 Task: Change the Trello board background to various New York images using Unsplash.
Action: Mouse moved to (7, 35)
Screenshot: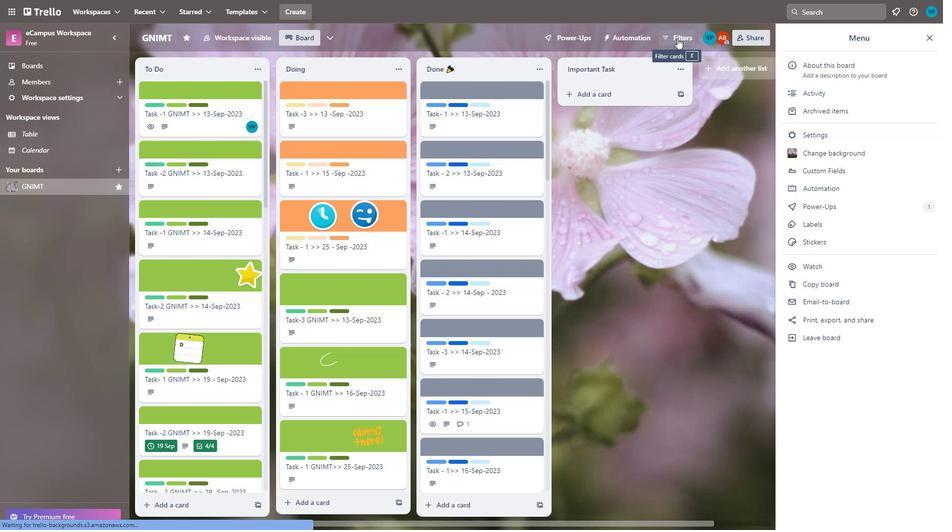 
Action: Mouse pressed left at (7, 35)
Screenshot: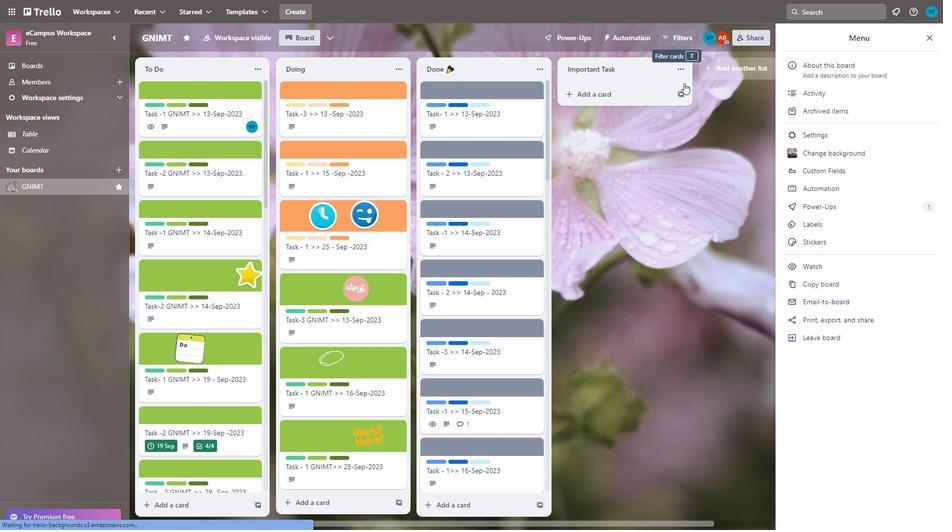 
Action: Mouse moved to (677, 38)
Screenshot: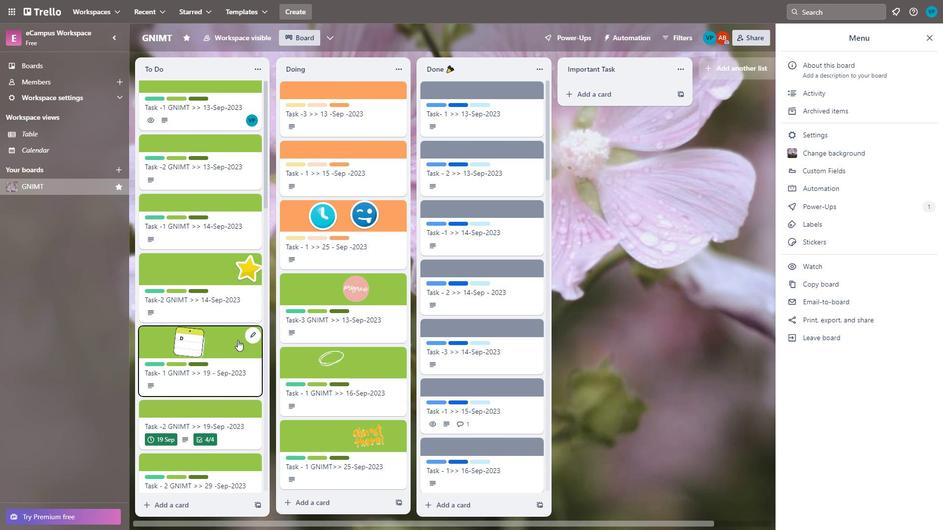 
Action: Mouse pressed left at (677, 38)
Screenshot: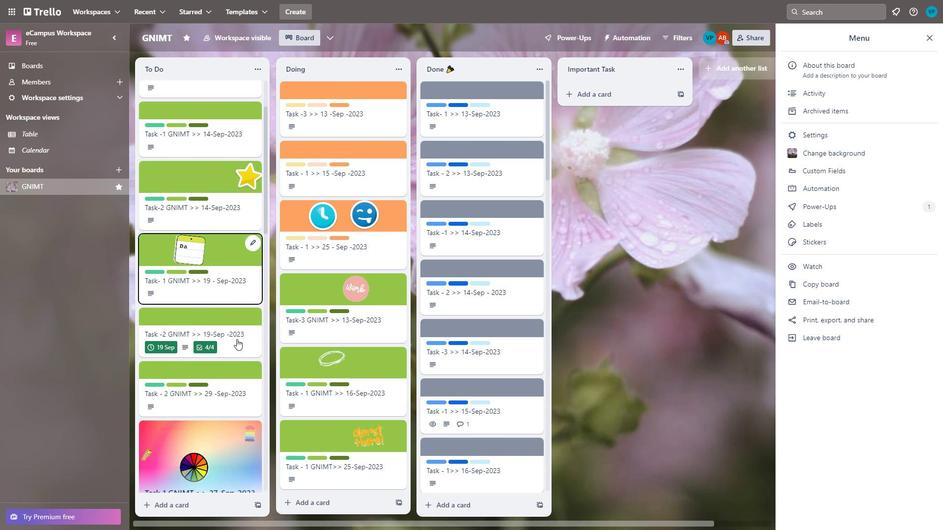 
Action: Mouse moved to (237, 340)
Screenshot: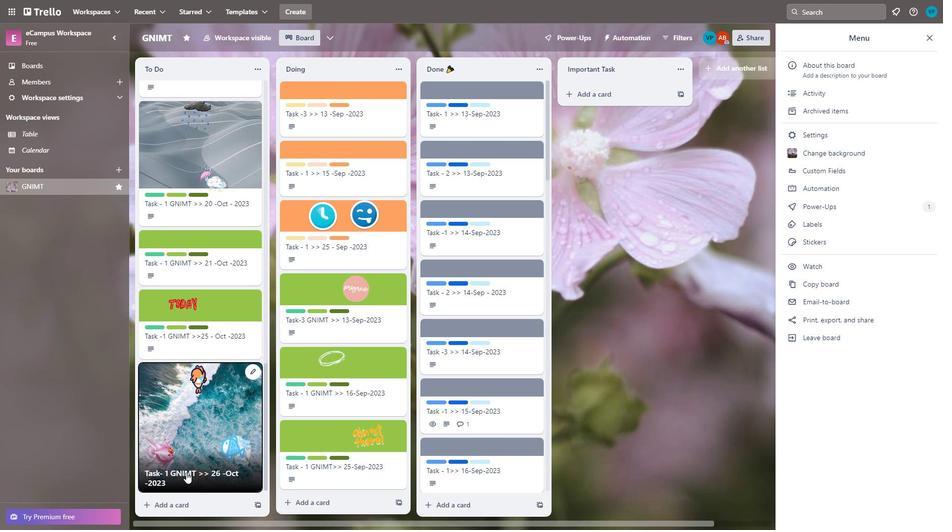 
Action: Mouse scrolled (237, 340) with delta (0, 0)
Screenshot: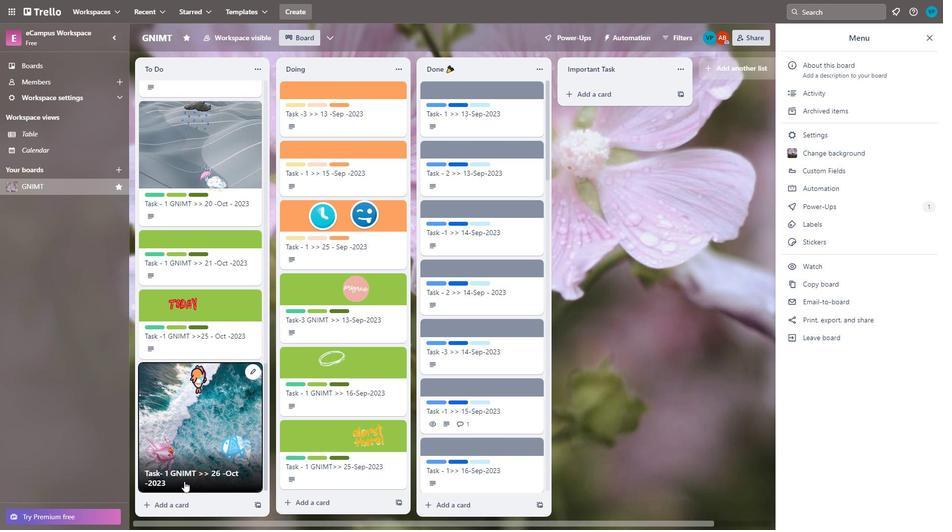 
Action: Mouse scrolled (237, 340) with delta (0, 0)
Screenshot: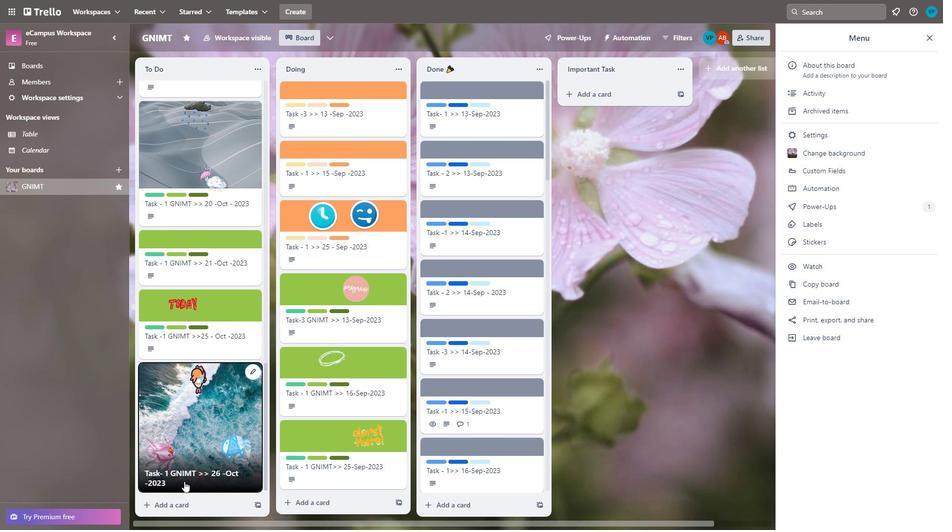 
Action: Mouse moved to (236, 339)
Screenshot: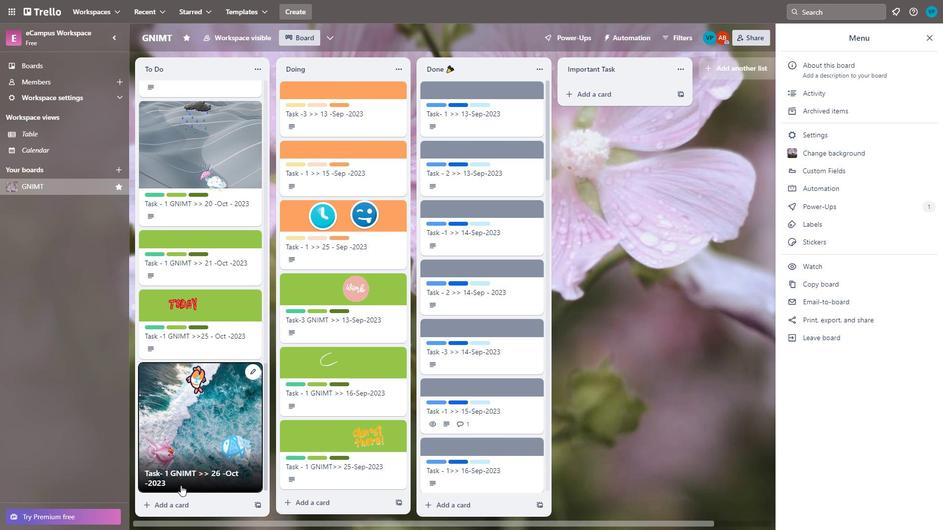 
Action: Mouse scrolled (236, 339) with delta (0, 0)
Screenshot: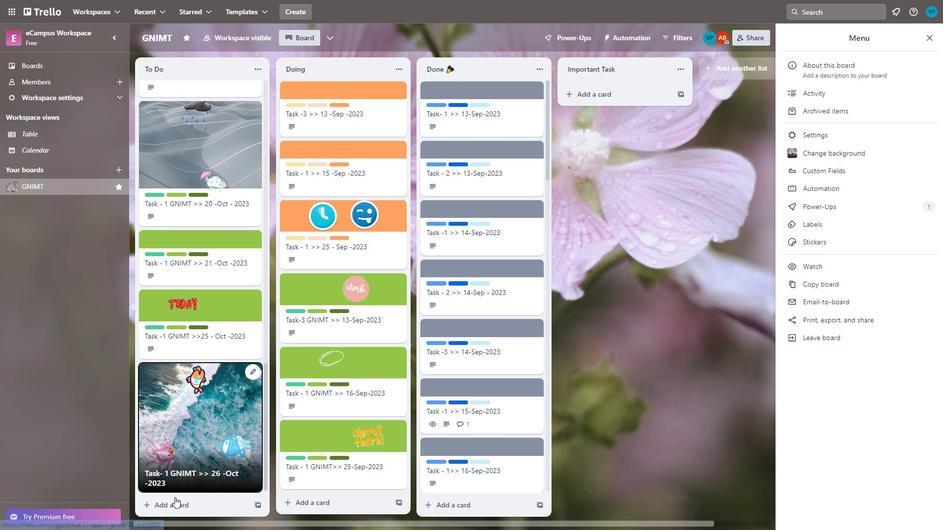 
Action: Mouse scrolled (236, 339) with delta (0, 0)
Screenshot: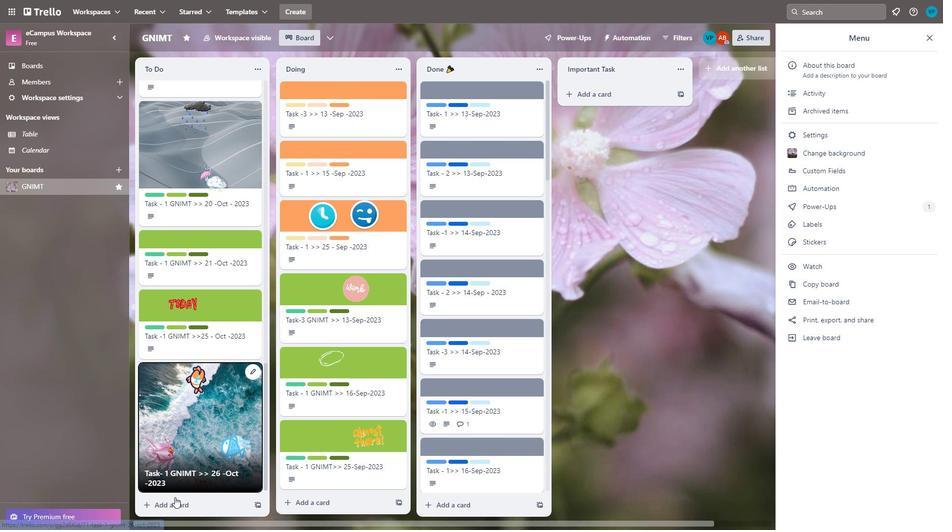 
Action: Mouse scrolled (236, 339) with delta (0, 0)
Screenshot: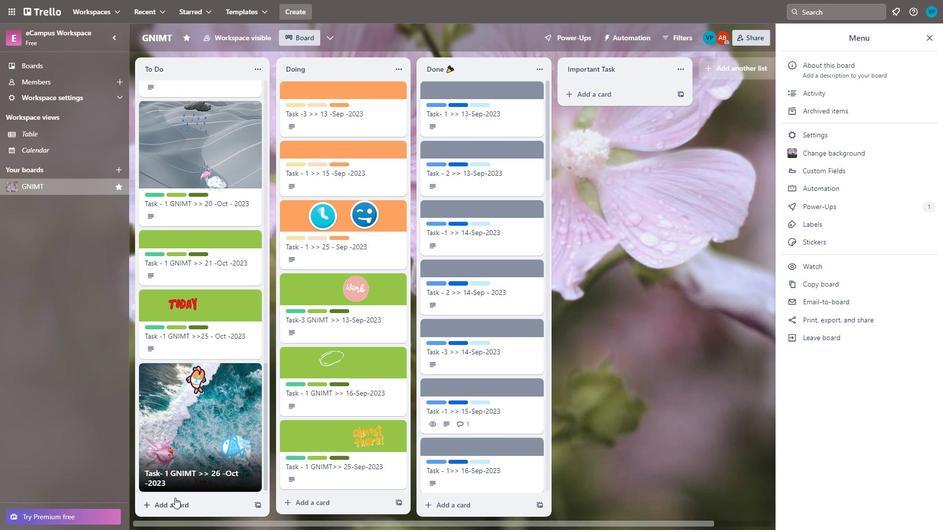 
Action: Mouse scrolled (236, 339) with delta (0, 0)
Screenshot: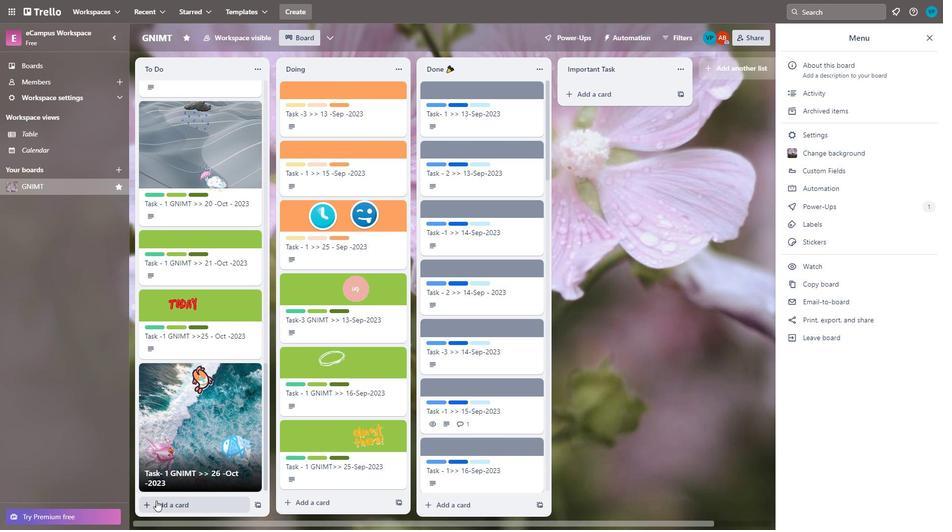 
Action: Mouse scrolled (236, 339) with delta (0, 0)
Screenshot: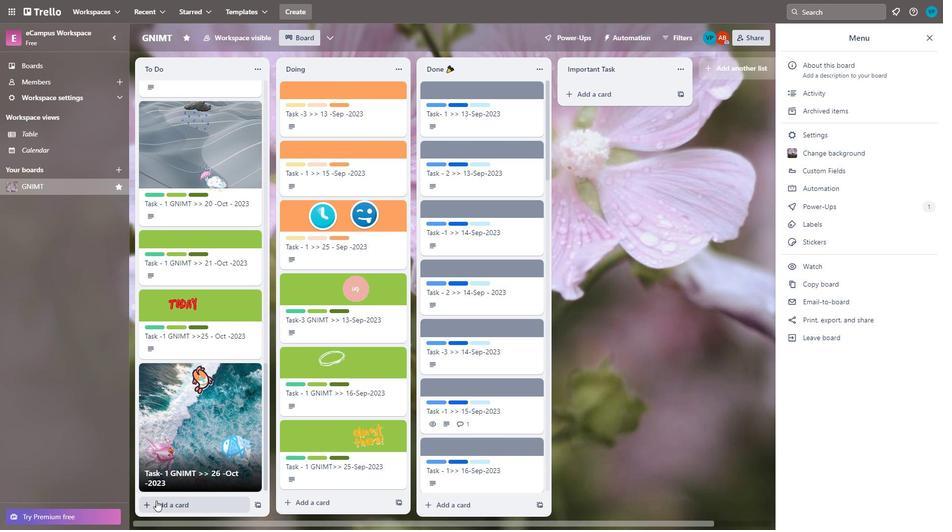 
Action: Mouse scrolled (236, 339) with delta (0, 0)
Screenshot: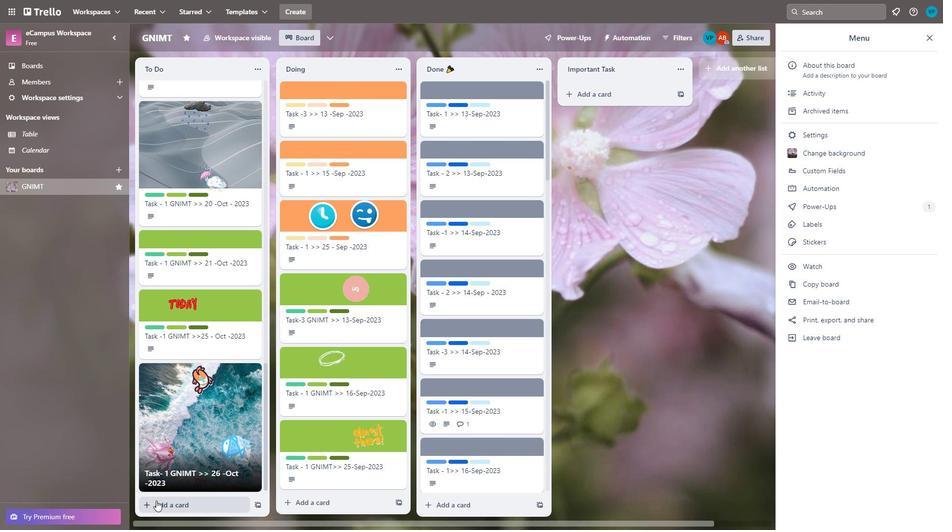 
Action: Mouse moved to (235, 339)
Screenshot: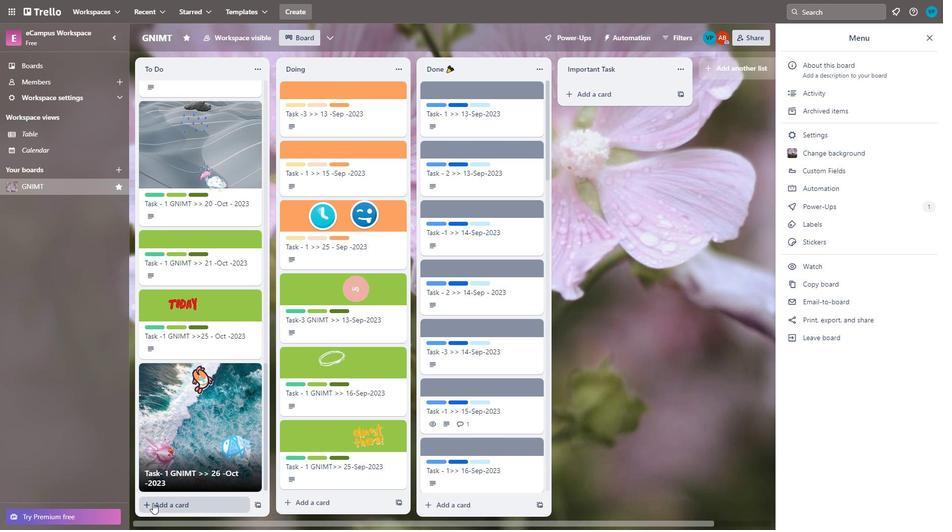 
Action: Mouse scrolled (235, 339) with delta (0, 0)
Screenshot: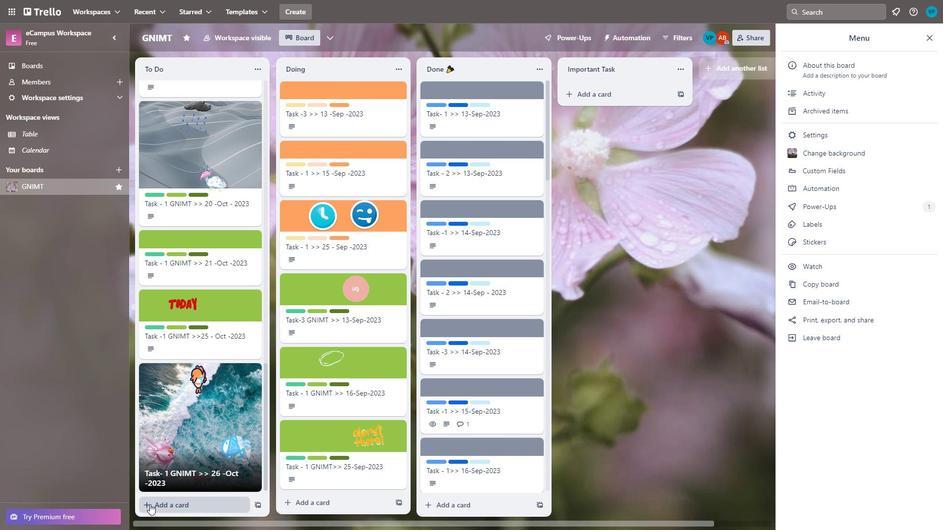 
Action: Mouse scrolled (235, 339) with delta (0, 0)
Screenshot: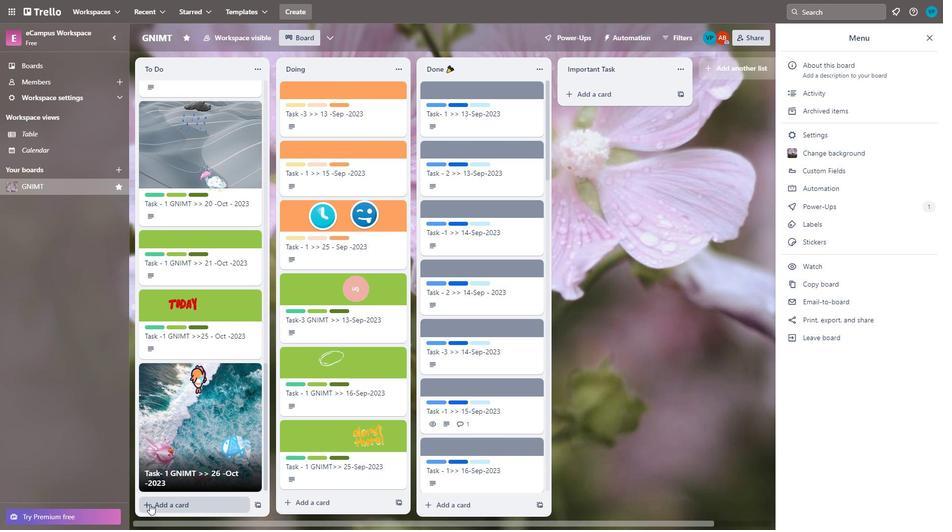 
Action: Mouse scrolled (235, 339) with delta (0, 0)
Screenshot: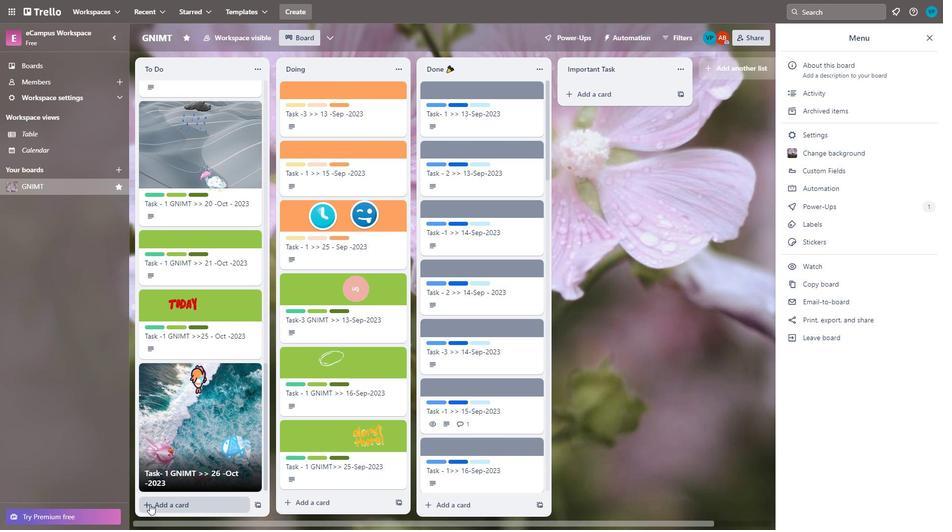 
Action: Mouse scrolled (235, 339) with delta (0, 0)
Screenshot: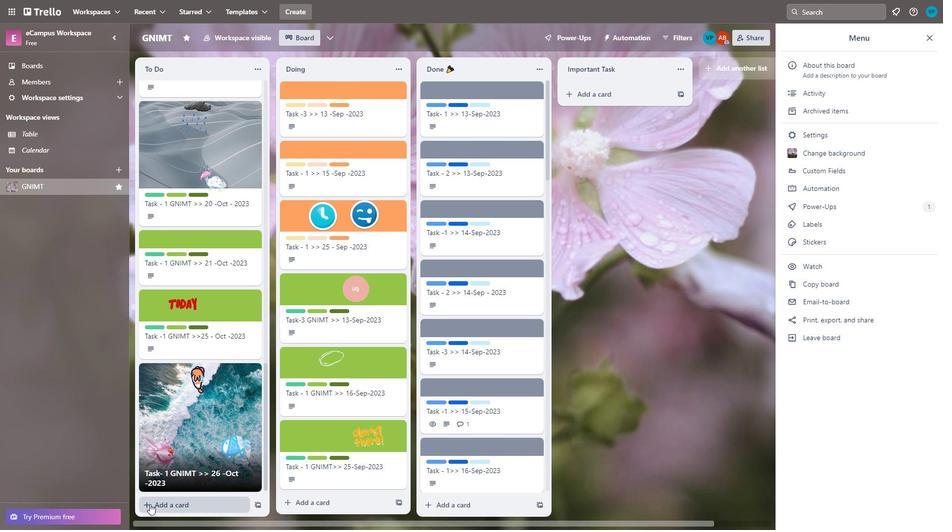 
Action: Mouse moved to (233, 340)
Screenshot: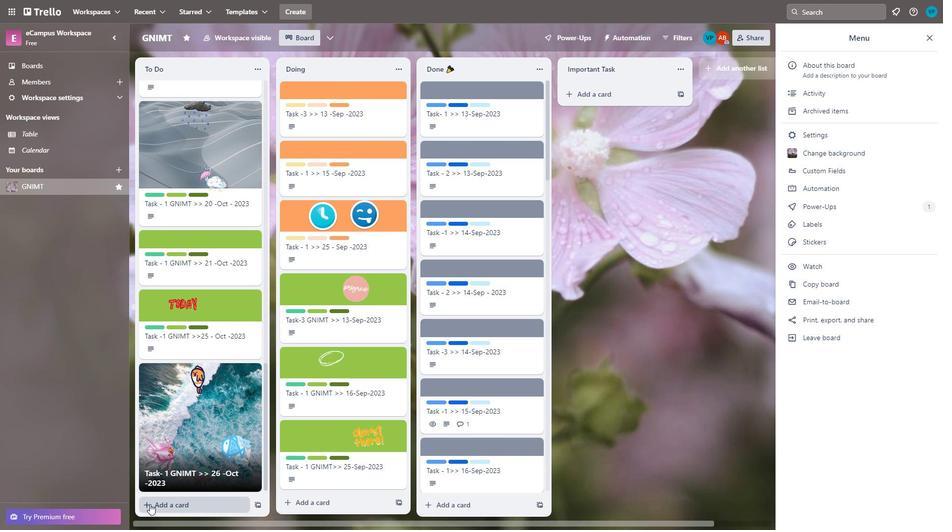 
Action: Mouse scrolled (233, 339) with delta (0, 0)
Screenshot: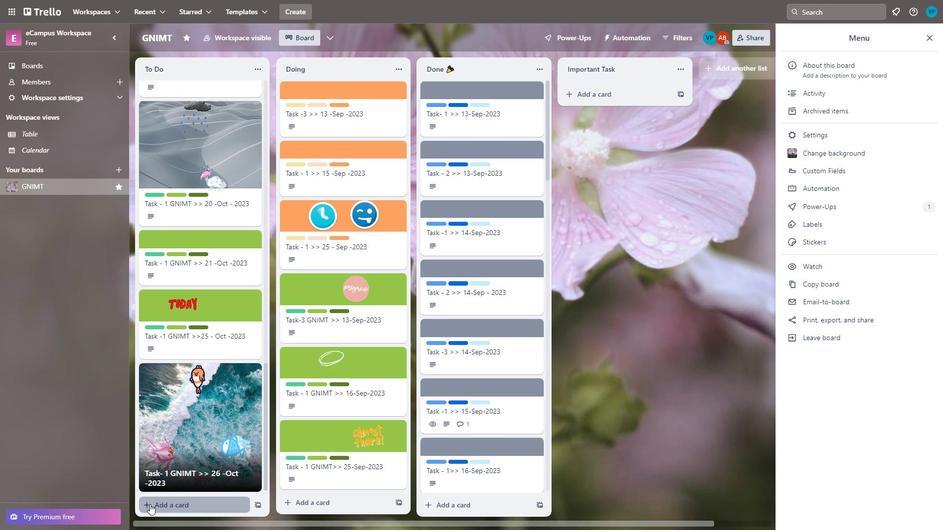 
Action: Mouse scrolled (233, 339) with delta (0, 0)
Screenshot: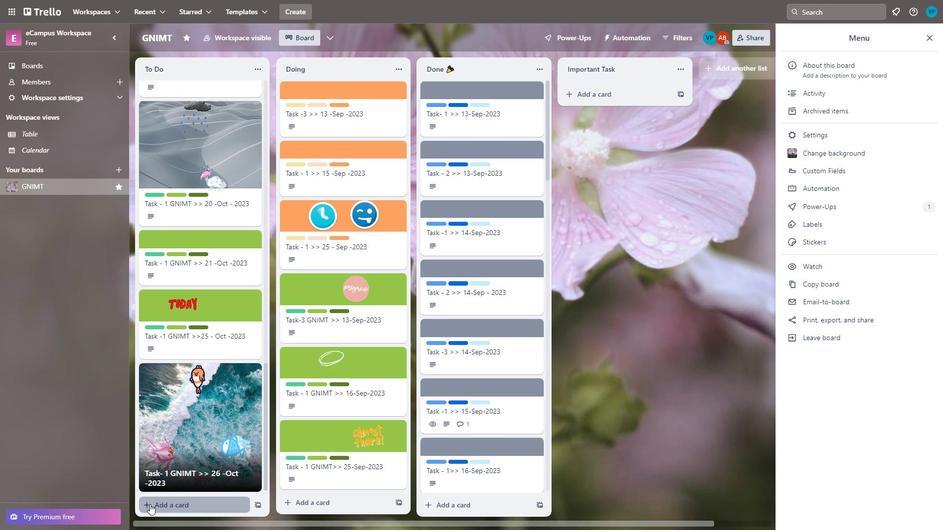
Action: Mouse scrolled (233, 339) with delta (0, 0)
Screenshot: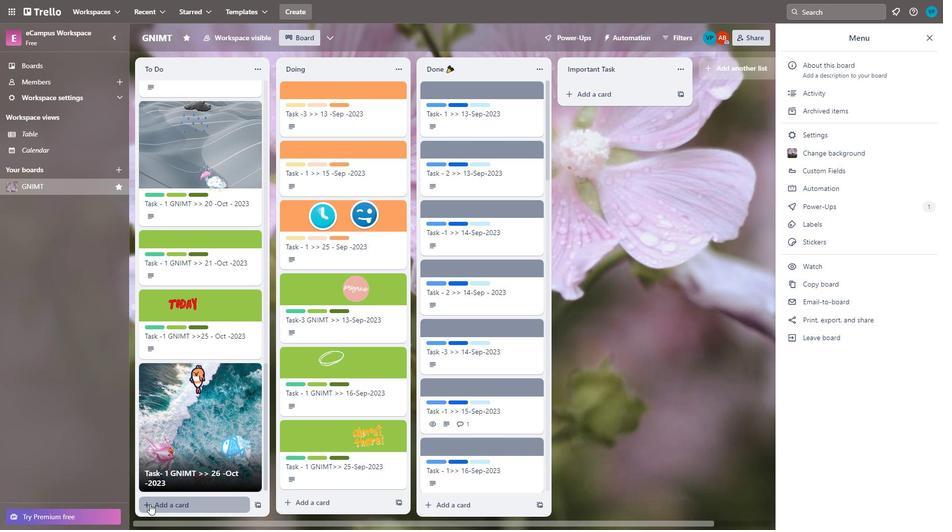 
Action: Mouse scrolled (233, 339) with delta (0, 0)
Screenshot: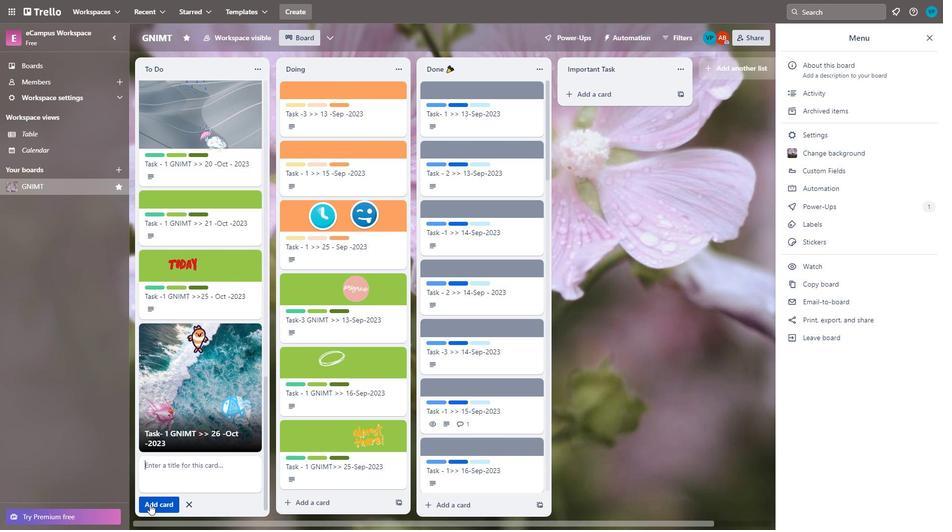 
Action: Mouse scrolled (233, 339) with delta (0, 0)
Screenshot: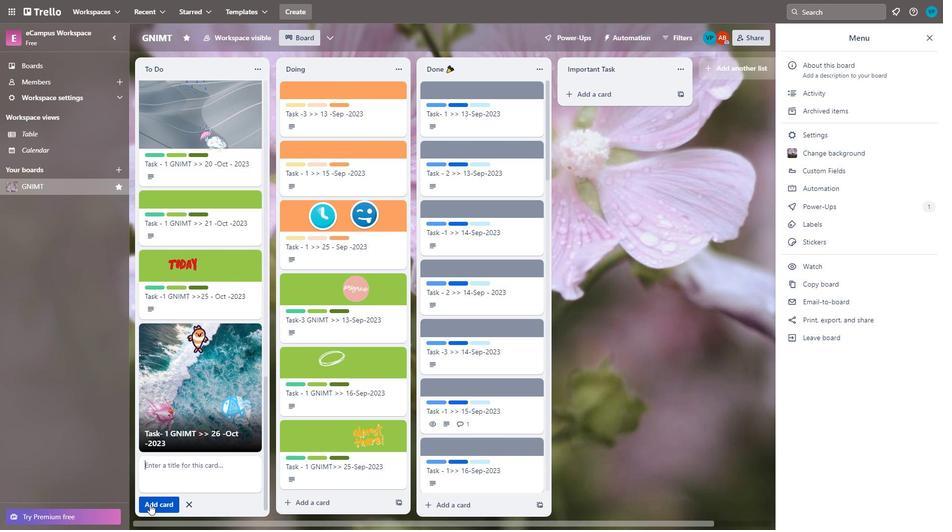 
Action: Mouse scrolled (233, 339) with delta (0, 0)
Screenshot: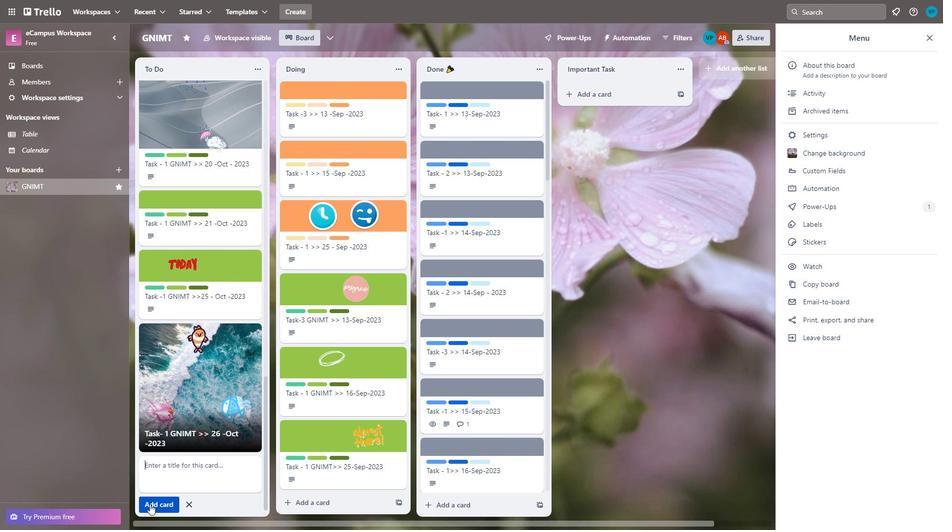 
Action: Mouse moved to (233, 340)
Screenshot: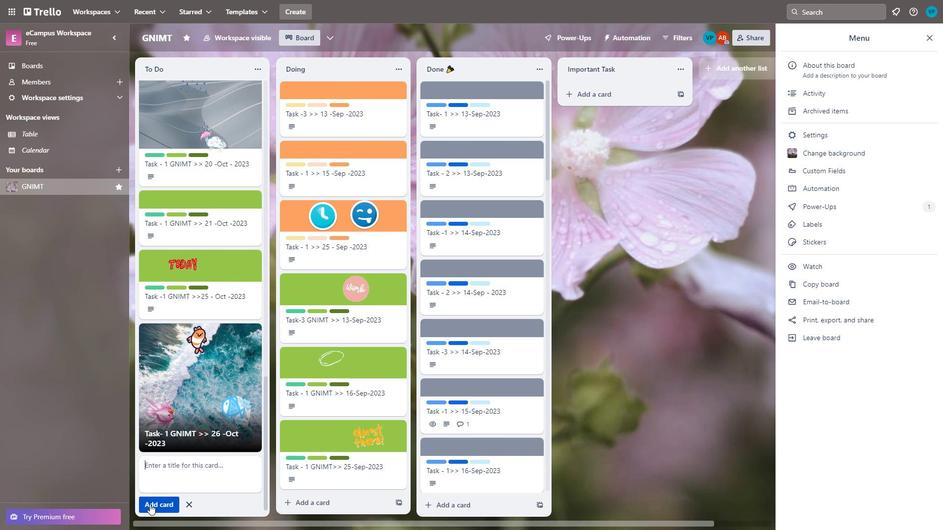
Action: Mouse scrolled (233, 339) with delta (0, 0)
Screenshot: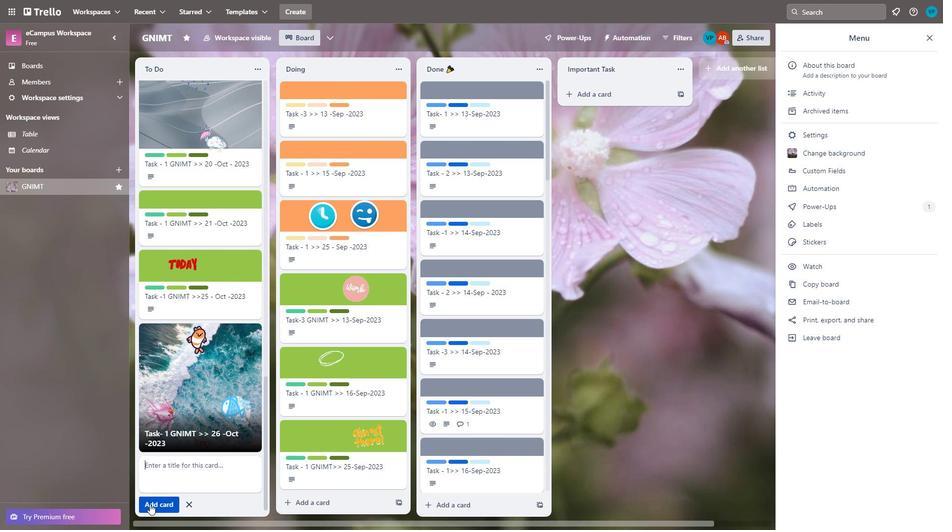 
Action: Mouse scrolled (233, 339) with delta (0, 0)
Screenshot: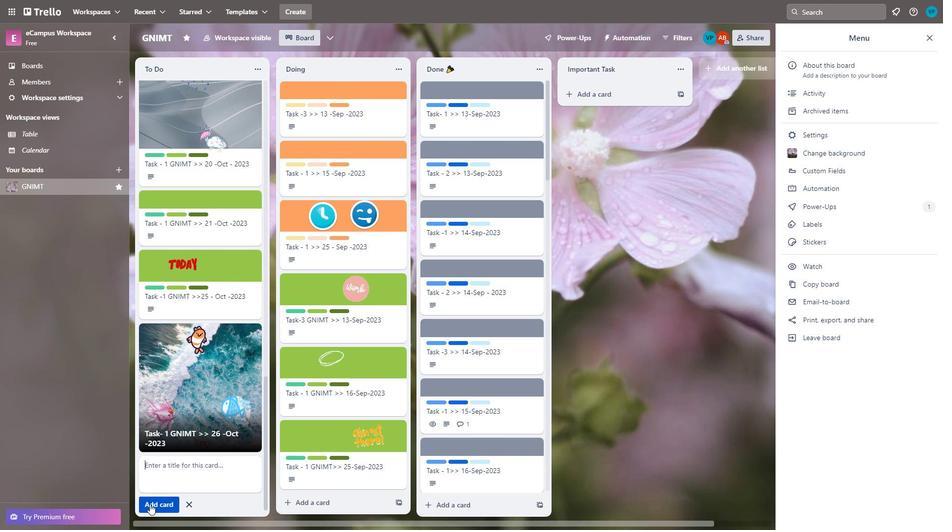 
Action: Mouse scrolled (233, 339) with delta (0, 0)
Screenshot: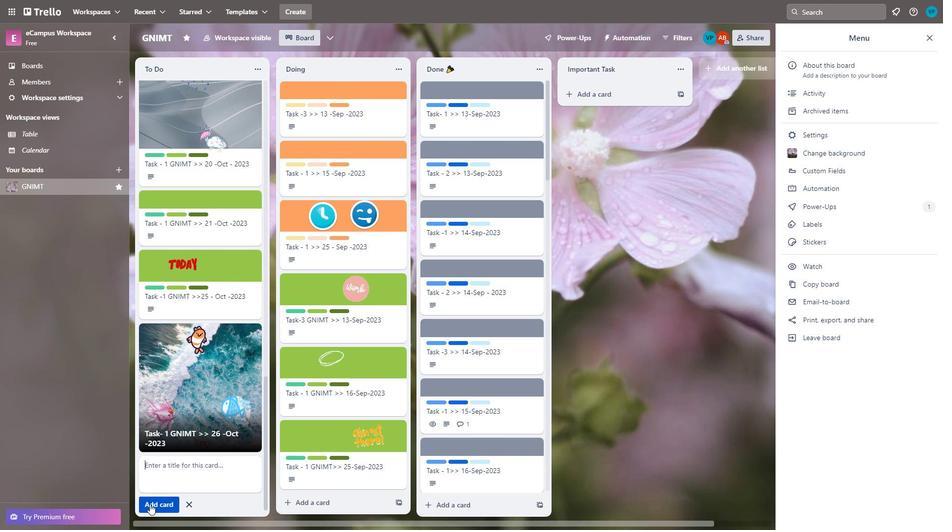 
Action: Mouse scrolled (233, 339) with delta (0, 0)
Screenshot: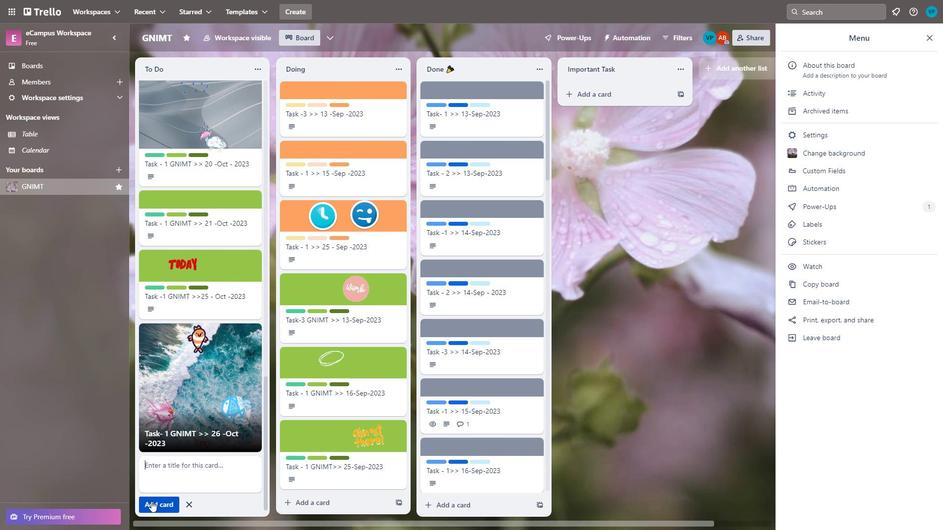 
Action: Mouse scrolled (233, 339) with delta (0, 0)
Screenshot: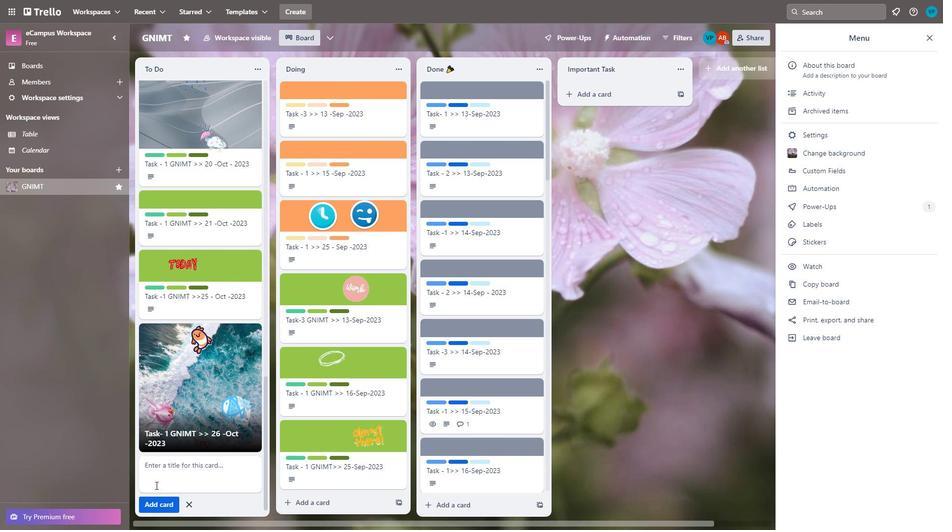 
Action: Mouse moved to (232, 340)
Screenshot: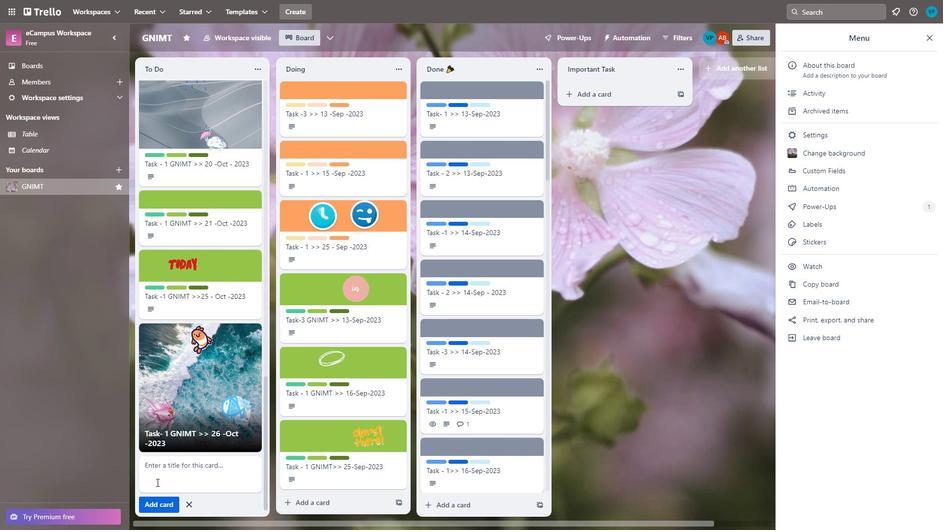 
Action: Mouse scrolled (232, 339) with delta (0, 0)
Screenshot: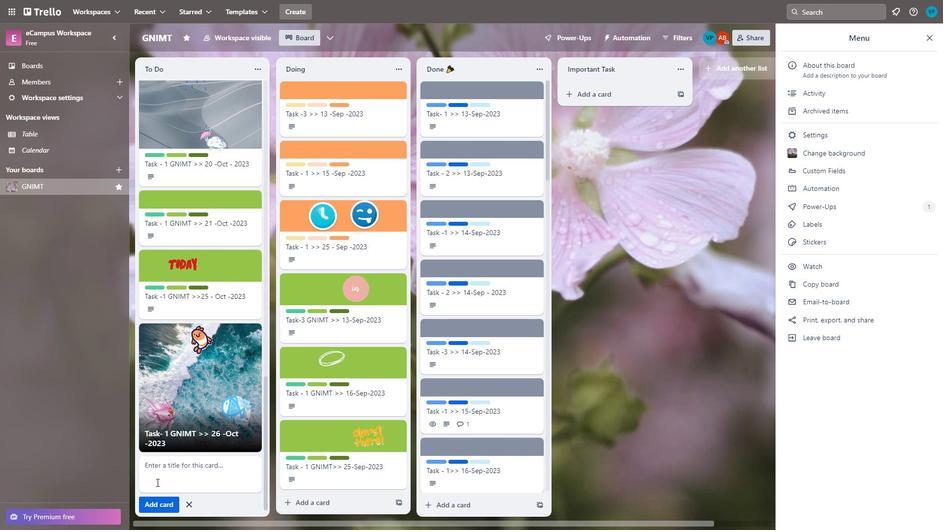 
Action: Mouse moved to (232, 341)
Screenshot: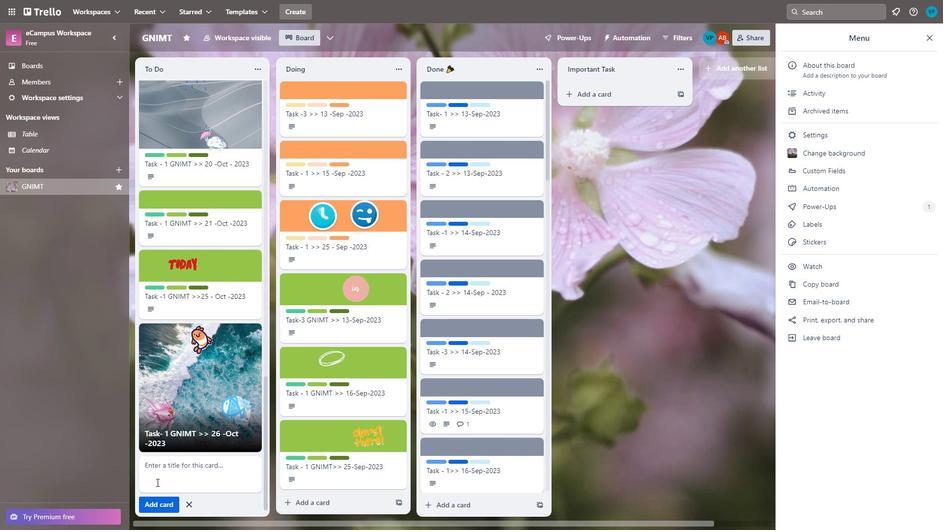 
Action: Mouse scrolled (232, 341) with delta (0, 0)
Screenshot: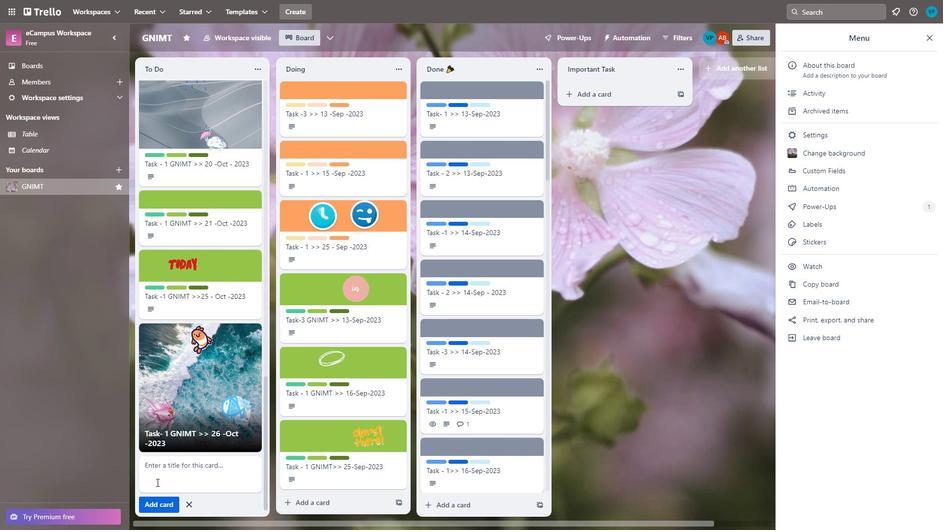 
Action: Mouse moved to (232, 342)
Screenshot: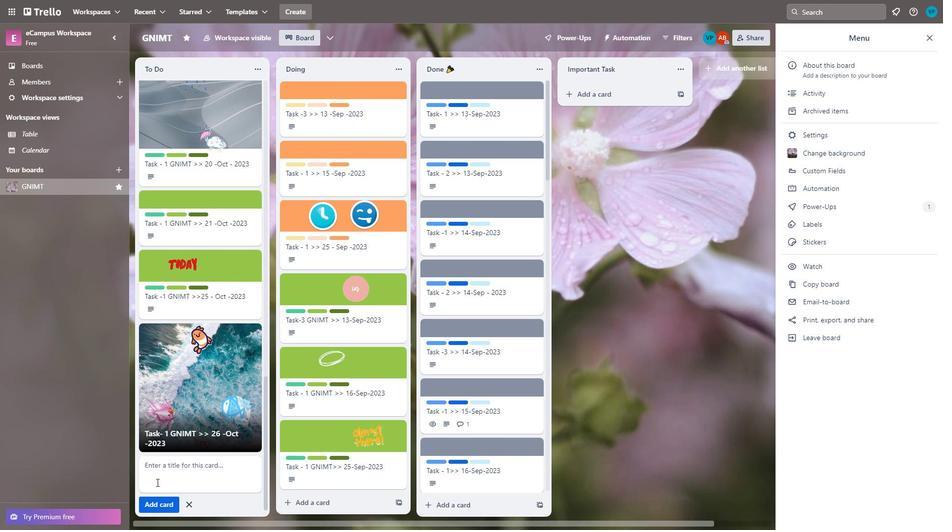 
Action: Mouse scrolled (232, 342) with delta (0, 0)
Screenshot: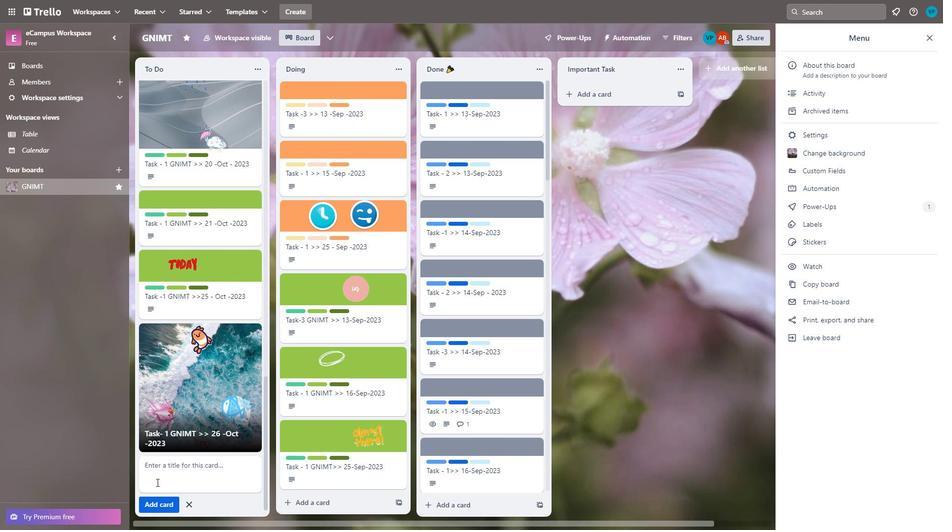
Action: Mouse moved to (229, 356)
Screenshot: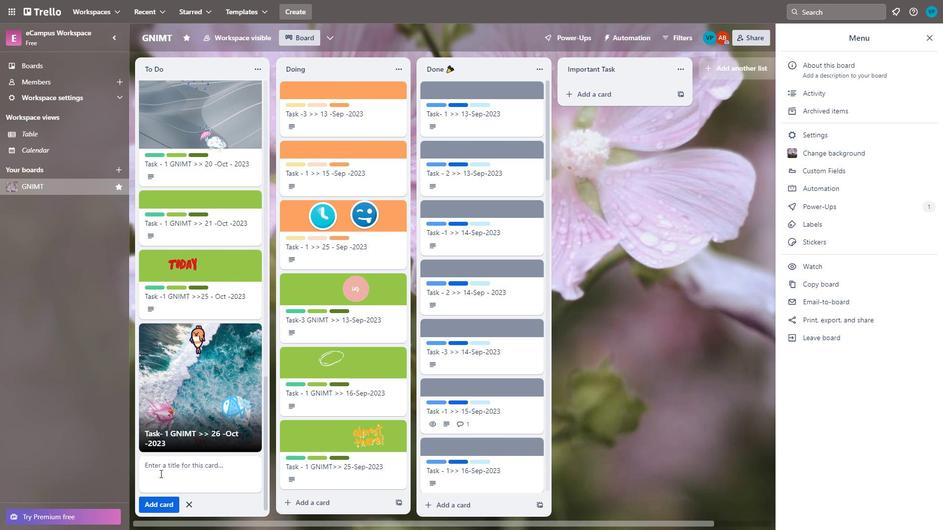
Action: Mouse scrolled (229, 355) with delta (0, 0)
Screenshot: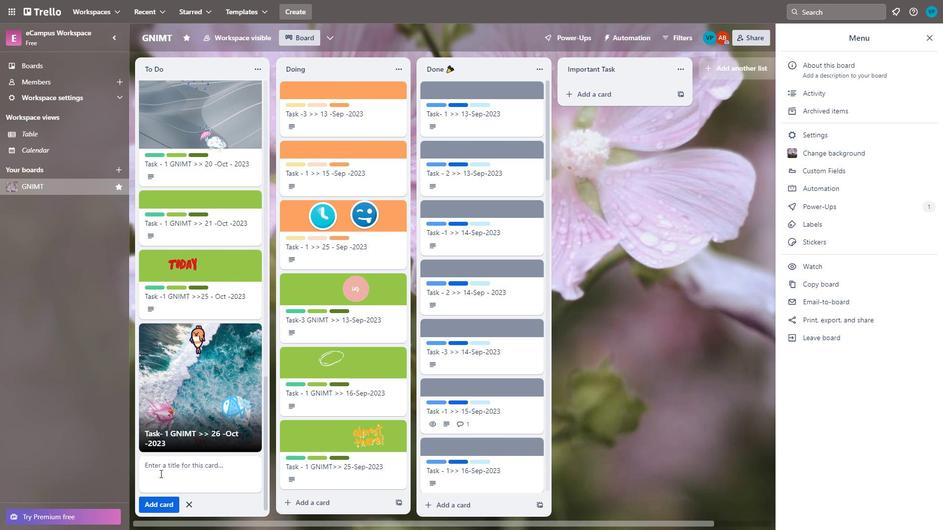 
Action: Mouse moved to (229, 359)
Screenshot: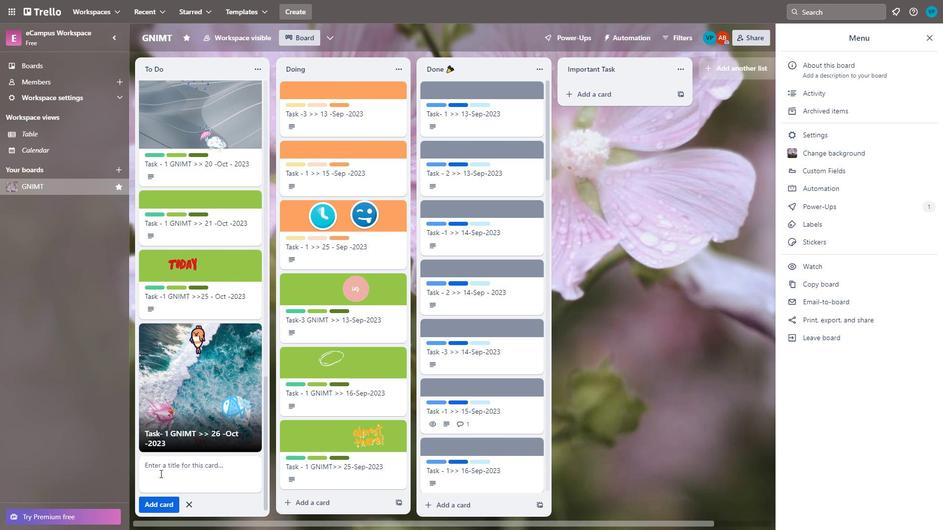 
Action: Mouse scrolled (229, 359) with delta (0, 0)
Screenshot: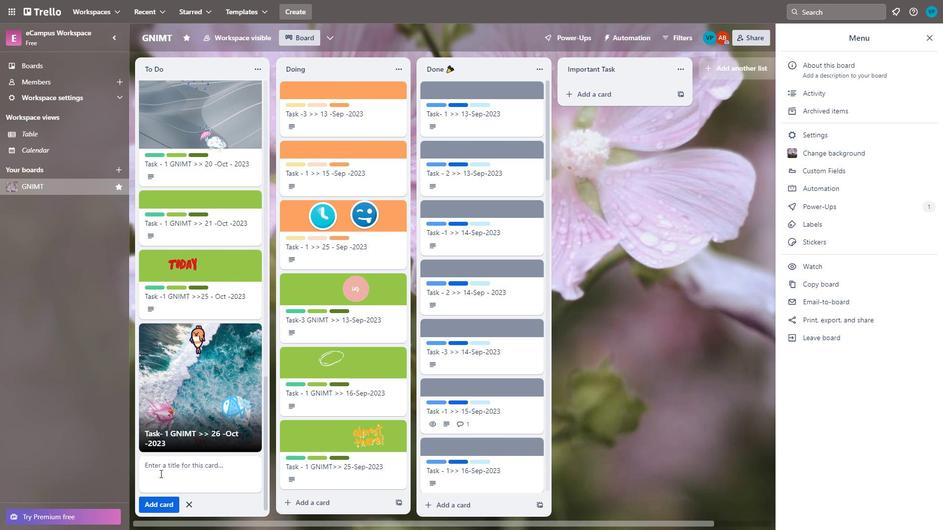 
Action: Mouse moved to (229, 361)
Screenshot: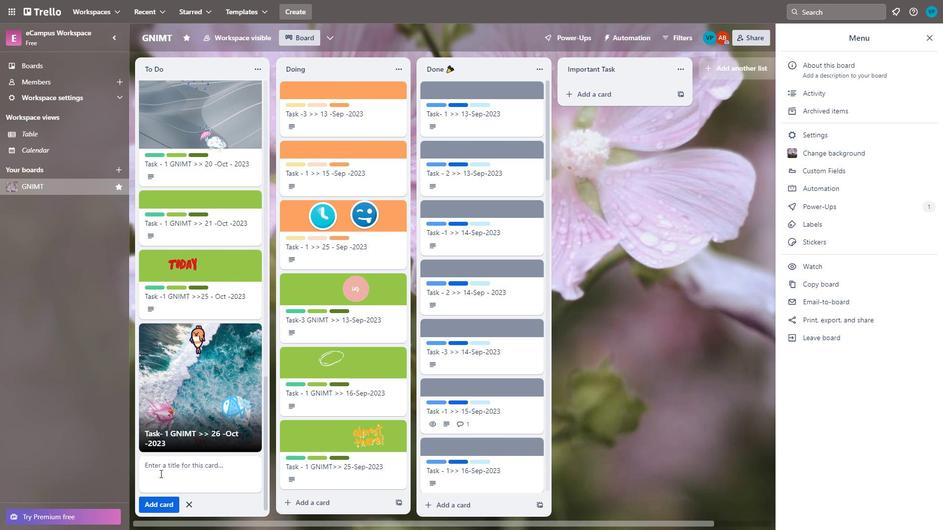 
Action: Mouse scrolled (229, 361) with delta (0, 0)
Screenshot: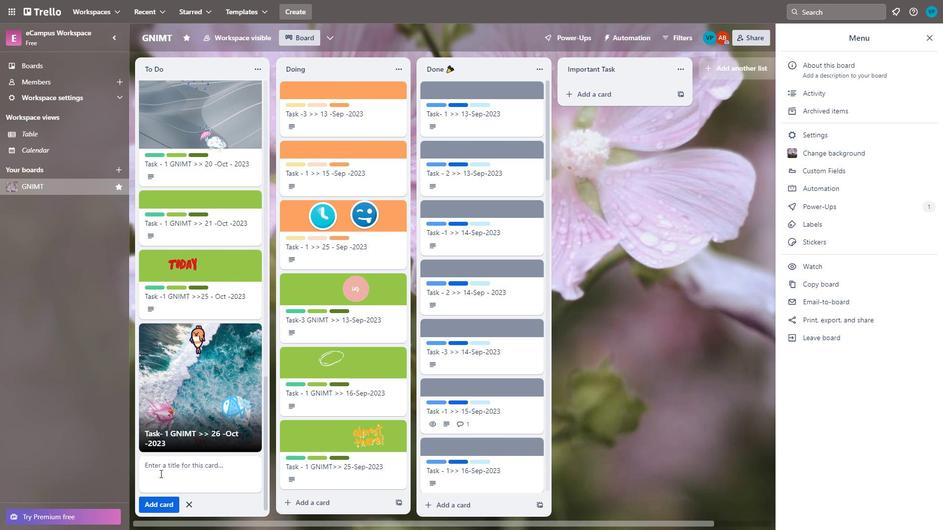 
Action: Mouse moved to (229, 365)
Screenshot: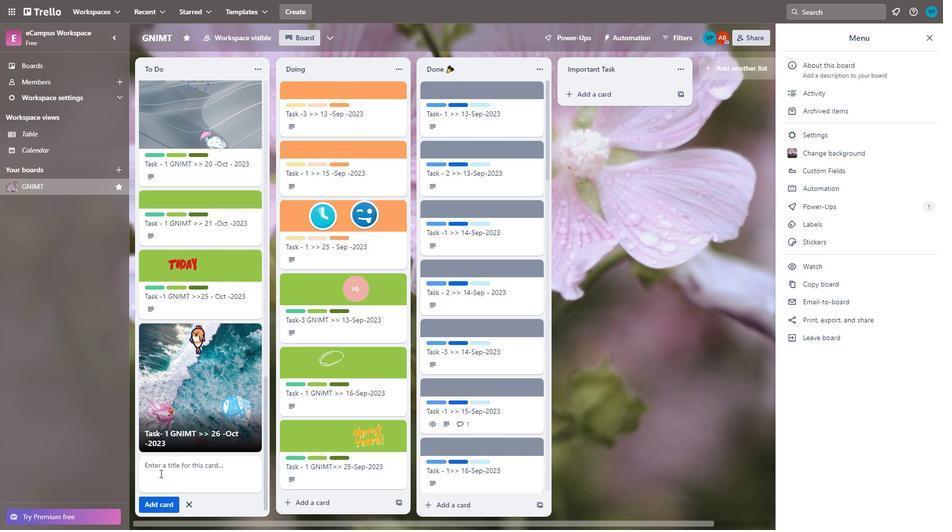 
Action: Mouse scrolled (229, 365) with delta (0, 0)
Screenshot: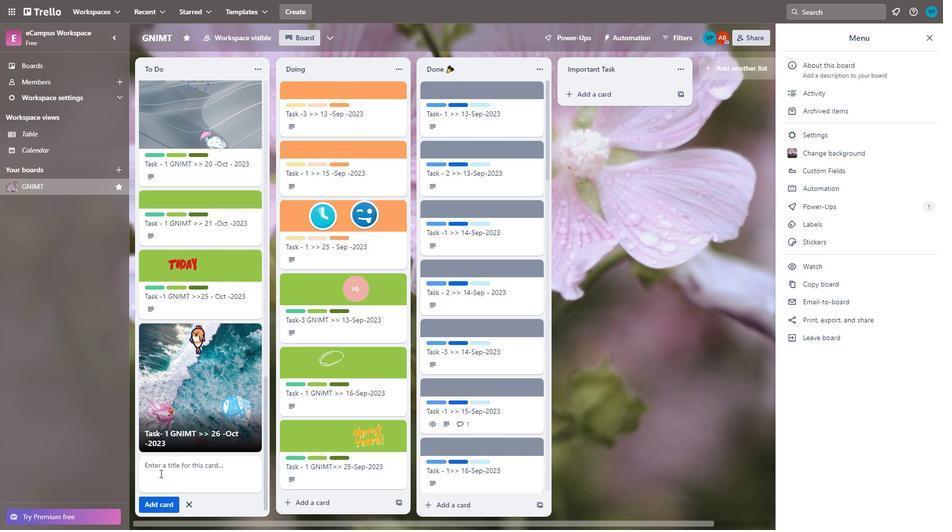 
Action: Mouse moved to (229, 373)
Screenshot: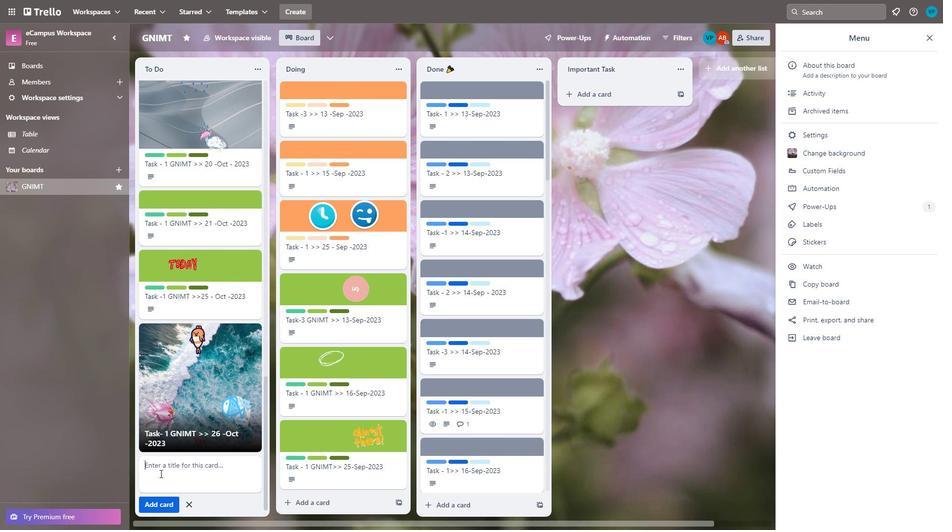
Action: Mouse scrolled (229, 373) with delta (0, 0)
Screenshot: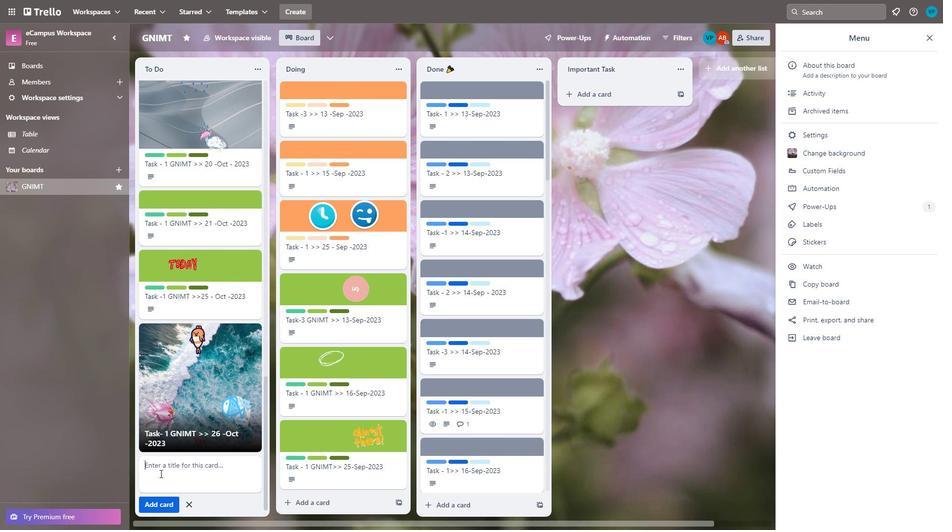 
Action: Mouse moved to (218, 441)
Screenshot: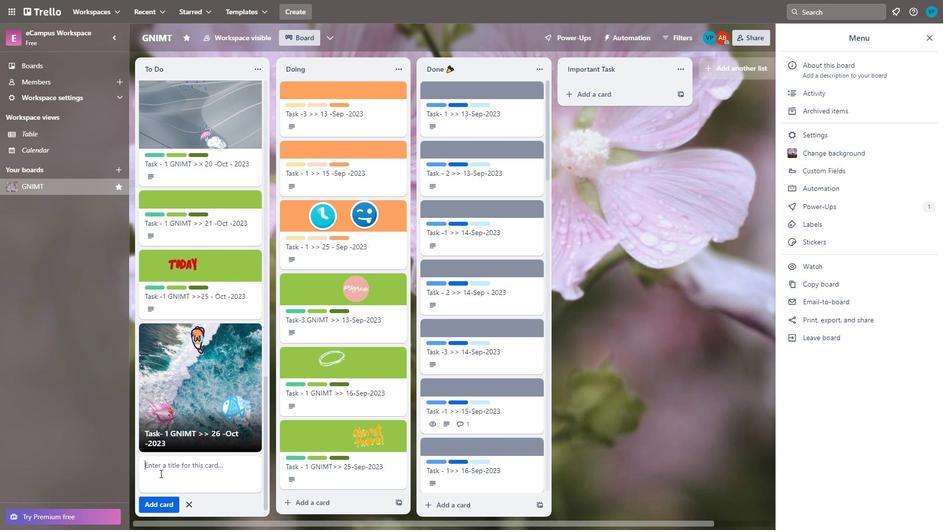 
Action: Mouse scrolled (218, 441) with delta (0, 0)
Screenshot: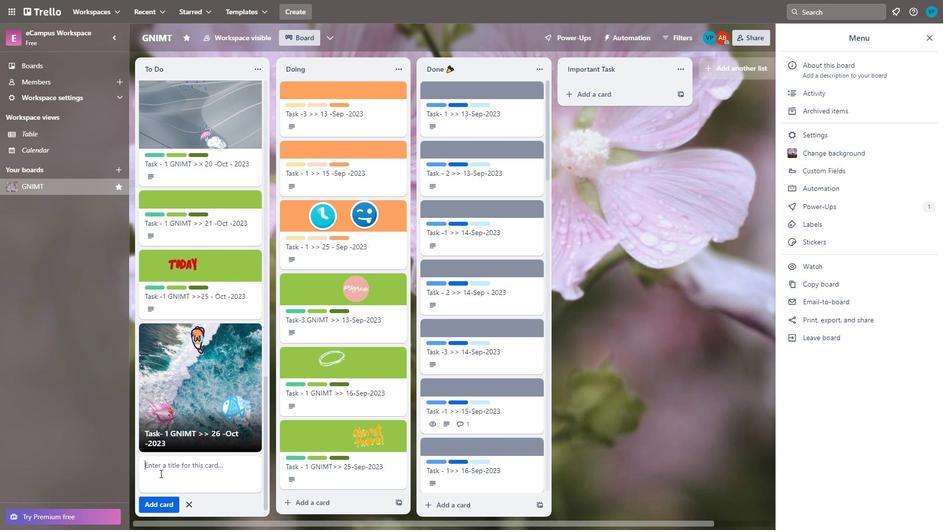 
Action: Mouse moved to (217, 449)
Screenshot: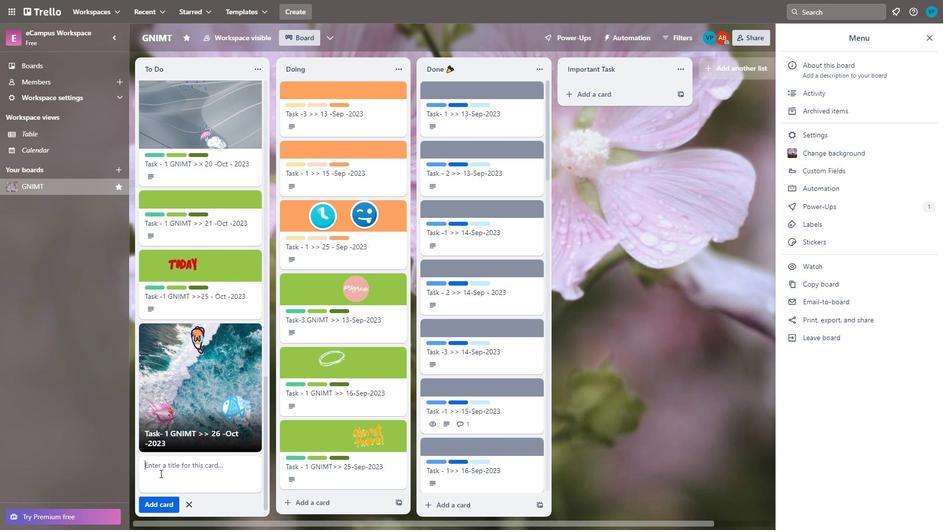 
Action: Mouse scrolled (217, 448) with delta (0, 0)
Screenshot: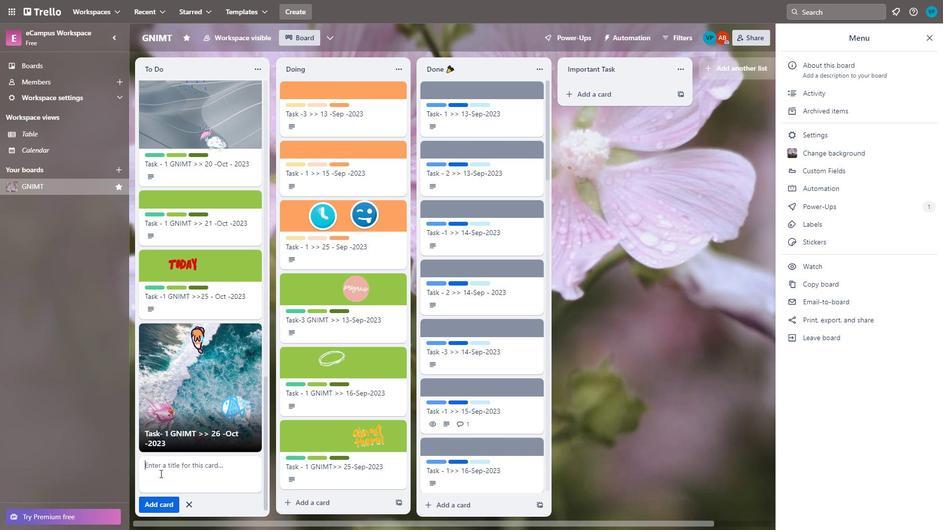 
Action: Mouse moved to (215, 457)
Screenshot: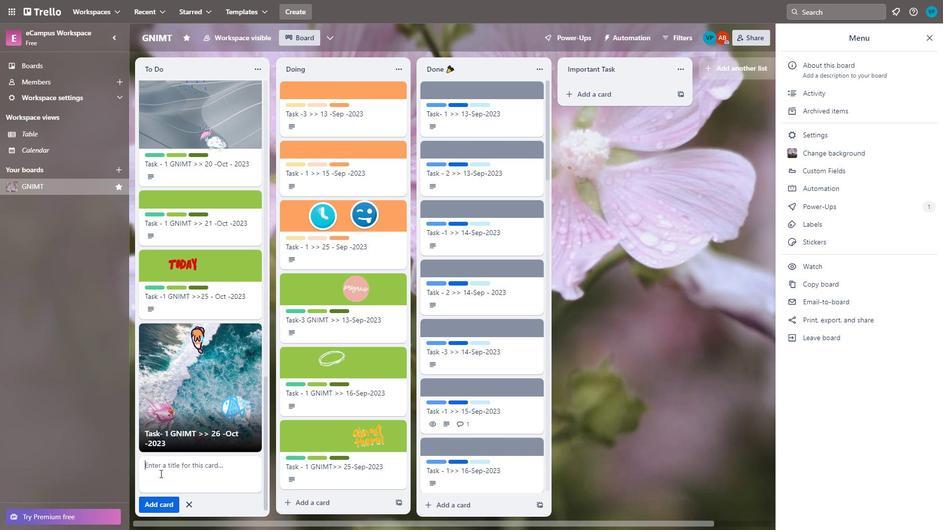 
Action: Mouse scrolled (215, 457) with delta (0, 0)
Screenshot: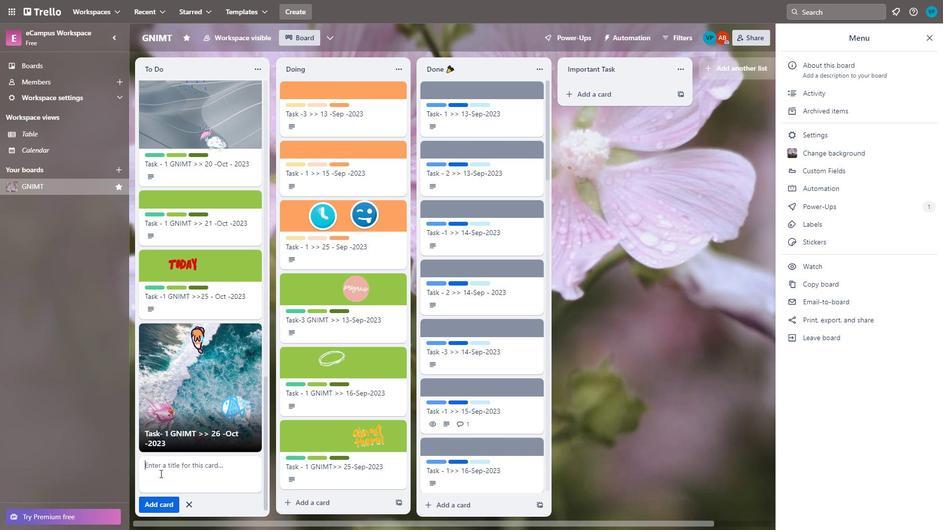 
Action: Mouse moved to (215, 463)
Screenshot: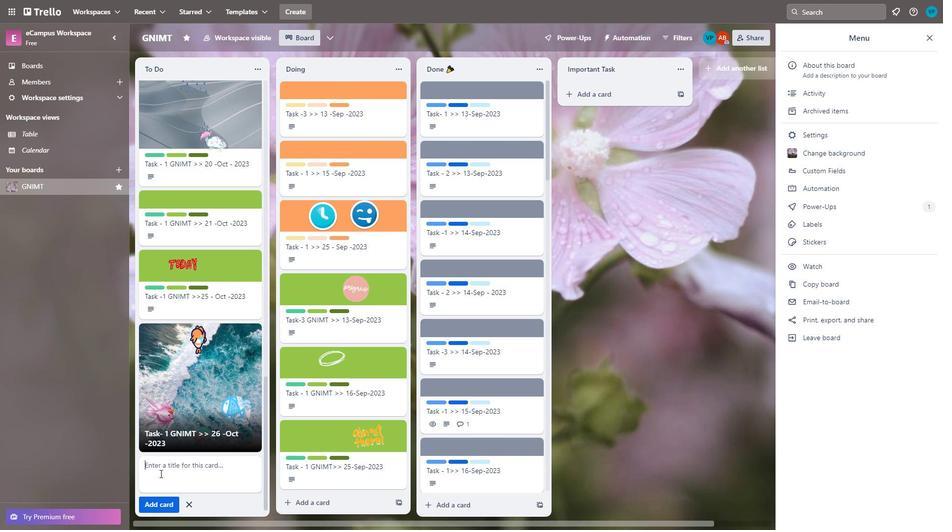 
Action: Mouse scrolled (215, 463) with delta (0, 0)
Screenshot: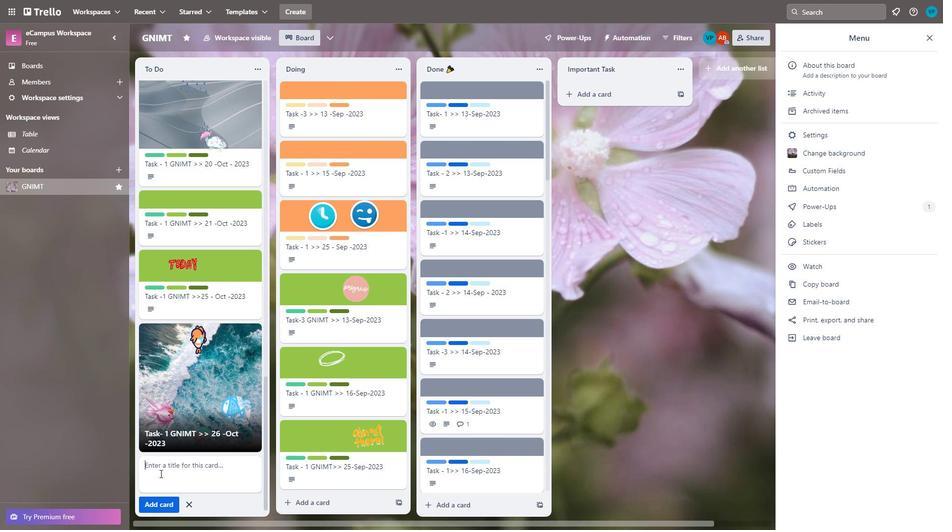 
Action: Mouse moved to (185, 475)
Screenshot: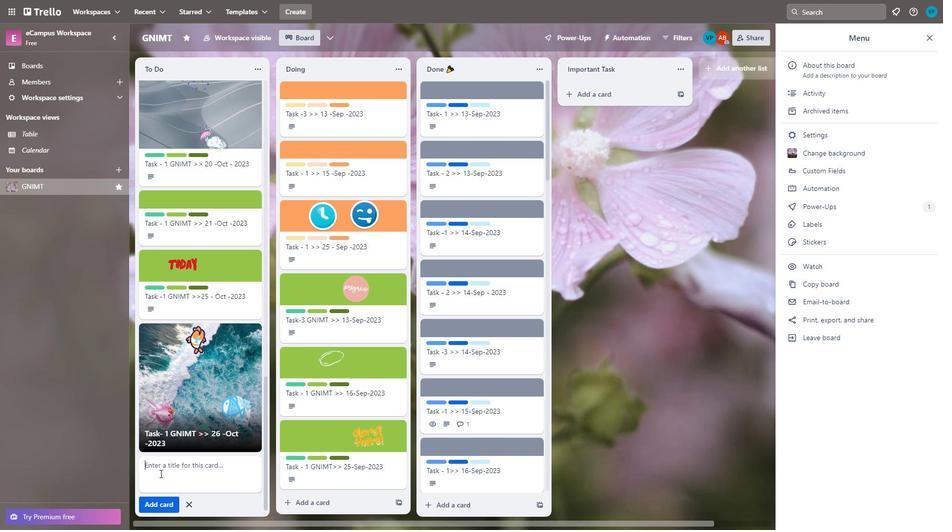 
Action: Mouse scrolled (185, 475) with delta (0, 0)
Screenshot: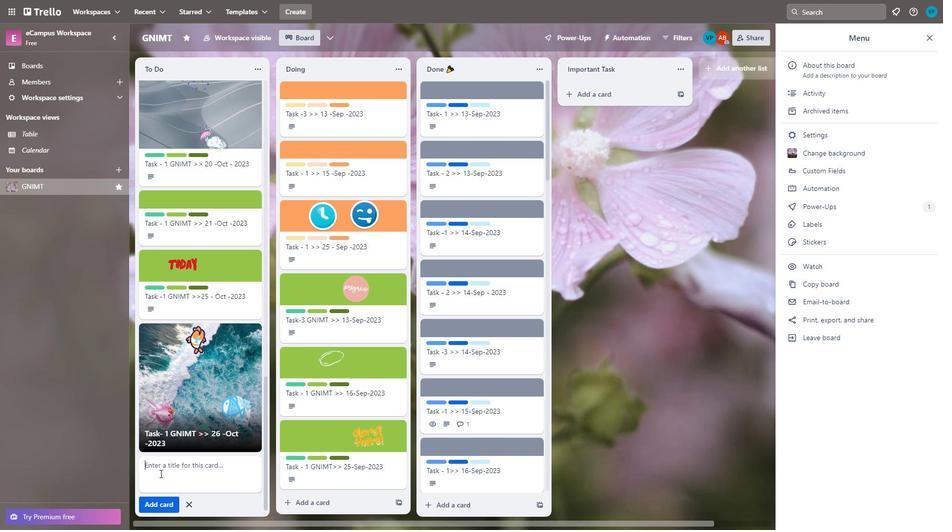 
Action: Mouse moved to (185, 476)
Screenshot: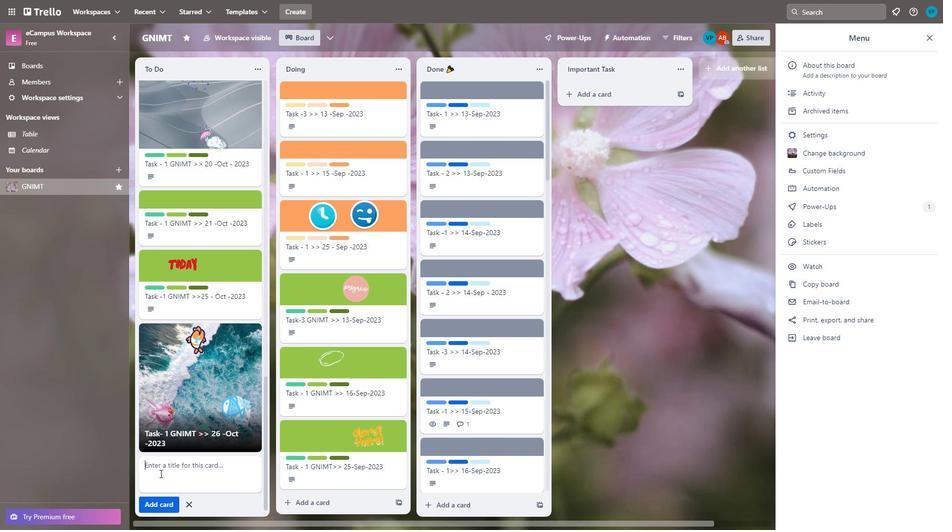
Action: Mouse scrolled (185, 476) with delta (0, 0)
Screenshot: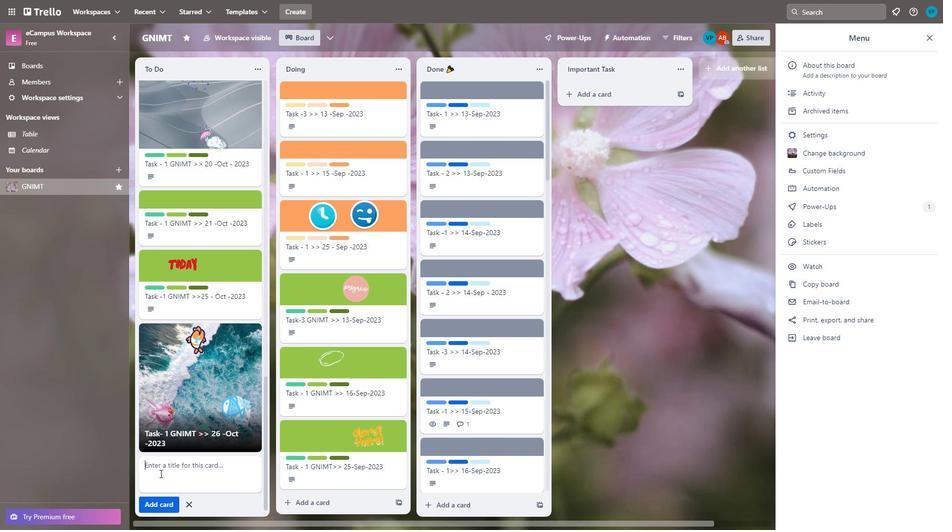 
Action: Mouse moved to (184, 479)
Screenshot: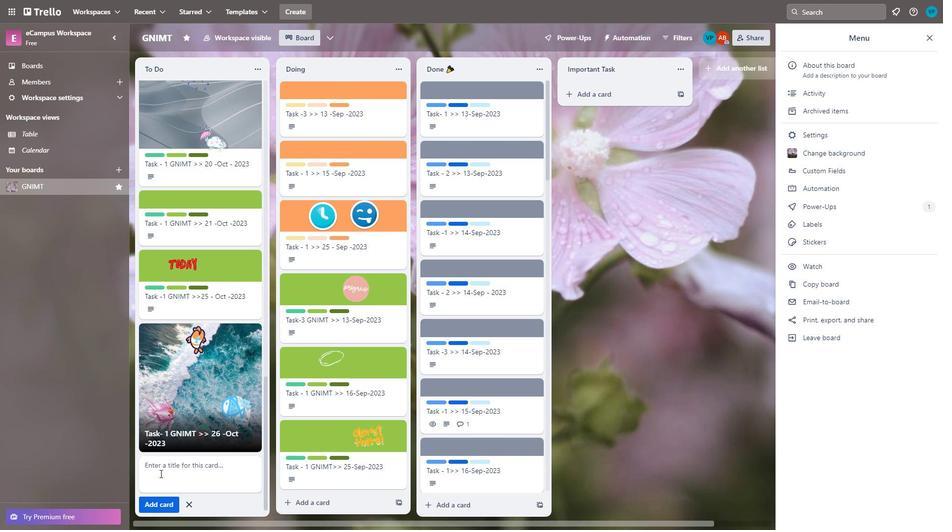 
Action: Mouse scrolled (184, 479) with delta (0, 0)
Screenshot: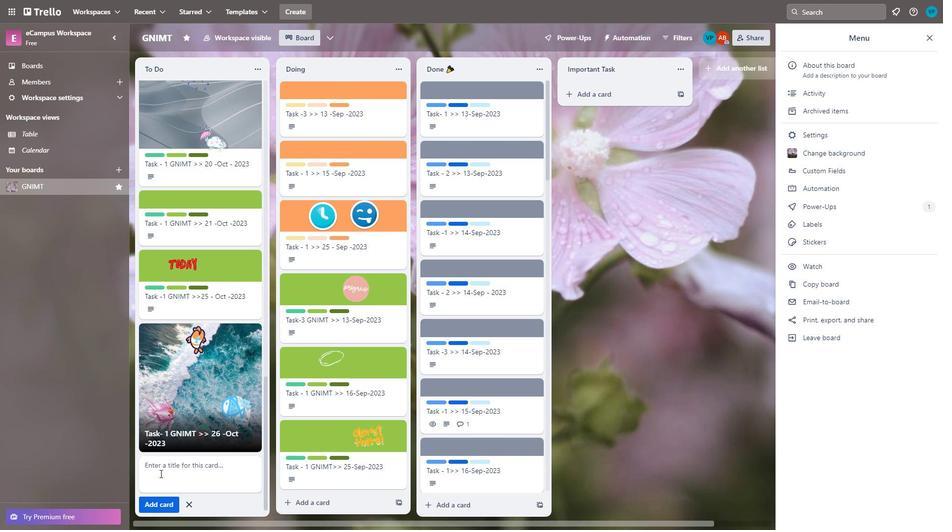 
Action: Mouse moved to (184, 481)
Screenshot: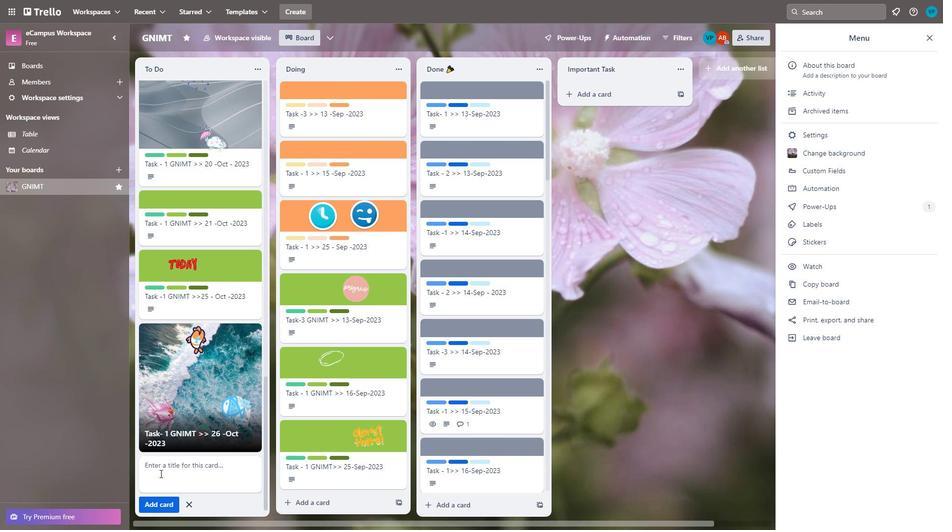 
Action: Mouse scrolled (184, 481) with delta (0, 0)
Screenshot: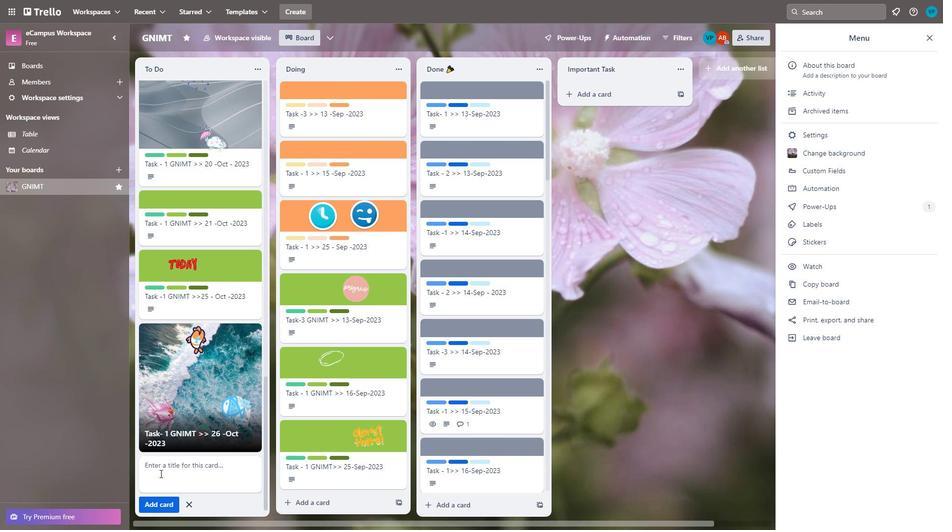 
Action: Mouse moved to (174, 495)
Screenshot: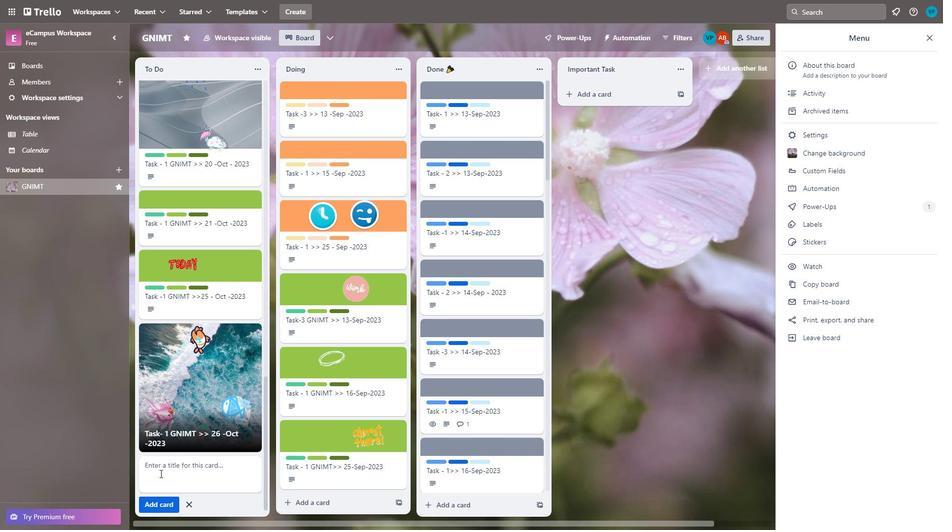 
Action: Mouse scrolled (174, 495) with delta (0, 0)
Screenshot: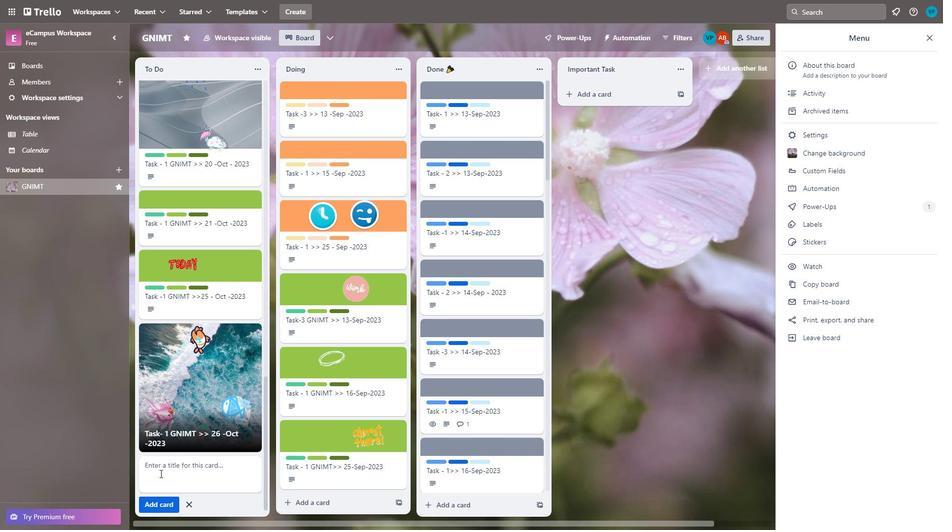 
Action: Mouse scrolled (174, 495) with delta (0, 0)
Screenshot: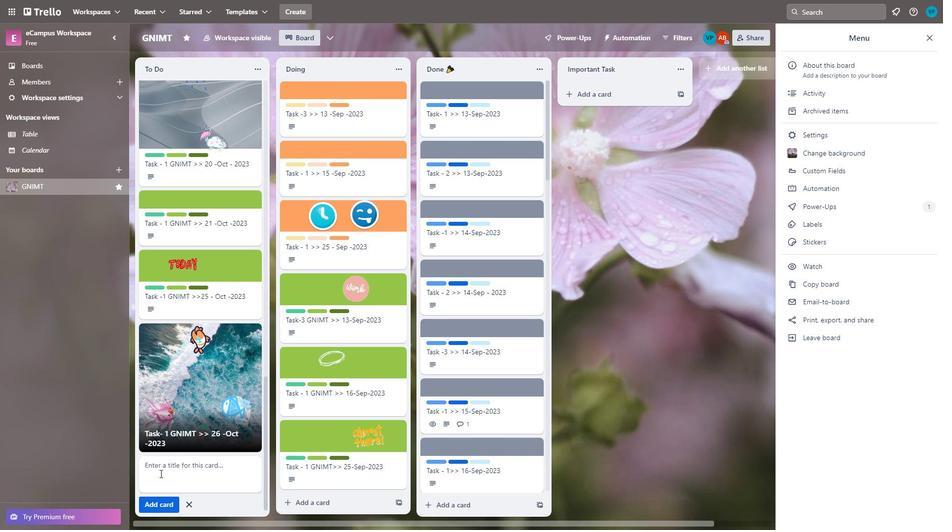 
Action: Mouse scrolled (174, 495) with delta (0, 0)
Screenshot: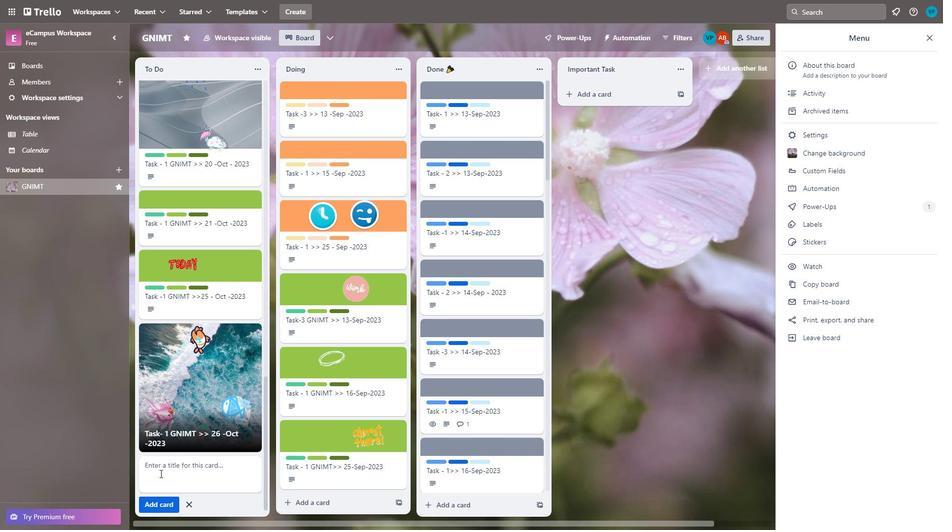 
Action: Mouse moved to (174, 496)
Screenshot: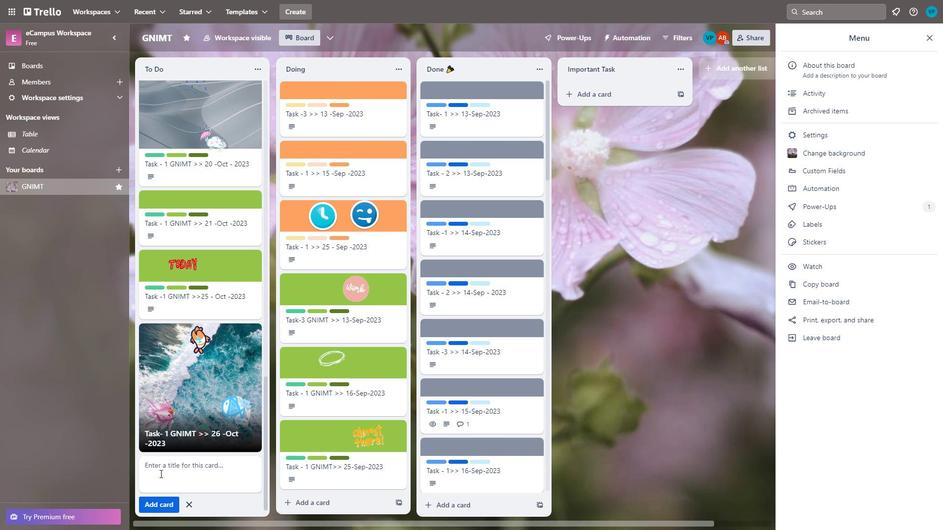 
Action: Mouse scrolled (174, 496) with delta (0, 0)
Screenshot: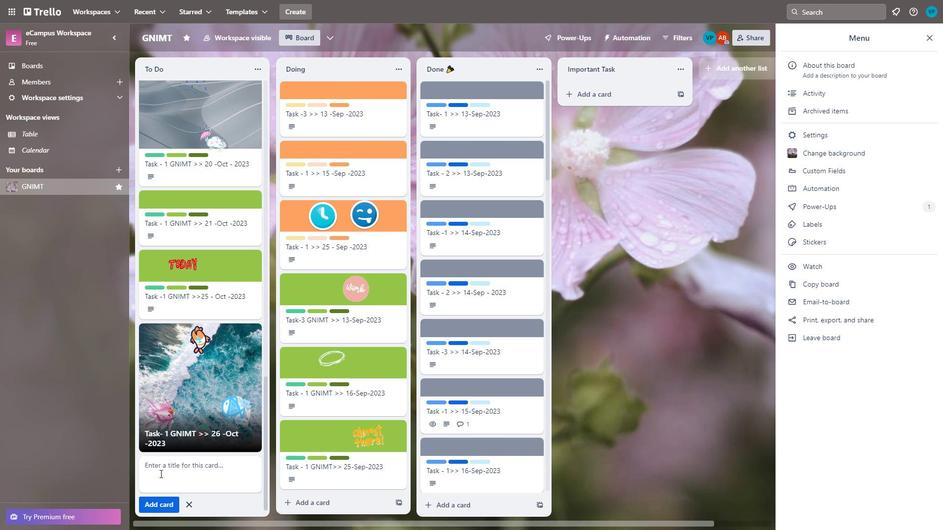 
Action: Mouse moved to (149, 504)
Screenshot: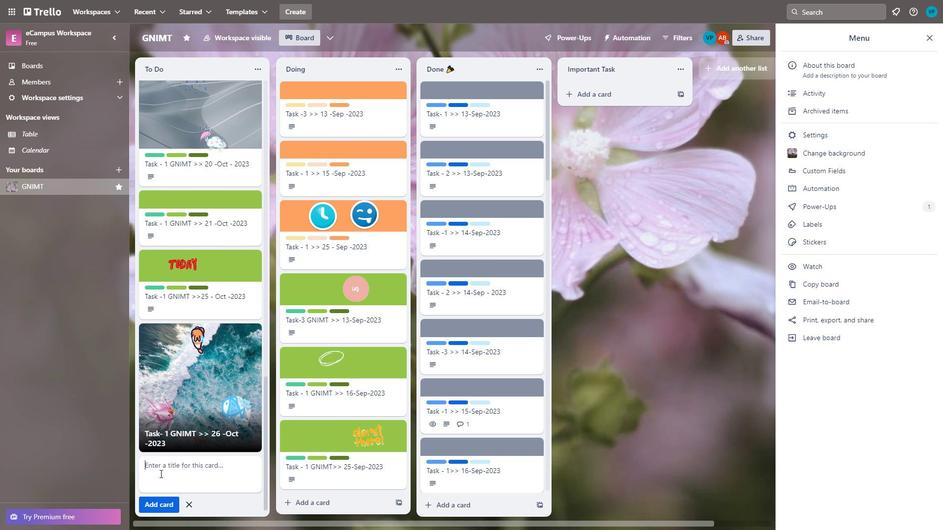 
Action: Mouse pressed left at (149, 504)
Screenshot: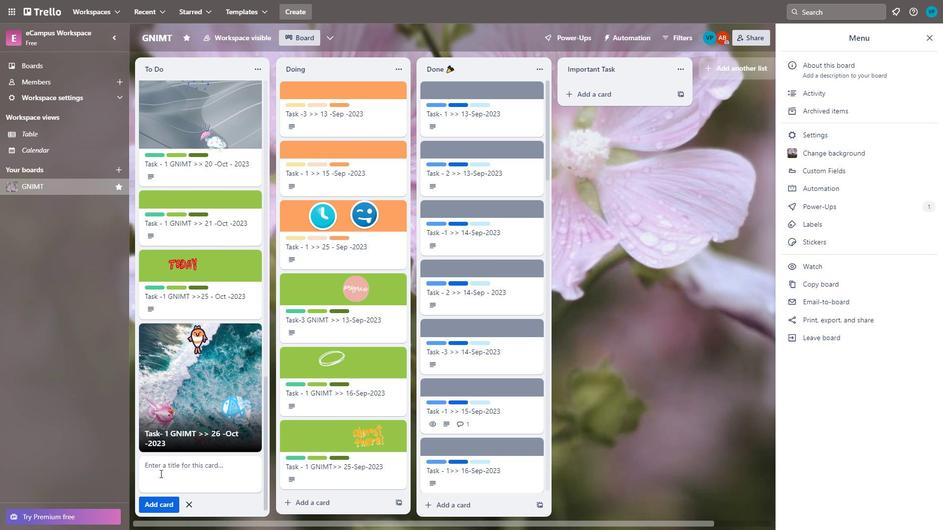 
Action: Mouse moved to (160, 474)
Screenshot: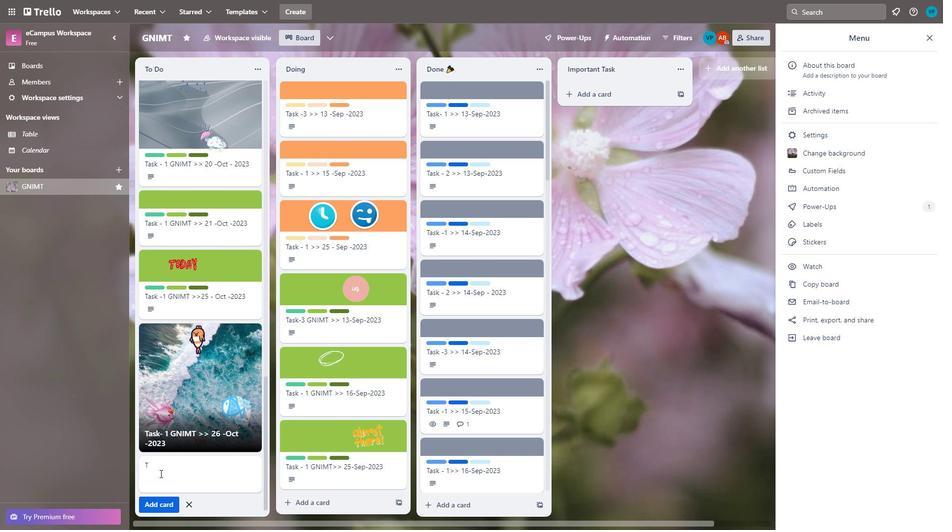 
Action: Key pressed <Key.caps_lock>T<Key.caps_lock>ask-1<Key.space><Key.caps_lock>GNIMT<Key.space><Key.shift>>><Key.space>27<Key.space>-<Key.caps_lock><Key.caps_lock>O<Key.caps_lock>ct<Key.space><Key.backspace><Key.space>-2023<Key.enter>
Screenshot: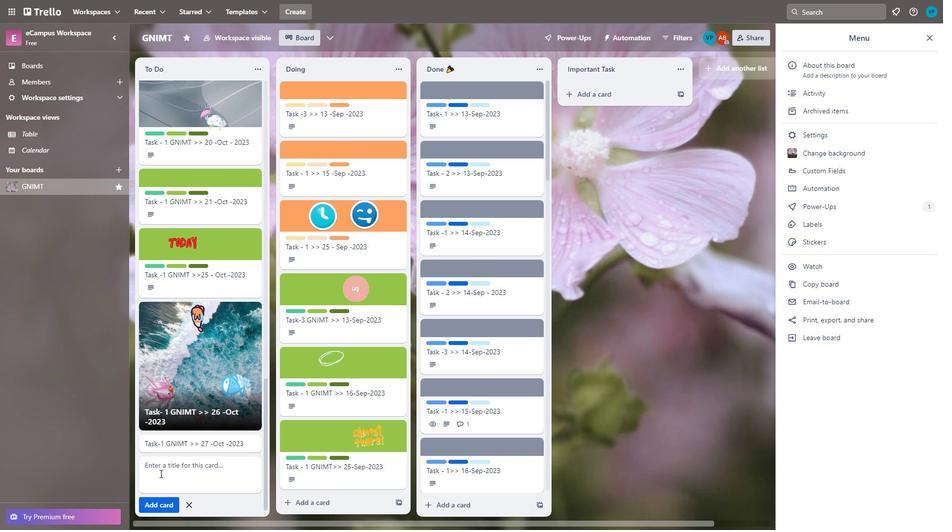 
Action: Mouse moved to (254, 443)
Screenshot: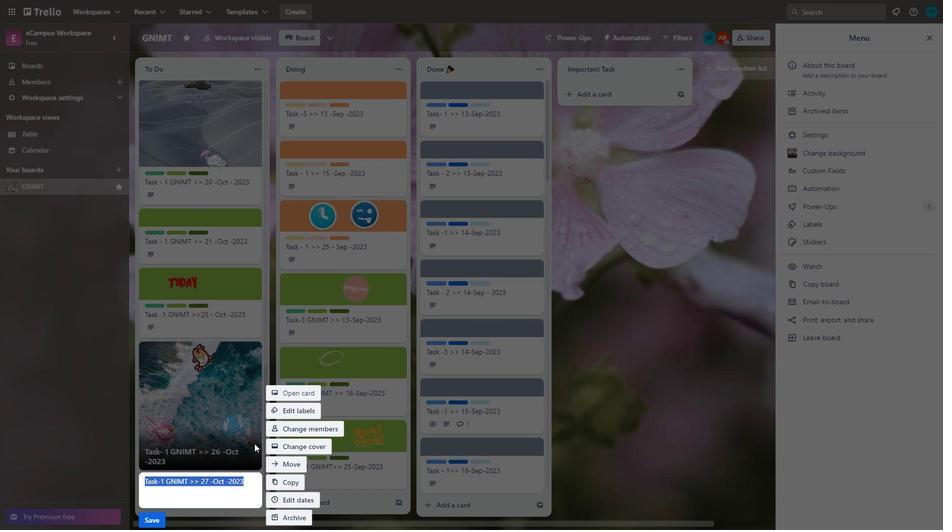 
Action: Mouse pressed left at (254, 443)
Screenshot: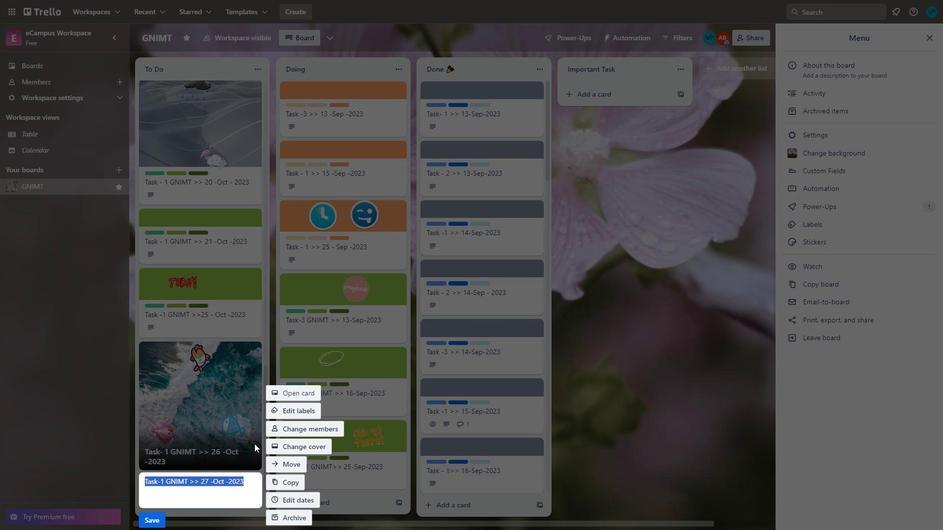 
Action: Mouse moved to (295, 411)
Screenshot: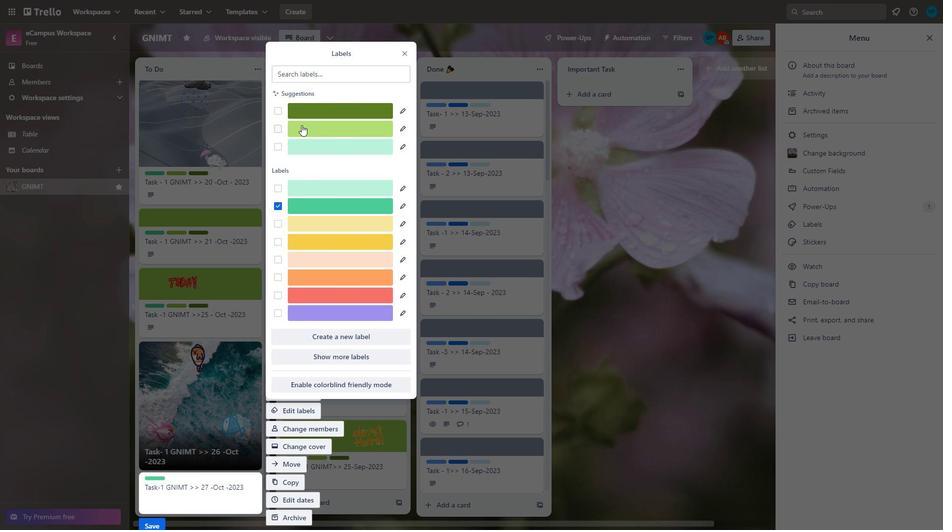 
Action: Mouse pressed left at (295, 411)
Screenshot: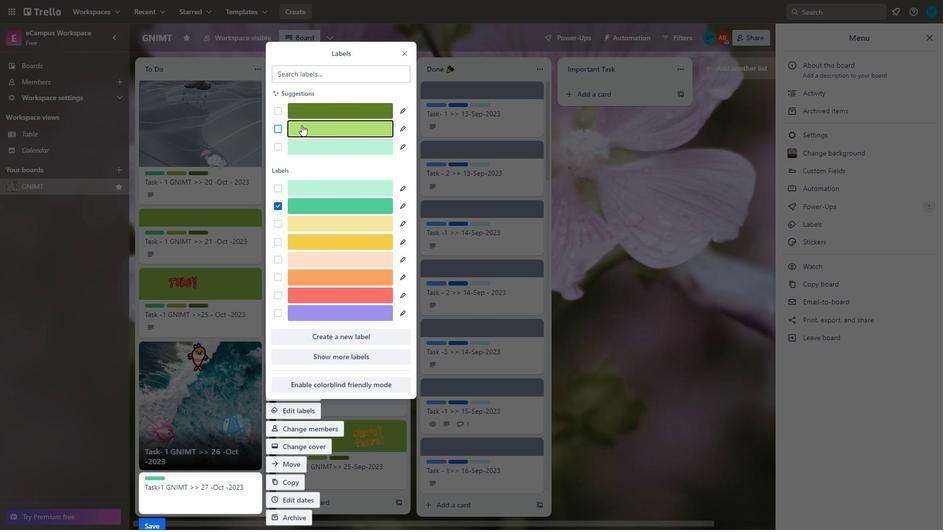 
Action: Mouse moved to (299, 128)
Screenshot: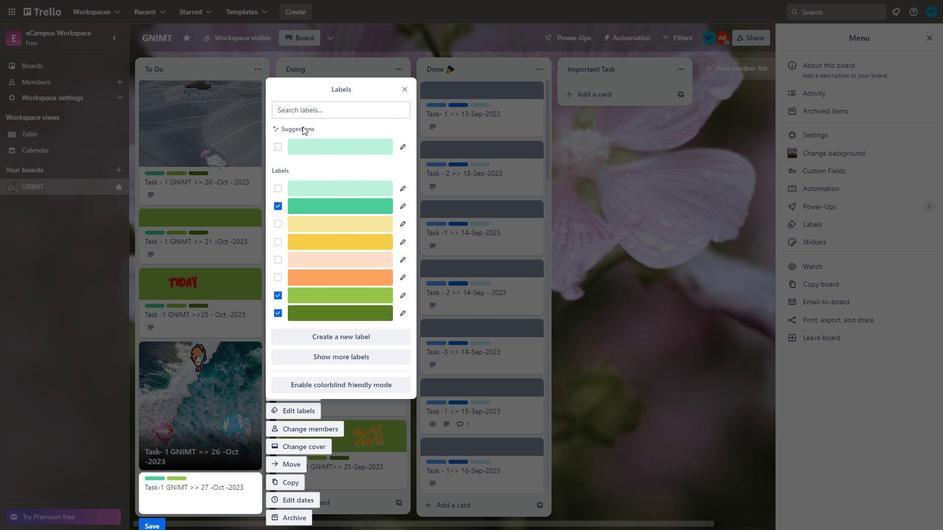 
Action: Mouse pressed left at (299, 128)
Screenshot: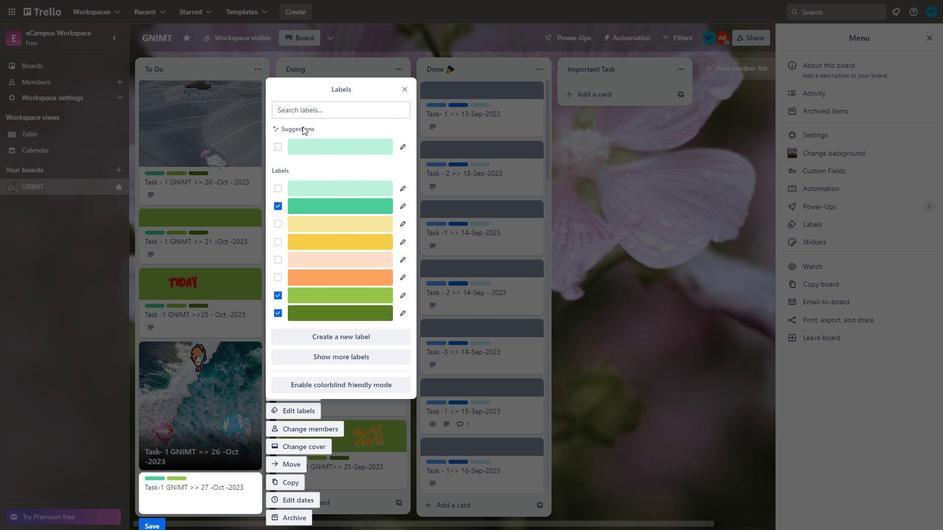 
Action: Mouse moved to (301, 125)
Screenshot: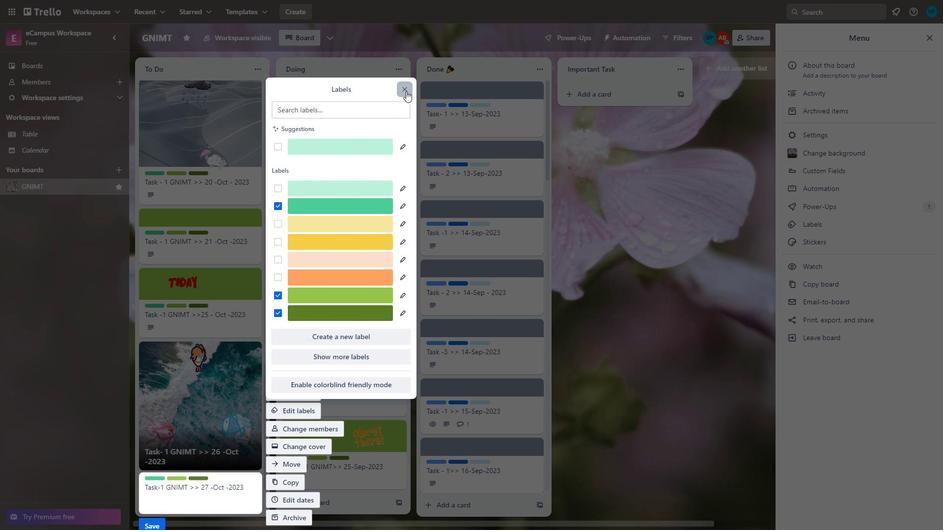 
Action: Mouse pressed left at (301, 125)
Screenshot: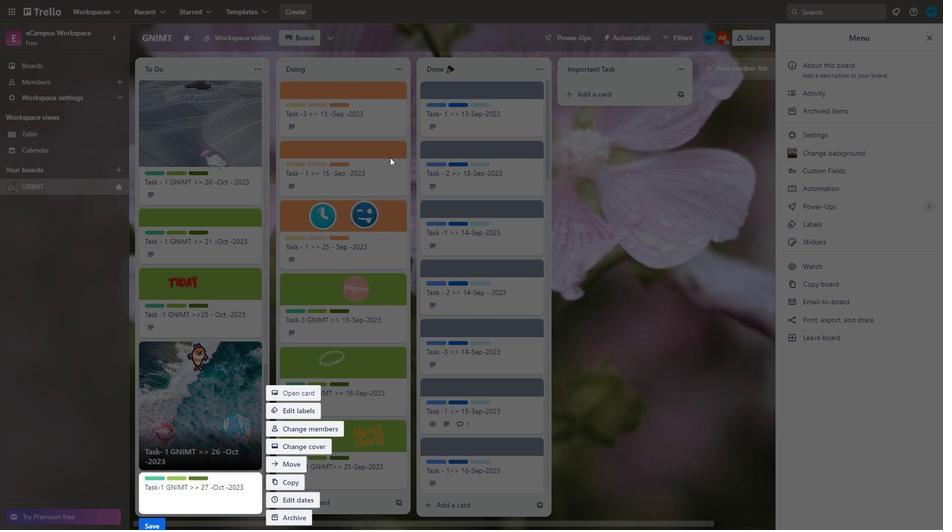 
Action: Mouse moved to (302, 123)
Screenshot: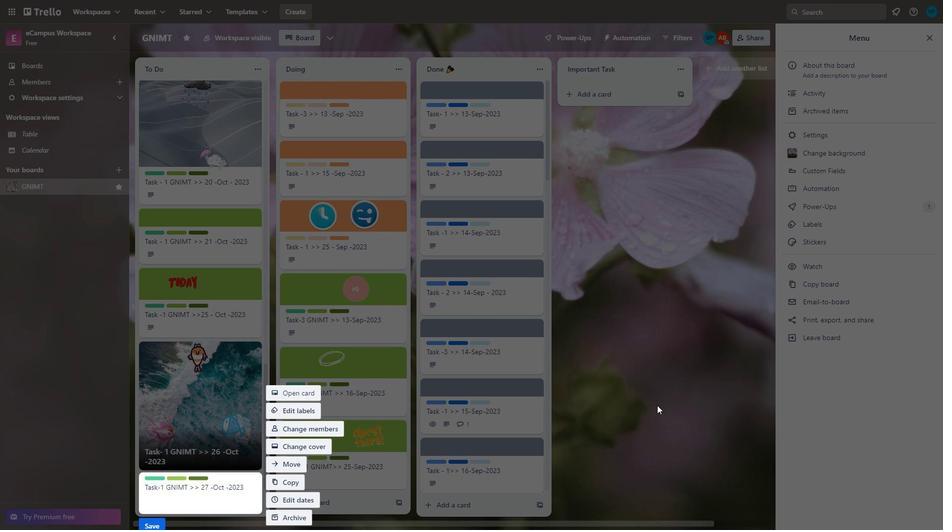 
Action: Mouse pressed left at (302, 123)
Screenshot: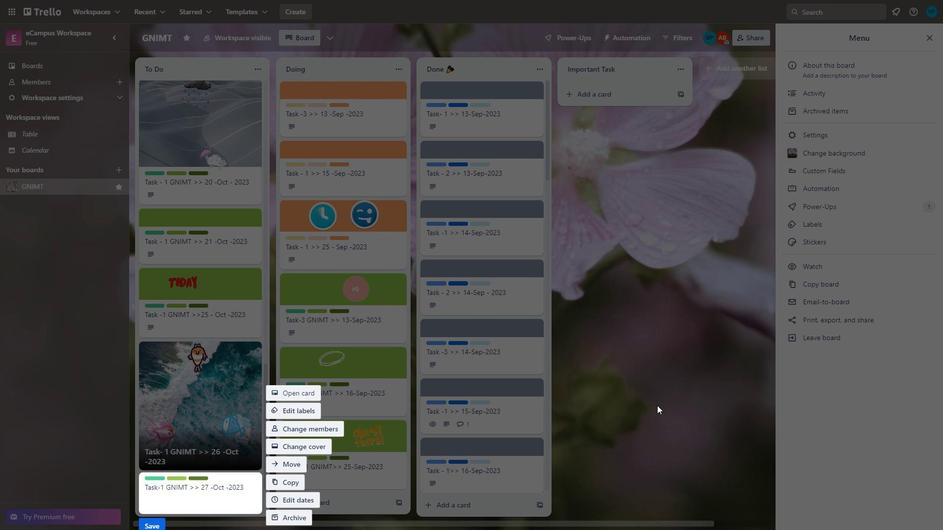 
Action: Mouse moved to (406, 91)
Screenshot: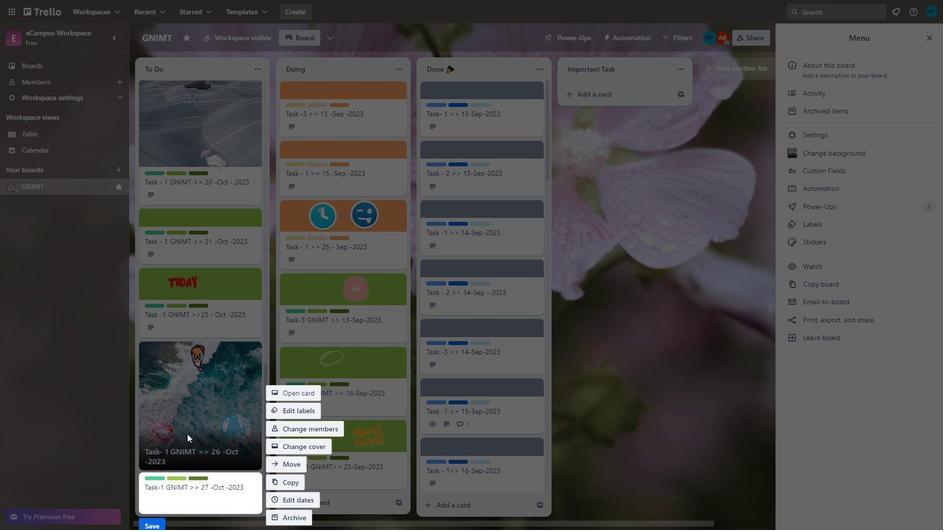 
Action: Mouse pressed left at (406, 91)
Screenshot: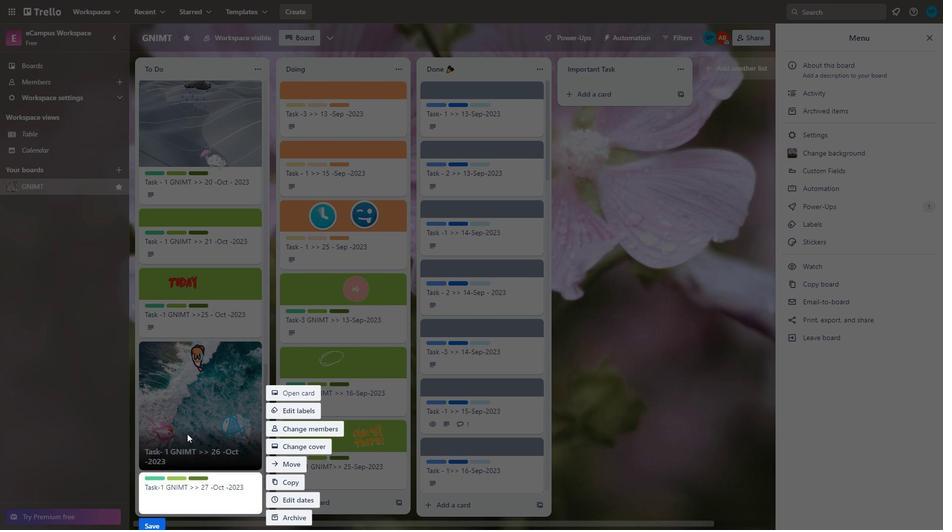 
Action: Mouse moved to (287, 446)
Screenshot: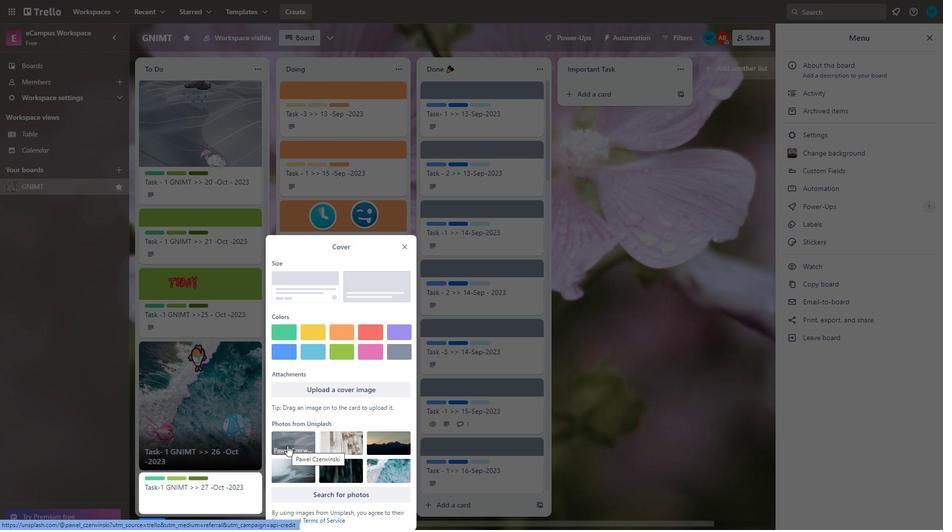 
Action: Mouse pressed left at (287, 446)
Screenshot: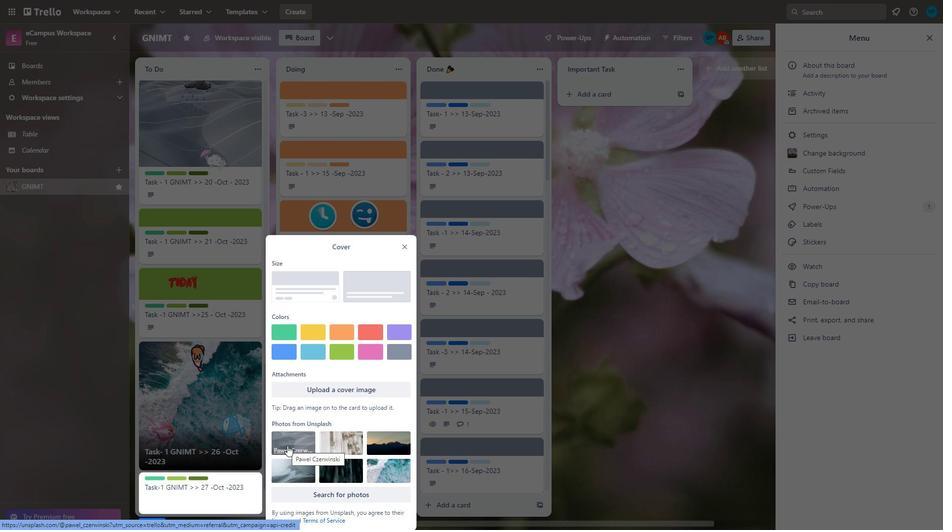 
Action: Mouse moved to (372, 465)
Screenshot: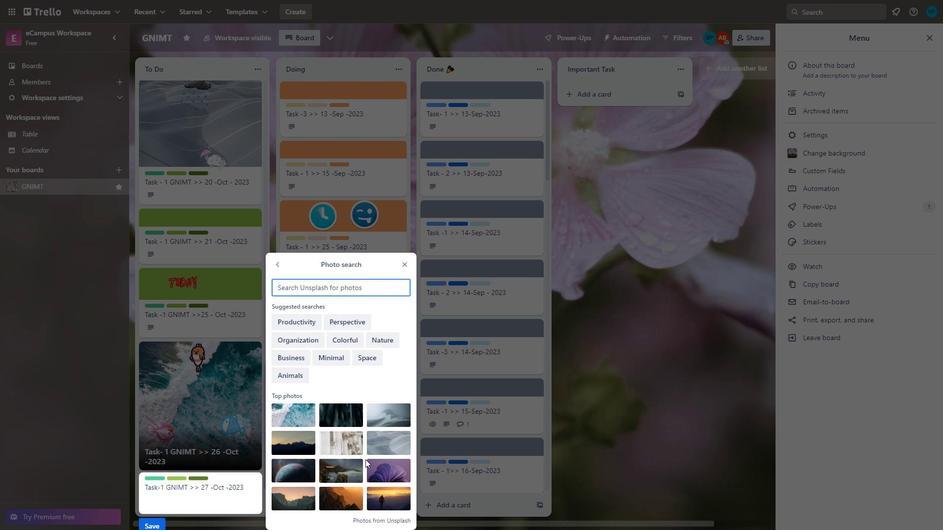 
Action: Mouse scrolled (372, 464) with delta (0, 0)
Screenshot: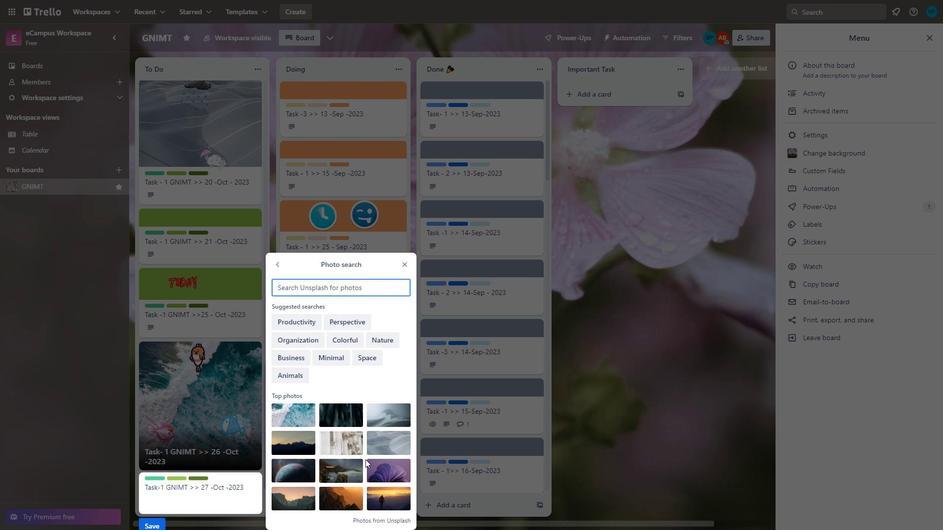 
Action: Mouse moved to (371, 472)
Screenshot: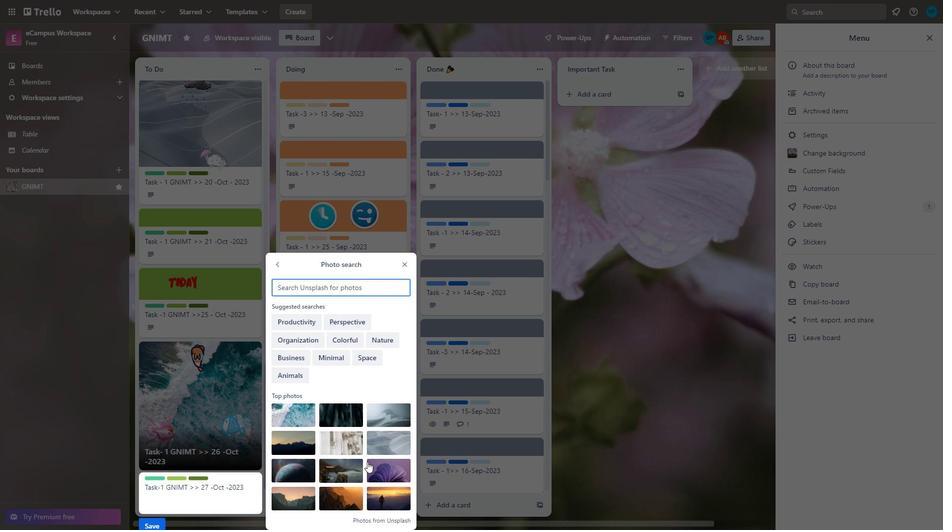 
Action: Mouse scrolled (371, 471) with delta (0, 0)
Screenshot: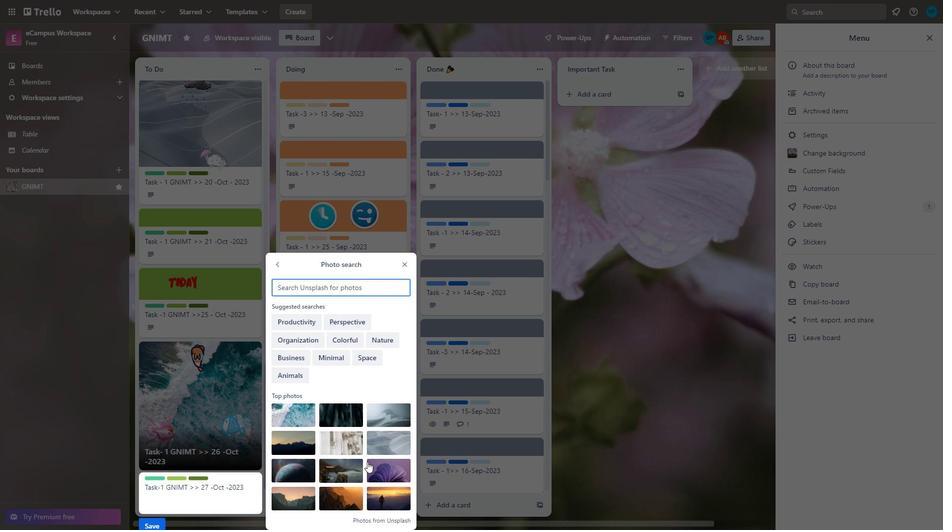 
Action: Mouse moved to (350, 491)
Screenshot: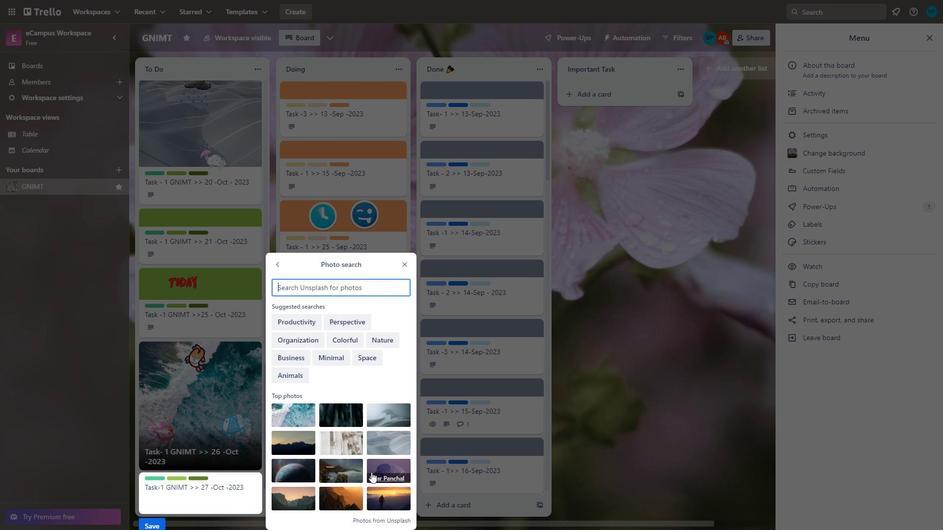 
Action: Mouse pressed left at (350, 491)
Screenshot: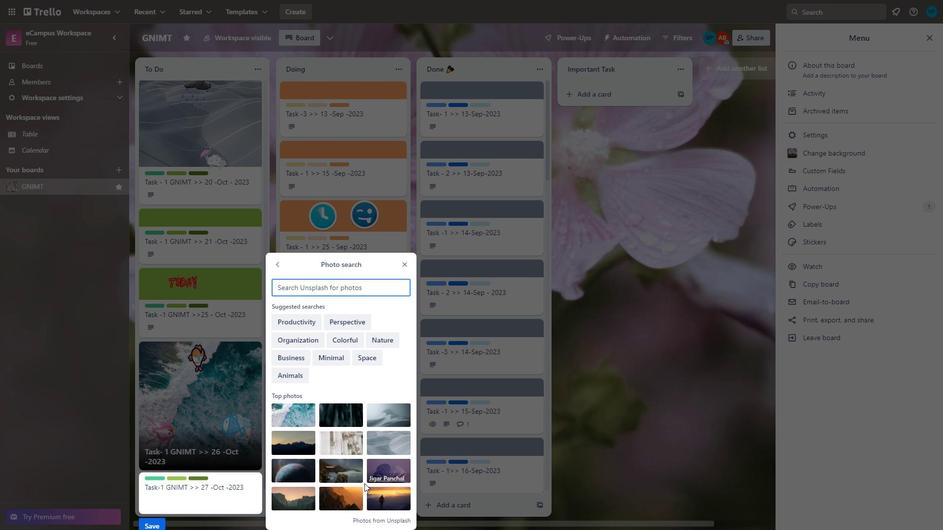 
Action: Mouse moved to (363, 455)
Screenshot: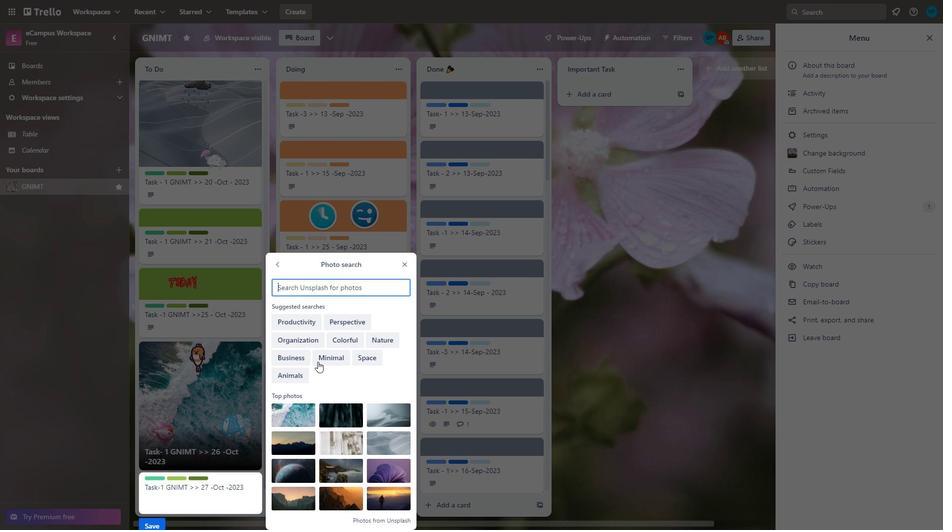 
Action: Mouse scrolled (363, 455) with delta (0, 0)
Screenshot: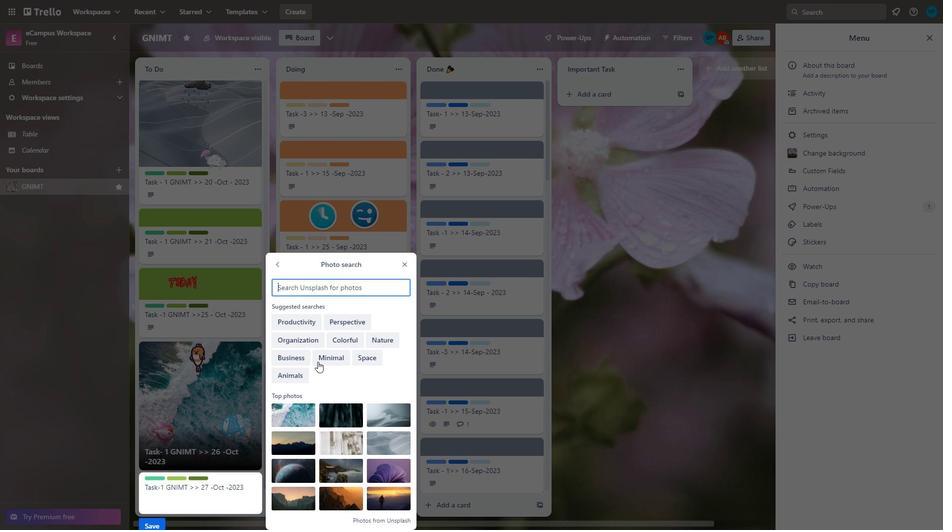 
Action: Mouse moved to (366, 460)
Screenshot: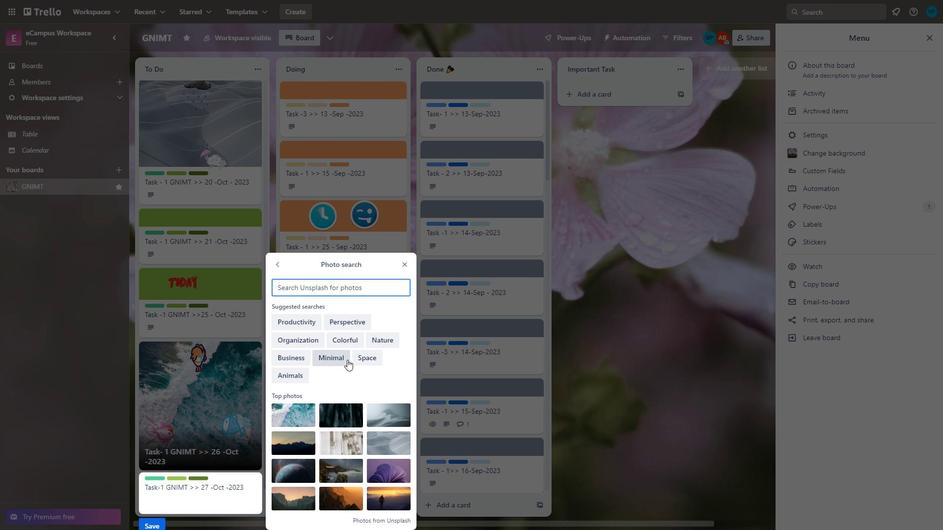 
Action: Mouse scrolled (366, 460) with delta (0, 0)
Screenshot: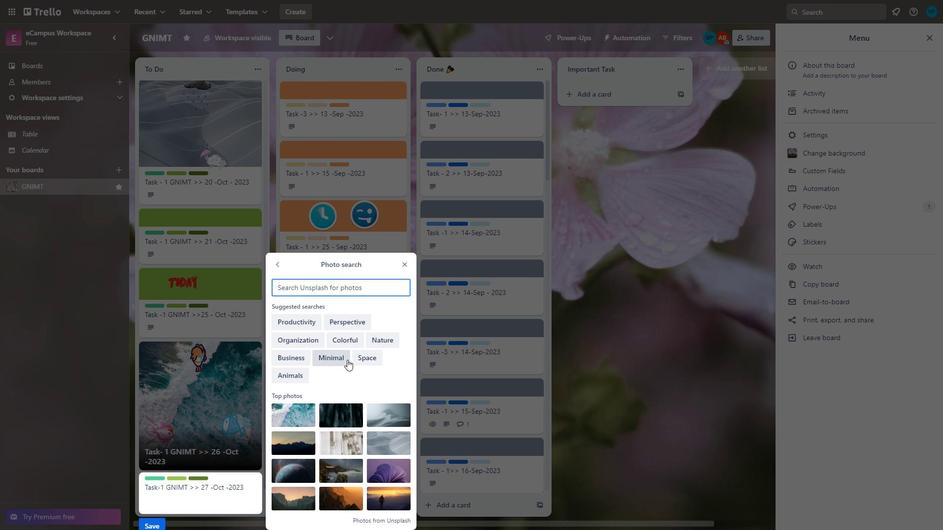 
Action: Mouse moved to (371, 468)
Screenshot: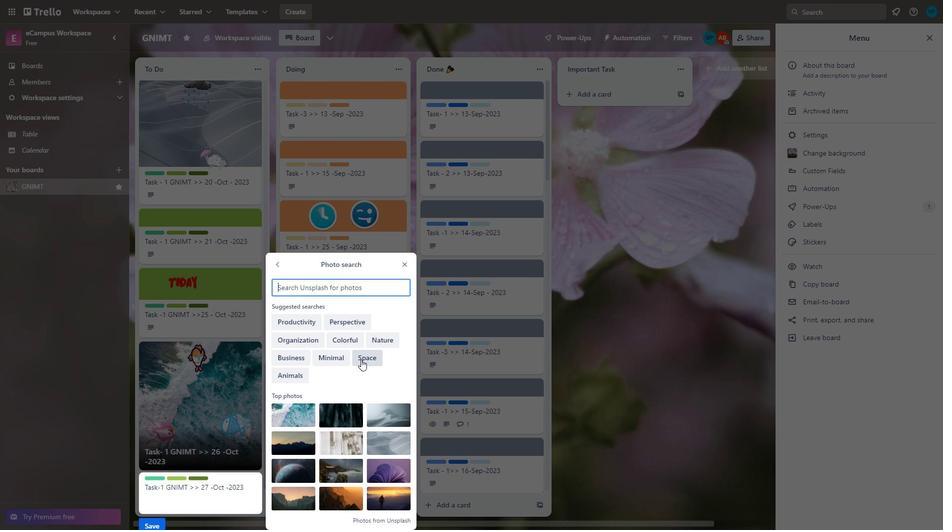
Action: Mouse scrolled (371, 468) with delta (0, 0)
Screenshot: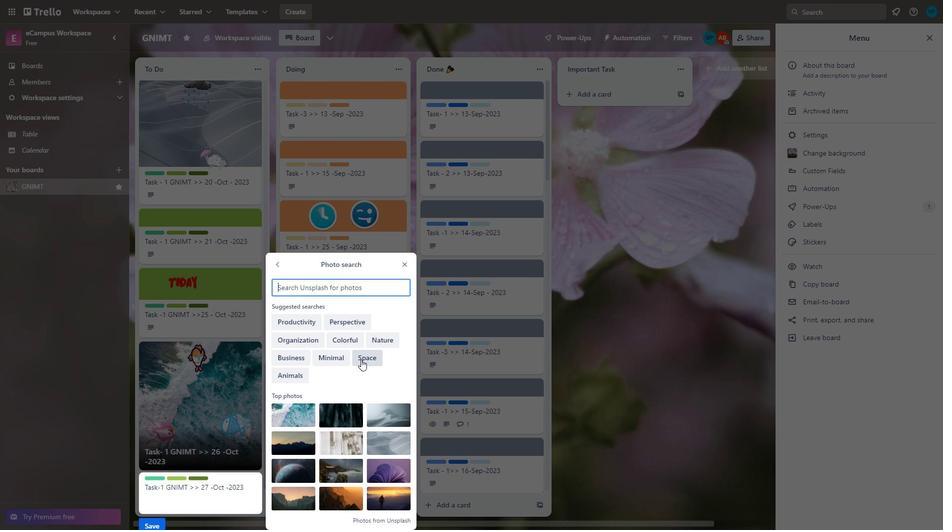 
Action: Mouse moved to (371, 476)
Screenshot: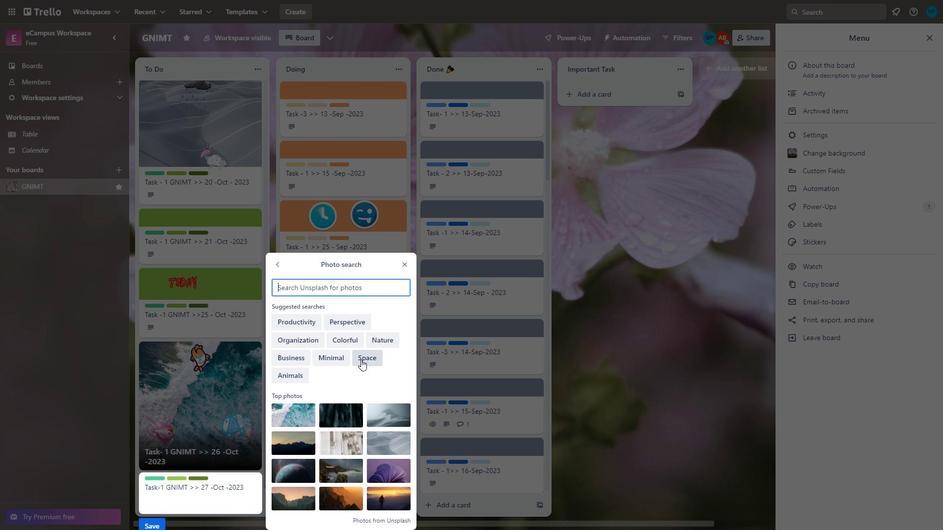 
Action: Mouse scrolled (371, 476) with delta (0, 0)
Screenshot: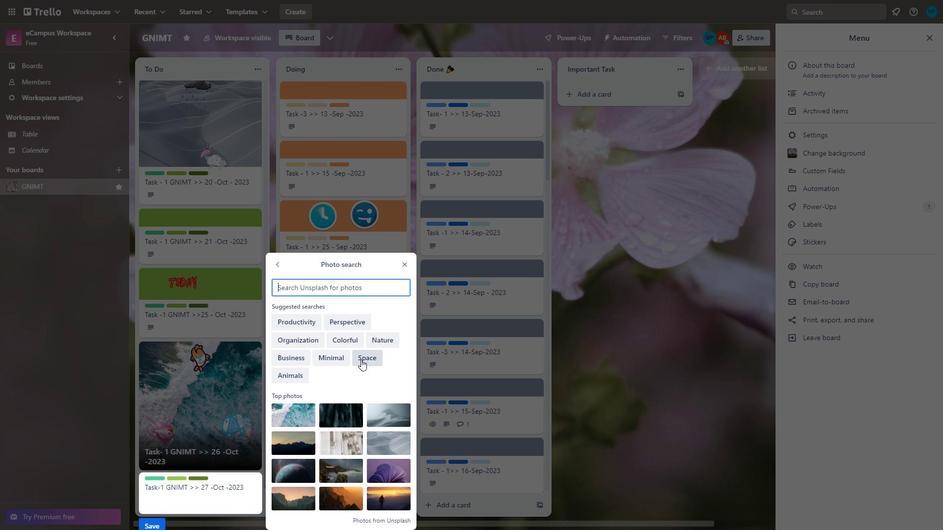 
Action: Mouse moved to (355, 488)
Screenshot: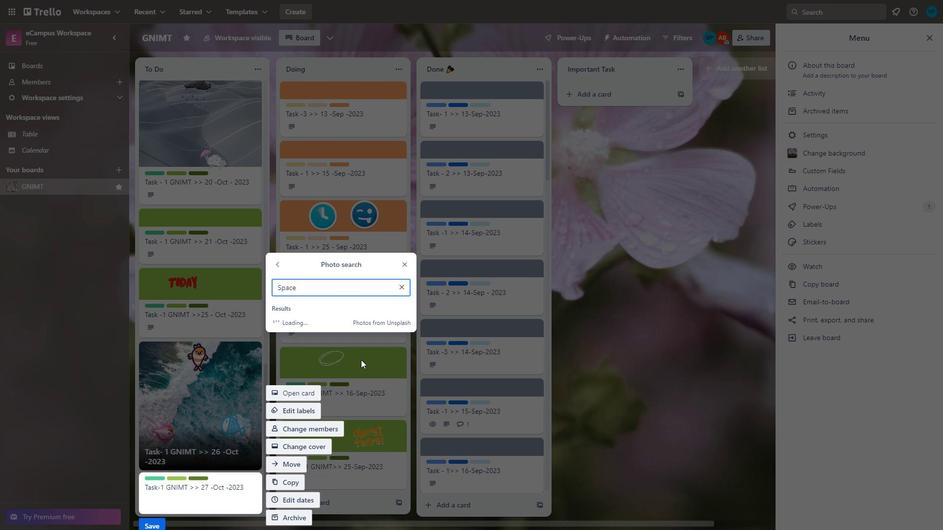 
Action: Mouse scrolled (355, 487) with delta (0, 0)
Screenshot: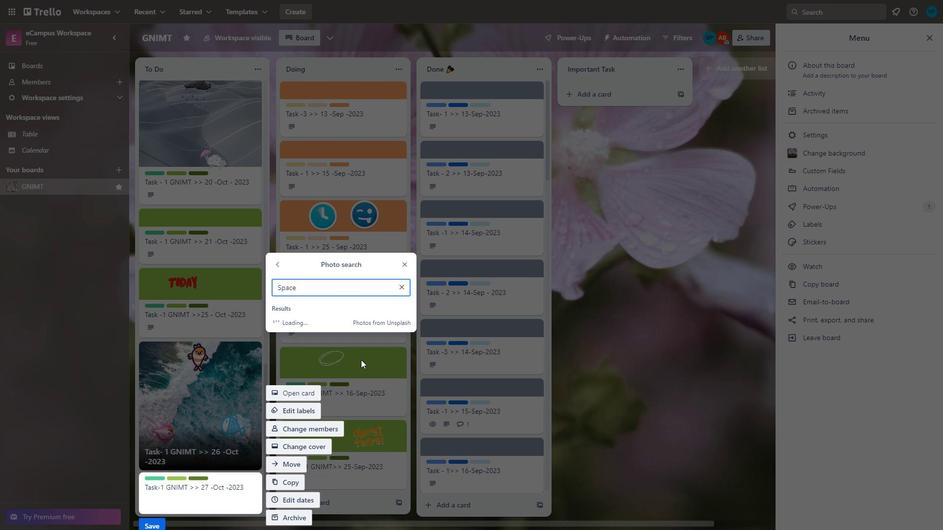 
Action: Mouse moved to (361, 360)
Screenshot: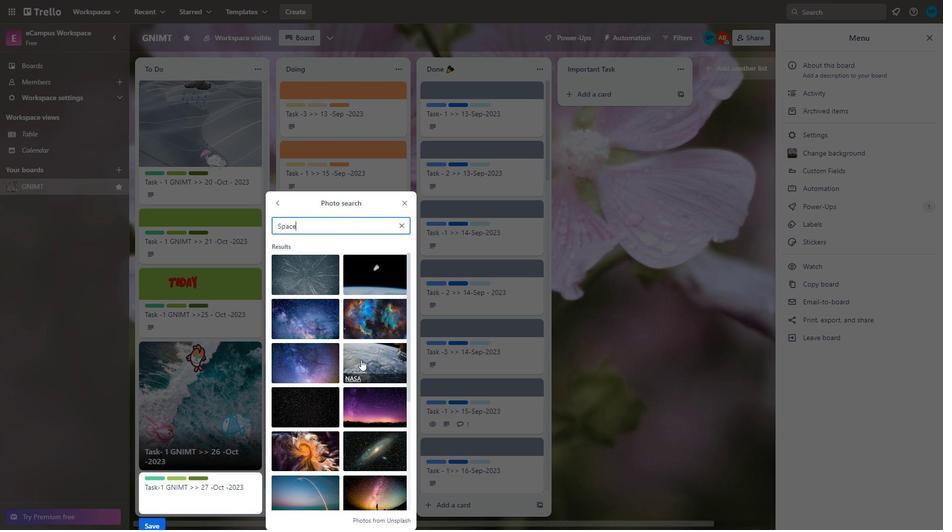
Action: Mouse pressed left at (361, 360)
Screenshot: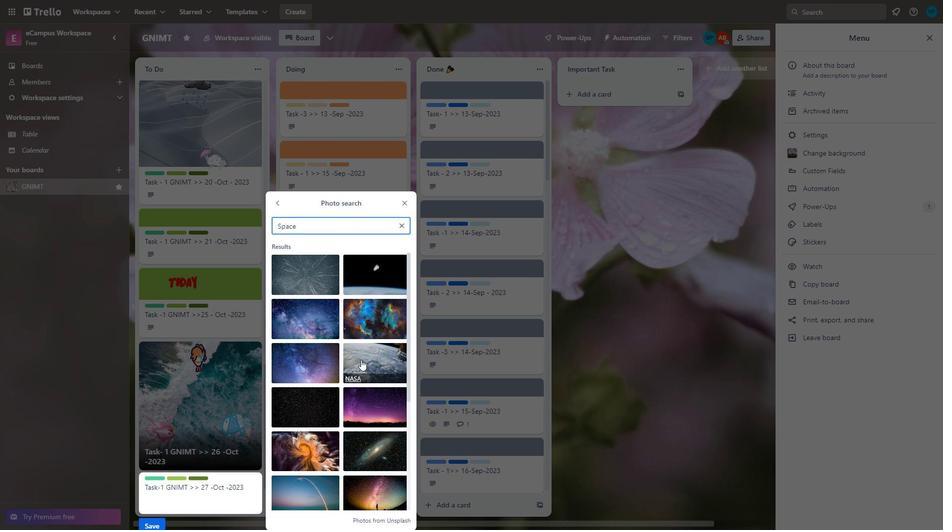 
Action: Mouse moved to (253, 347)
Screenshot: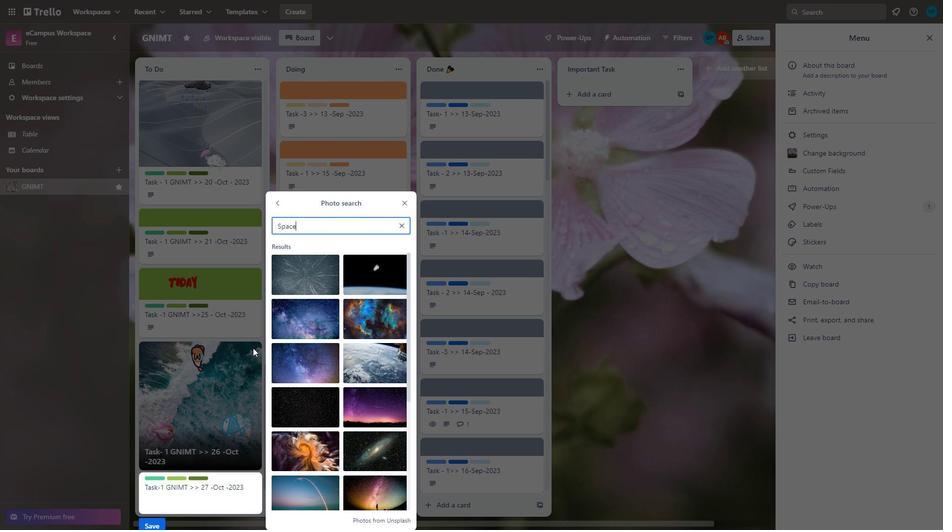 
Action: Mouse scrolled (253, 347) with delta (0, 0)
Screenshot: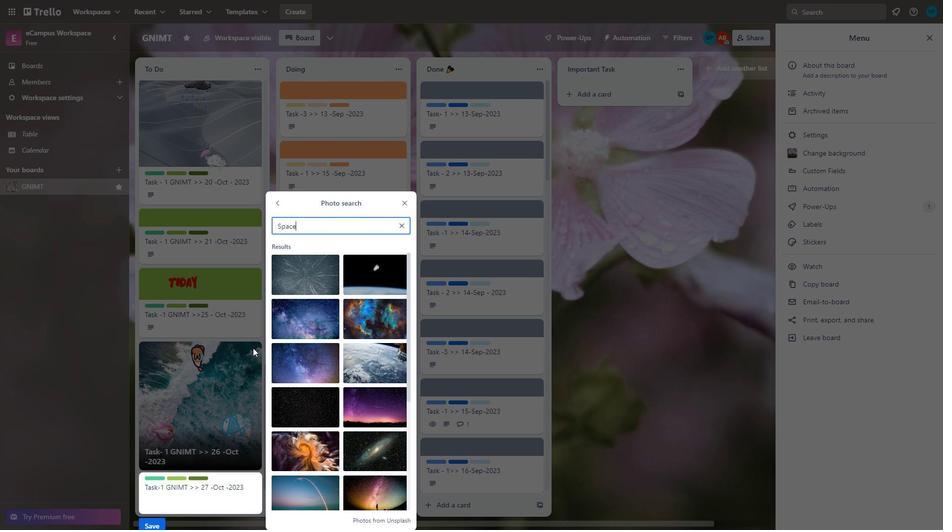 
Action: Mouse moved to (291, 364)
Screenshot: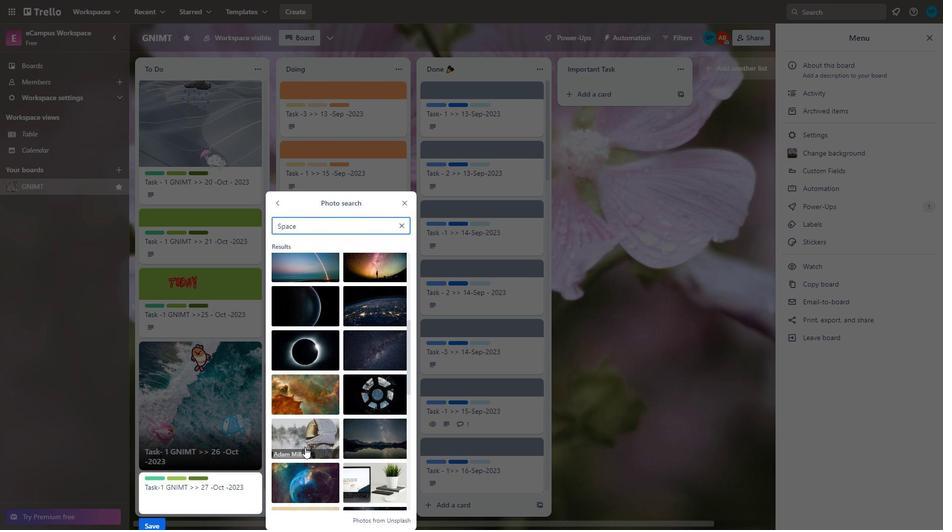 
Action: Mouse scrolled (291, 364) with delta (0, 0)
Screenshot: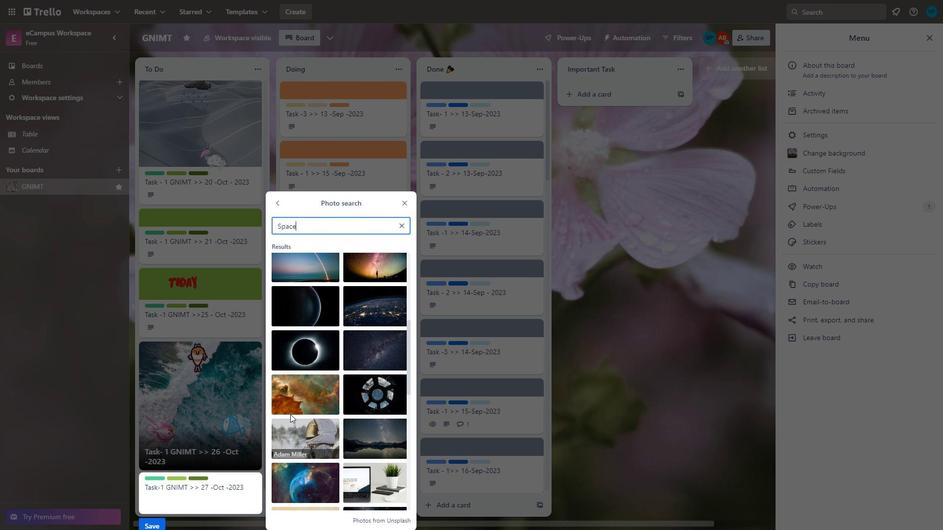 
Action: Mouse moved to (291, 365)
Screenshot: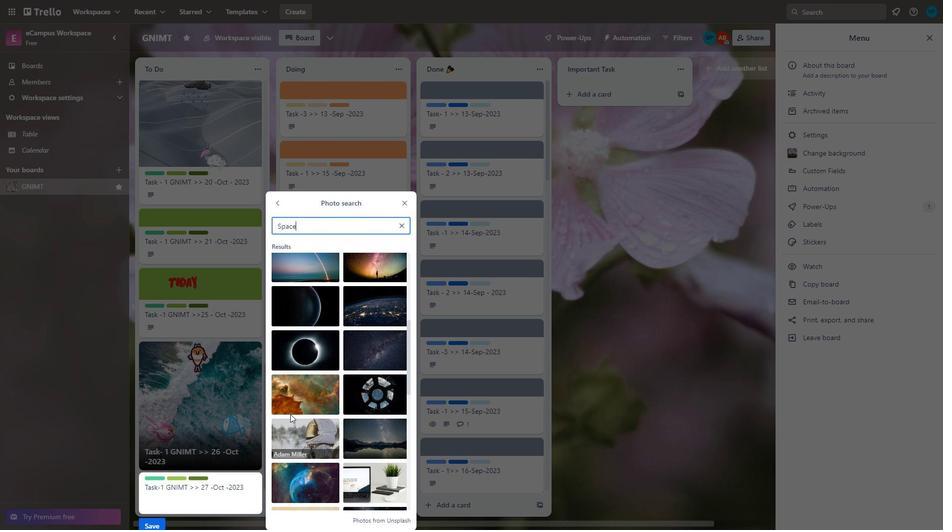 
Action: Mouse scrolled (291, 364) with delta (0, 0)
Screenshot: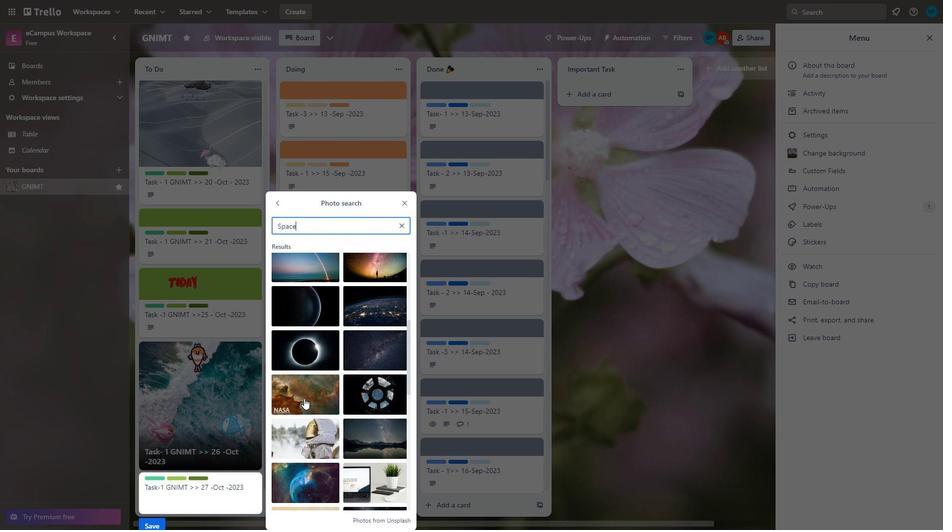 
Action: Mouse moved to (331, 394)
Screenshot: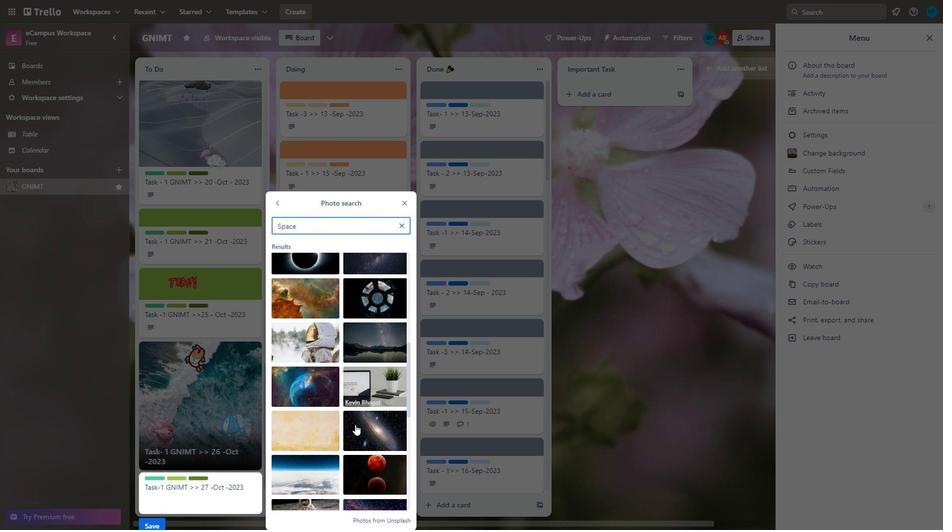 
Action: Mouse scrolled (331, 393) with delta (0, 0)
Screenshot: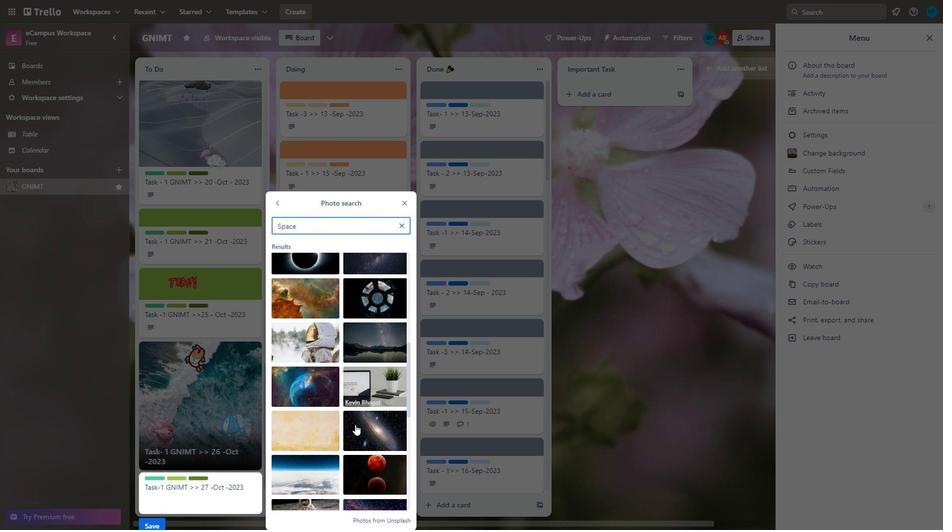 
Action: Mouse moved to (333, 412)
Screenshot: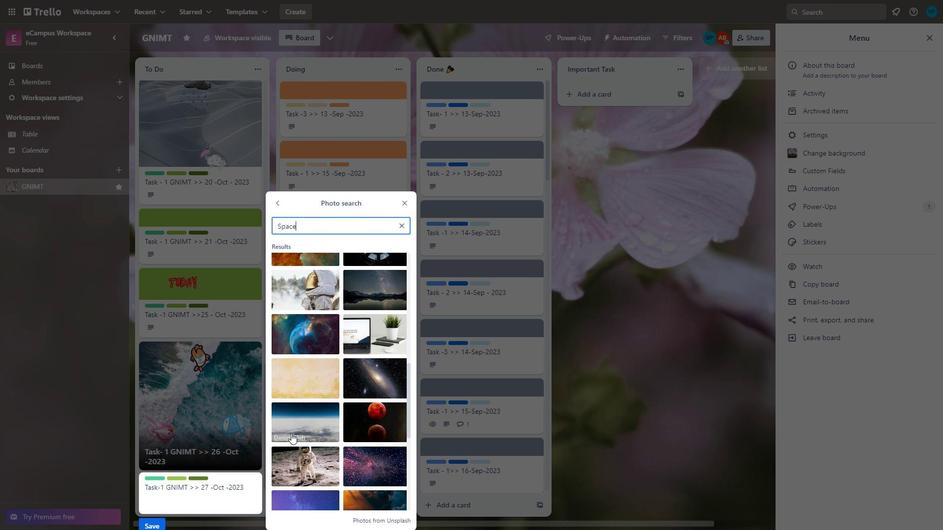 
Action: Mouse scrolled (333, 412) with delta (0, 0)
Screenshot: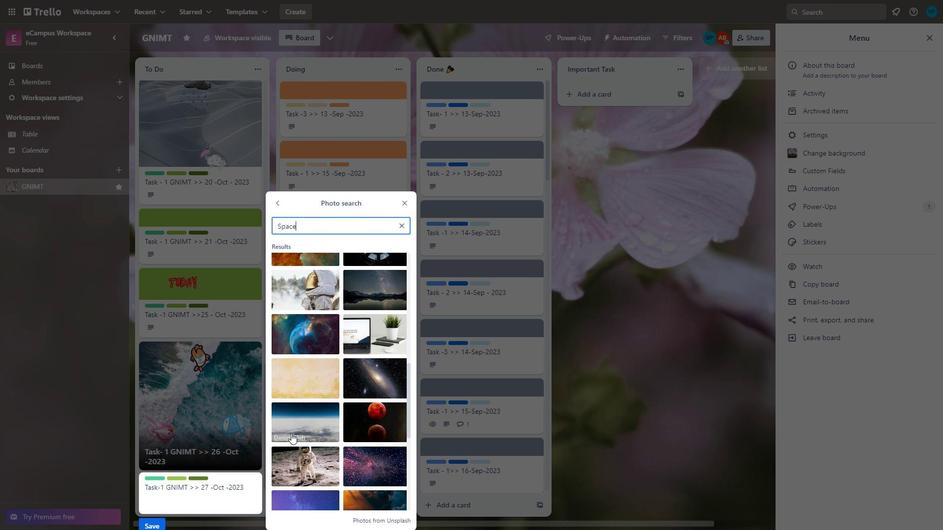 
Action: Mouse moved to (333, 414)
Screenshot: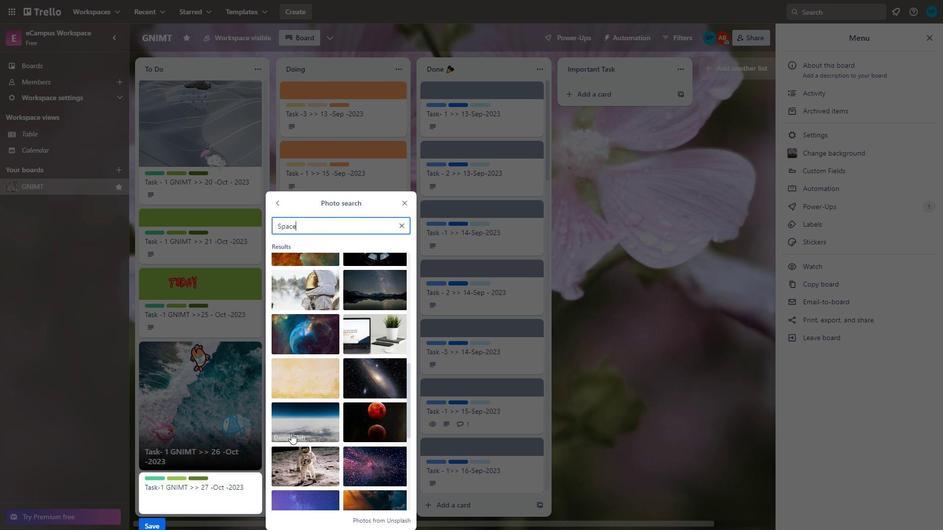 
Action: Mouse scrolled (333, 414) with delta (0, 0)
Screenshot: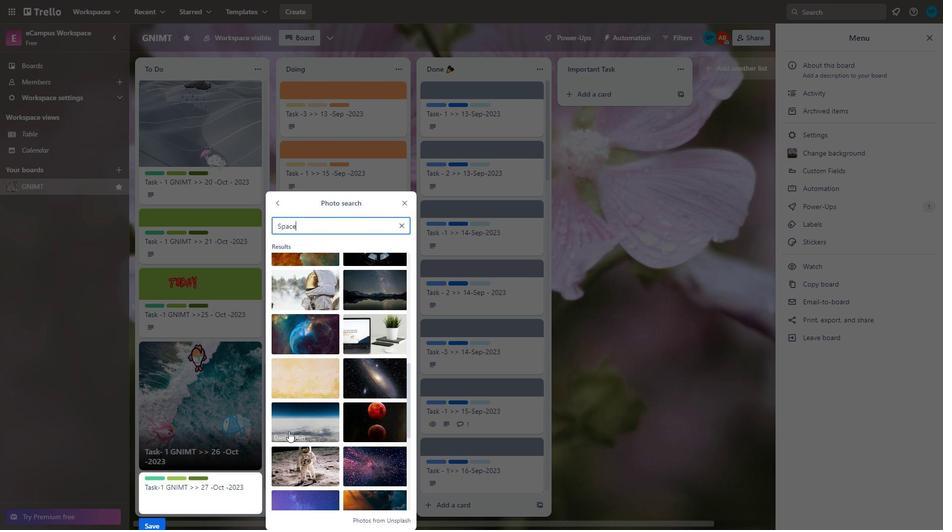 
Action: Mouse moved to (329, 421)
Screenshot: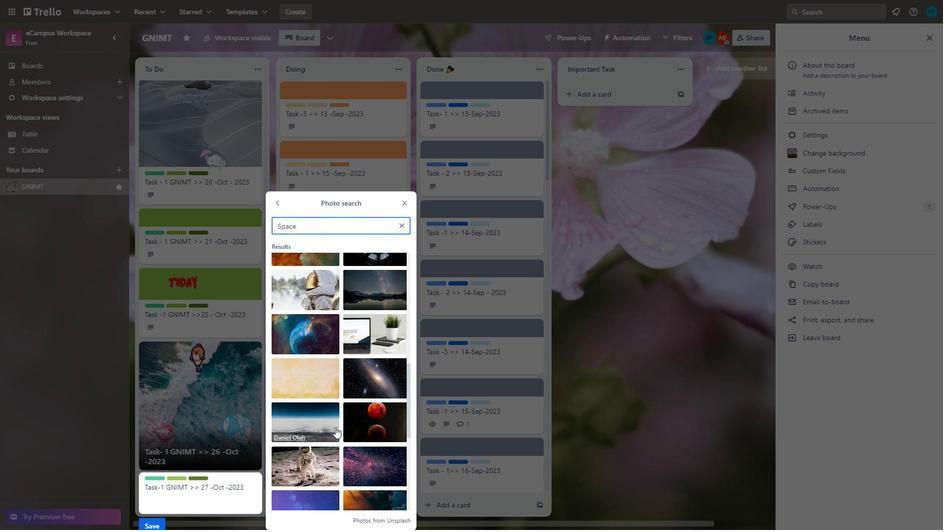 
Action: Mouse scrolled (329, 420) with delta (0, 0)
Screenshot: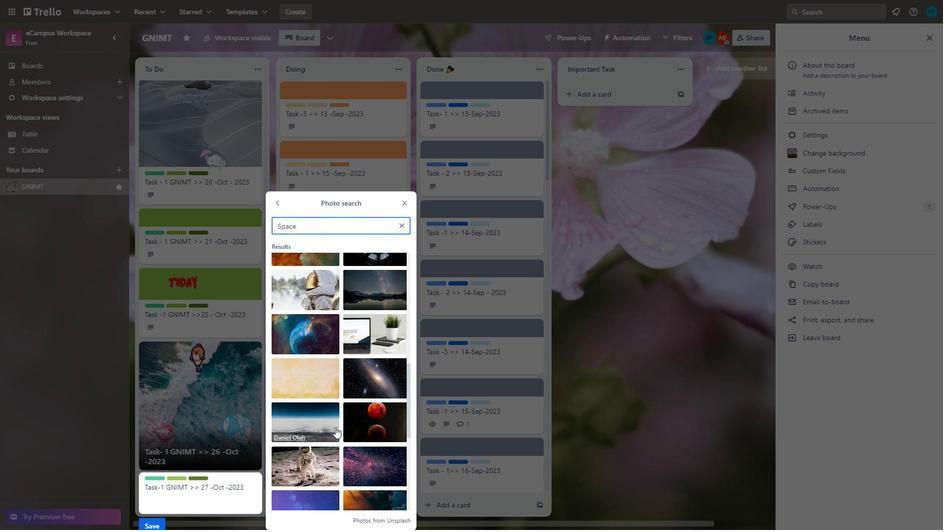 
Action: Mouse moved to (355, 421)
Screenshot: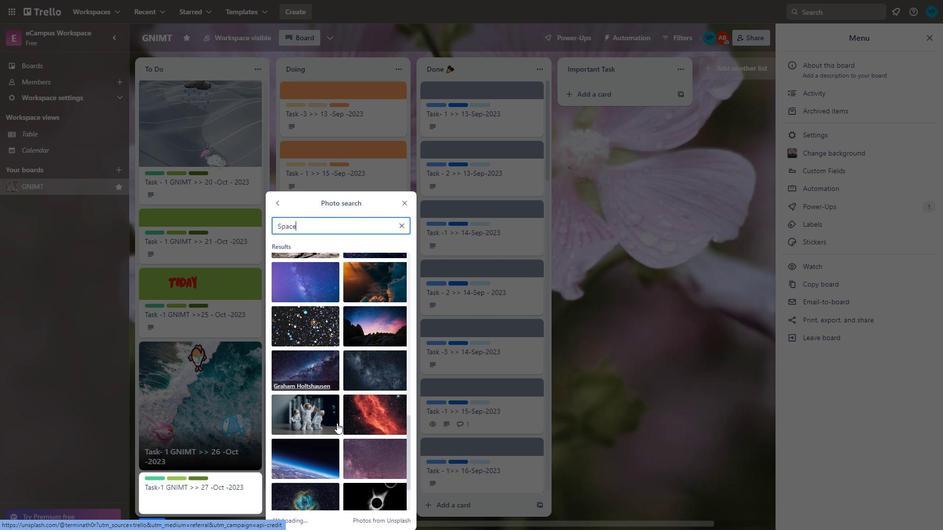 
Action: Mouse scrolled (355, 420) with delta (0, 0)
Screenshot: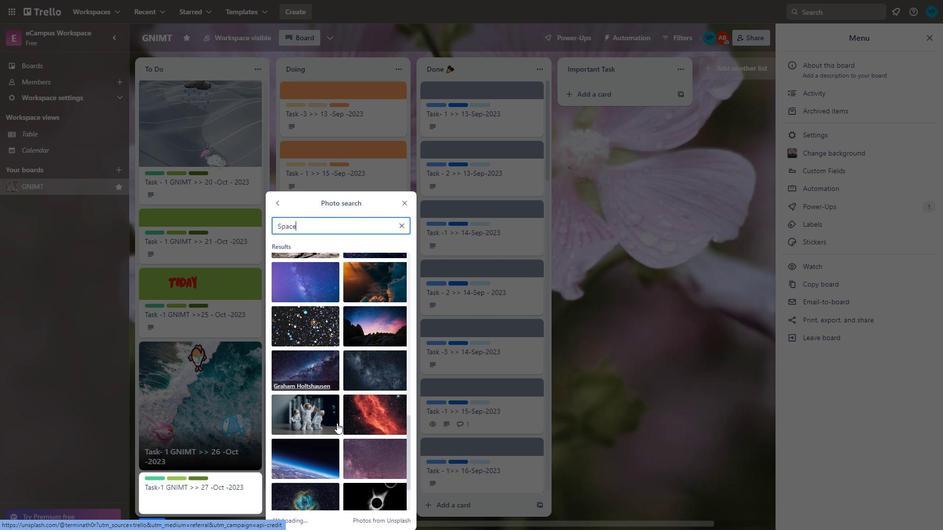 
Action: Mouse moved to (355, 423)
Screenshot: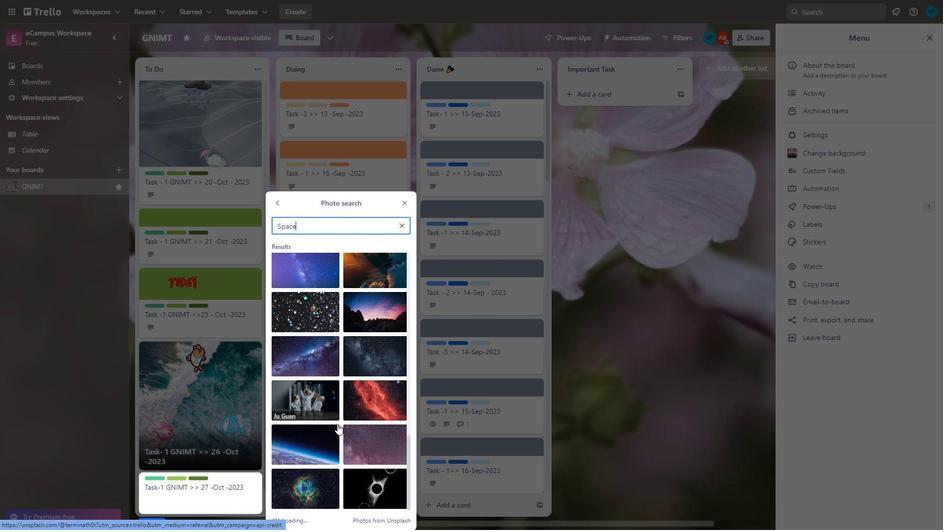 
Action: Mouse scrolled (355, 423) with delta (0, 0)
Screenshot: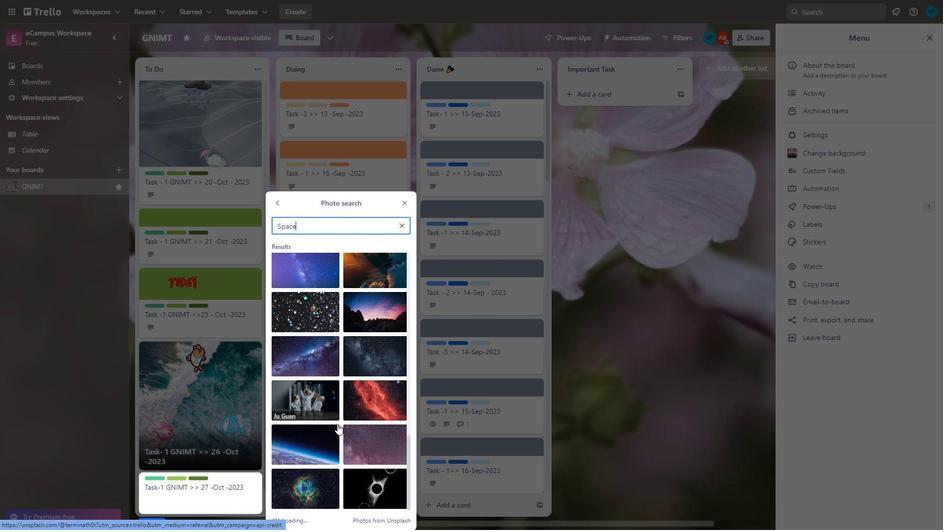 
Action: Mouse moved to (355, 425)
Screenshot: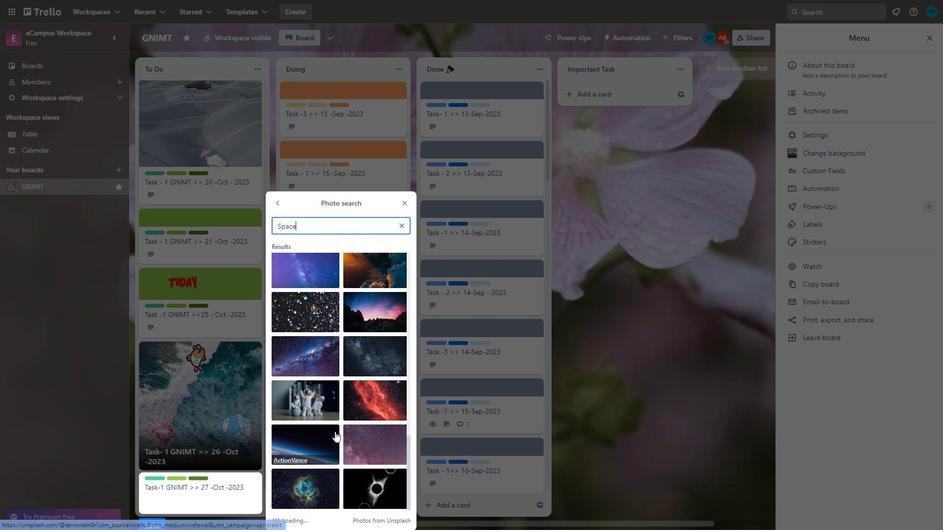 
Action: Mouse scrolled (355, 424) with delta (0, 0)
Screenshot: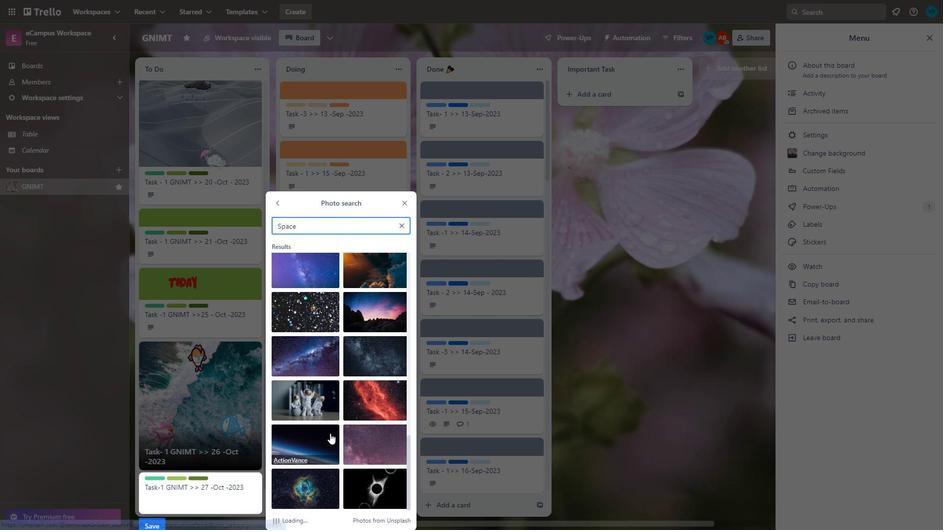 
Action: Mouse moved to (335, 428)
Screenshot: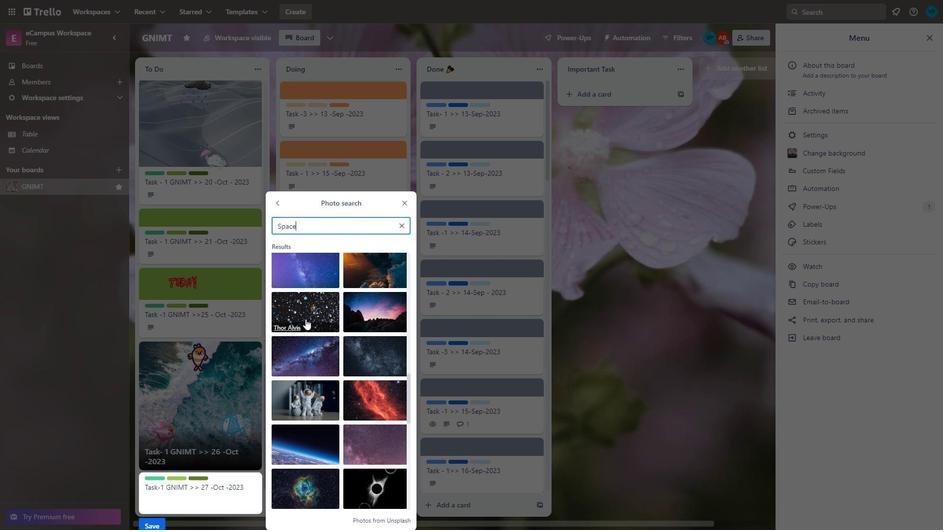 
Action: Mouse scrolled (335, 427) with delta (0, 0)
Screenshot: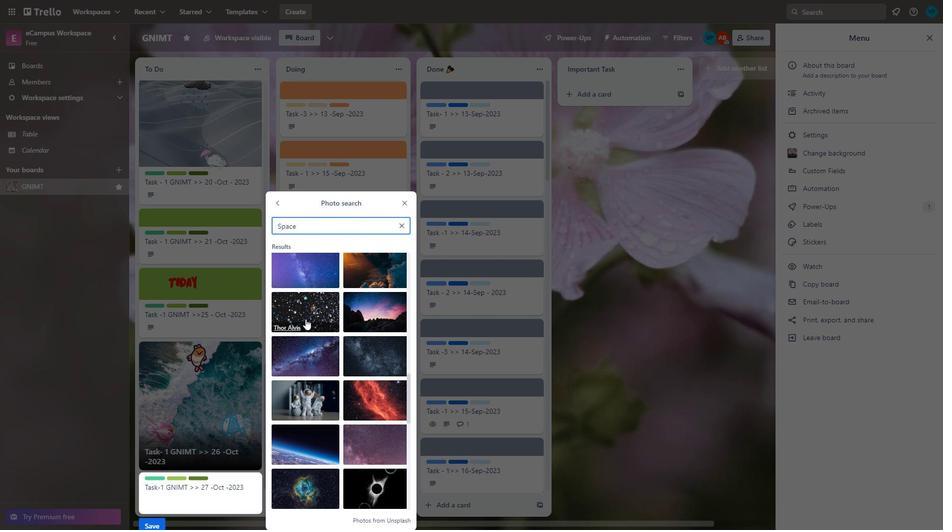 
Action: Mouse moved to (335, 428)
Screenshot: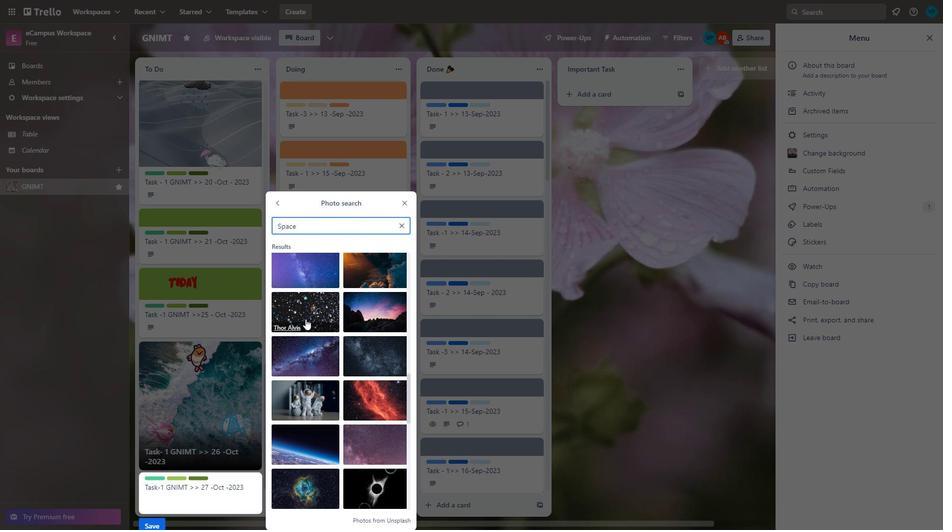 
Action: Mouse scrolled (335, 428) with delta (0, 0)
Screenshot: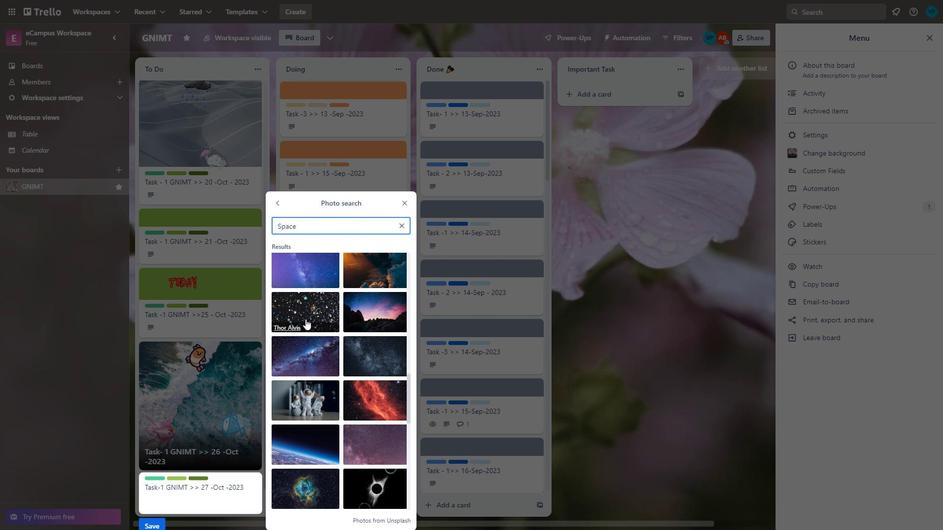 
Action: Mouse moved to (336, 430)
Screenshot: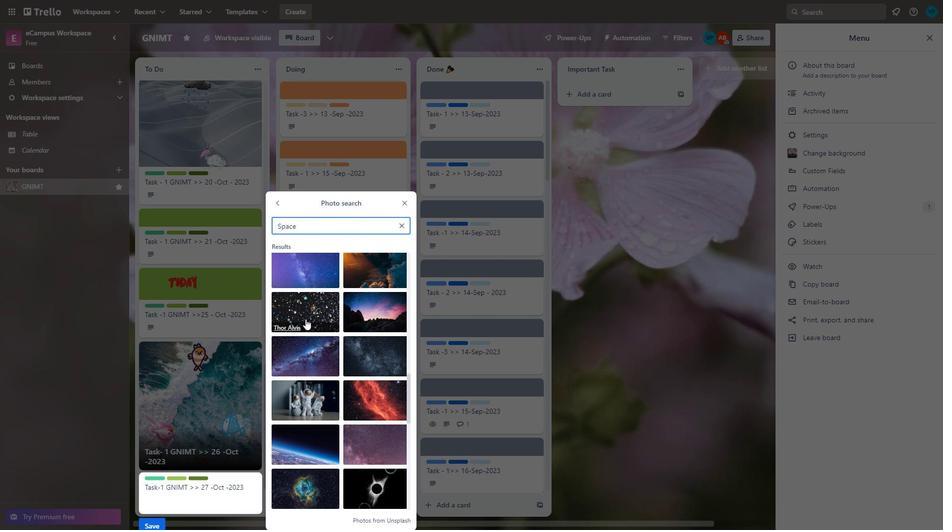 
Action: Mouse scrolled (336, 430) with delta (0, 0)
Screenshot: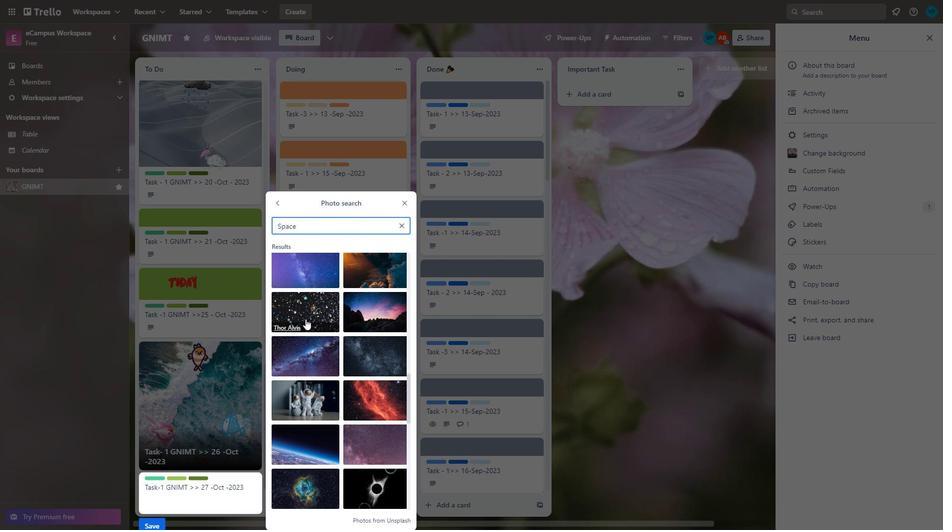 
Action: Mouse moved to (337, 423)
Screenshot: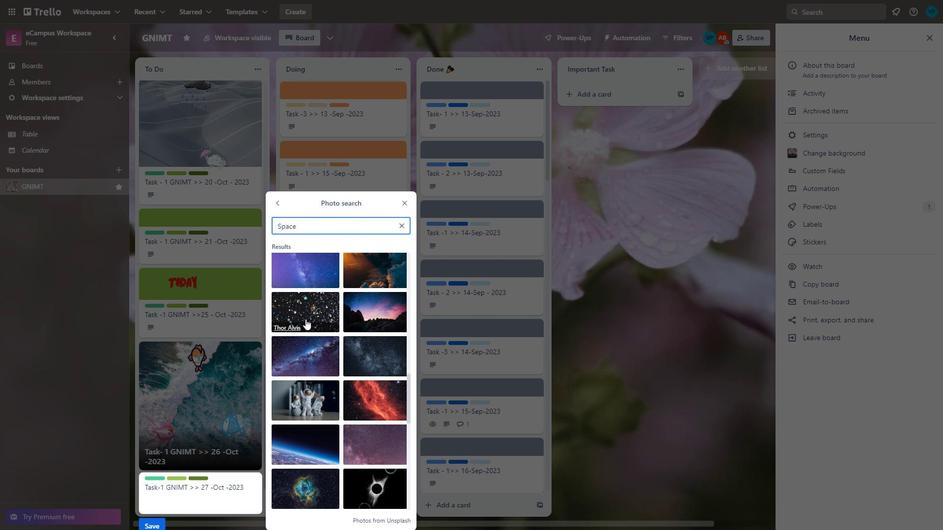 
Action: Mouse scrolled (337, 423) with delta (0, 0)
Screenshot: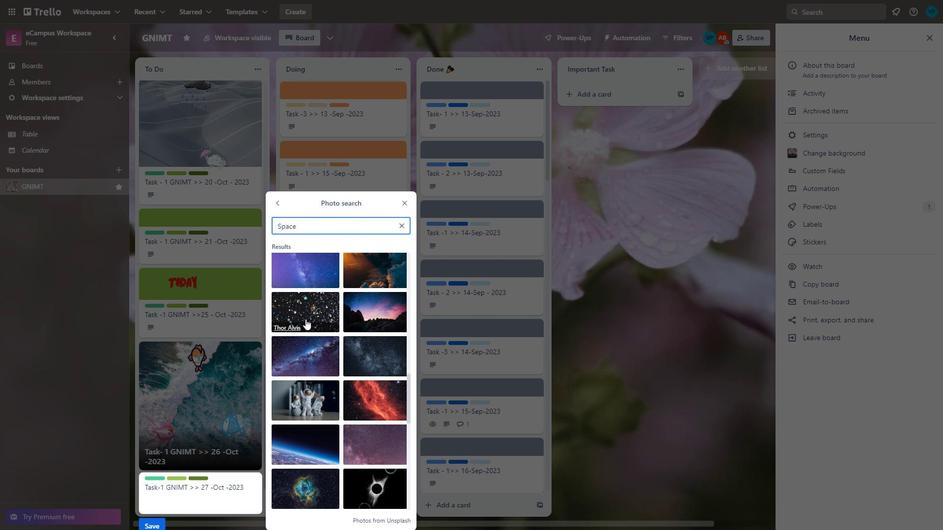 
Action: Mouse scrolled (337, 423) with delta (0, 0)
Screenshot: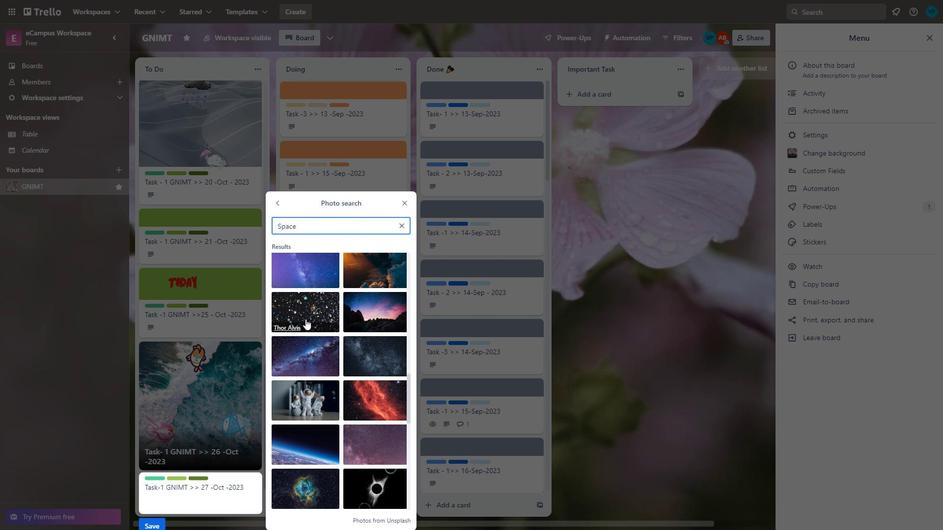 
Action: Mouse scrolled (337, 423) with delta (0, 0)
Screenshot: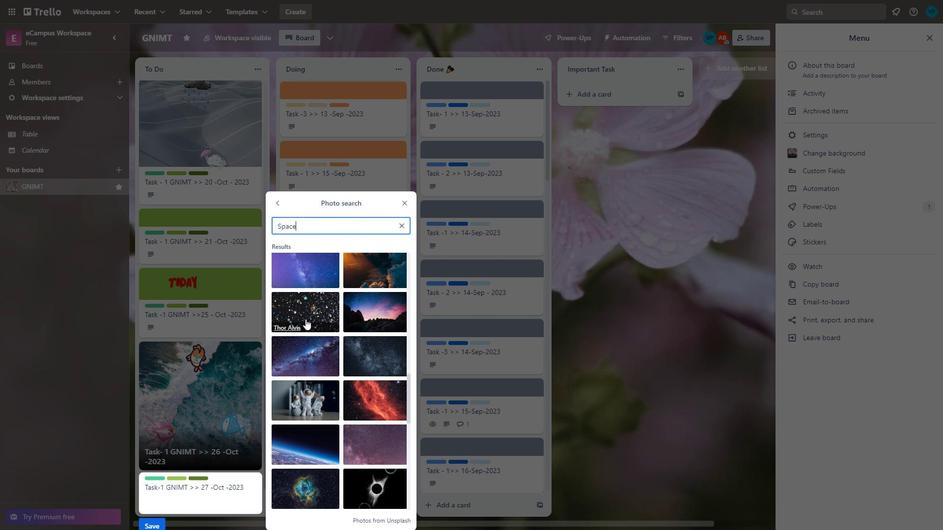 
Action: Mouse moved to (332, 433)
Screenshot: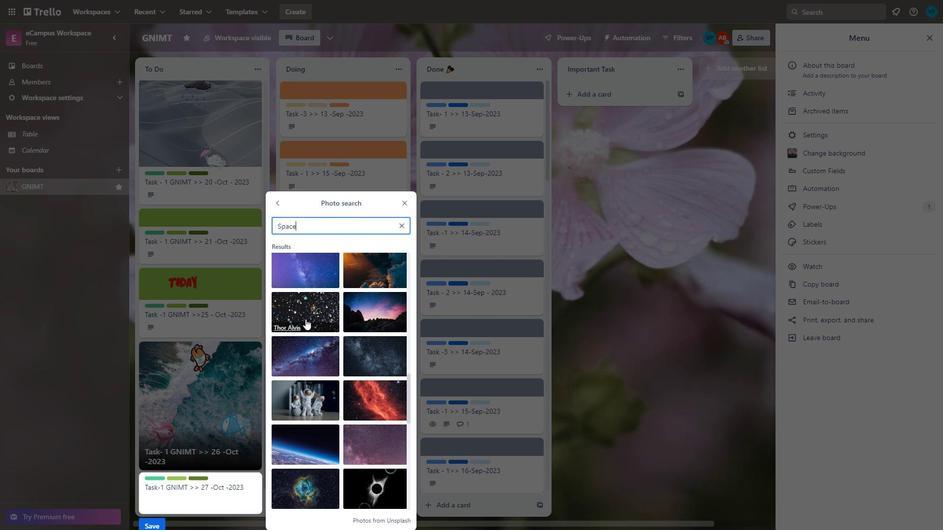 
Action: Mouse scrolled (332, 432) with delta (0, 0)
Screenshot: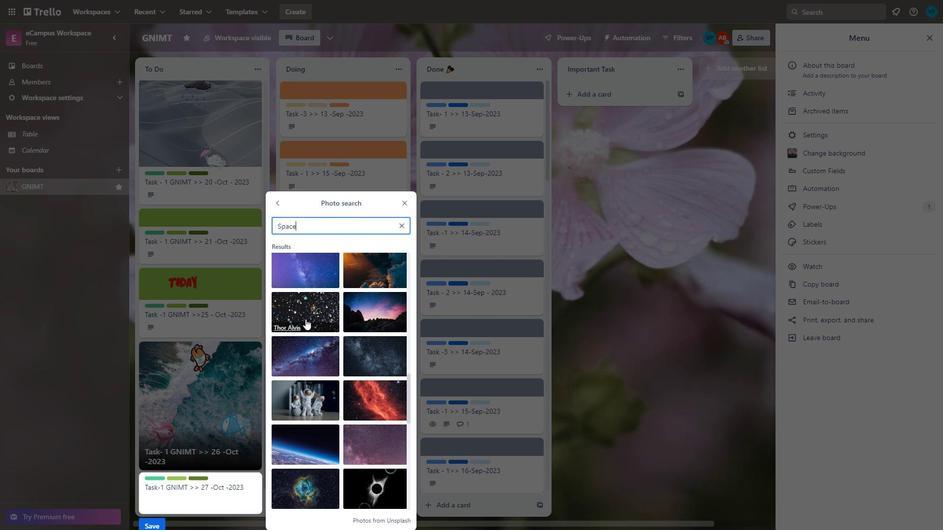 
Action: Mouse moved to (316, 310)
Screenshot: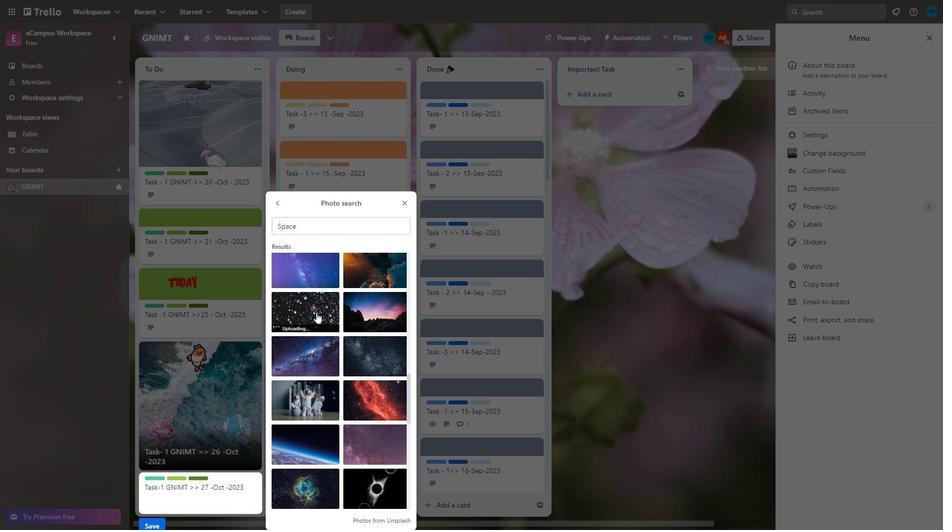 
Action: Mouse pressed left at (316, 310)
Screenshot: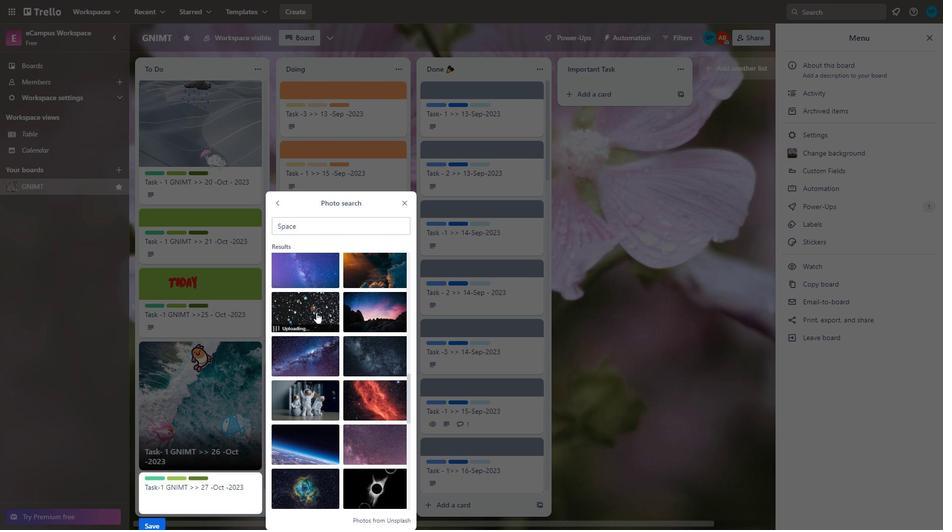 
Action: Mouse moved to (242, 419)
Screenshot: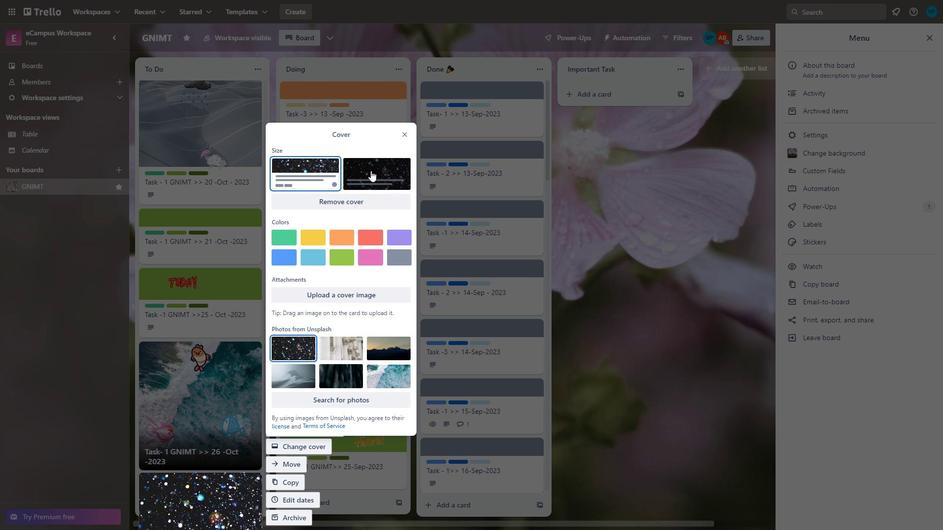 
Action: Mouse scrolled (242, 418) with delta (0, 0)
Screenshot: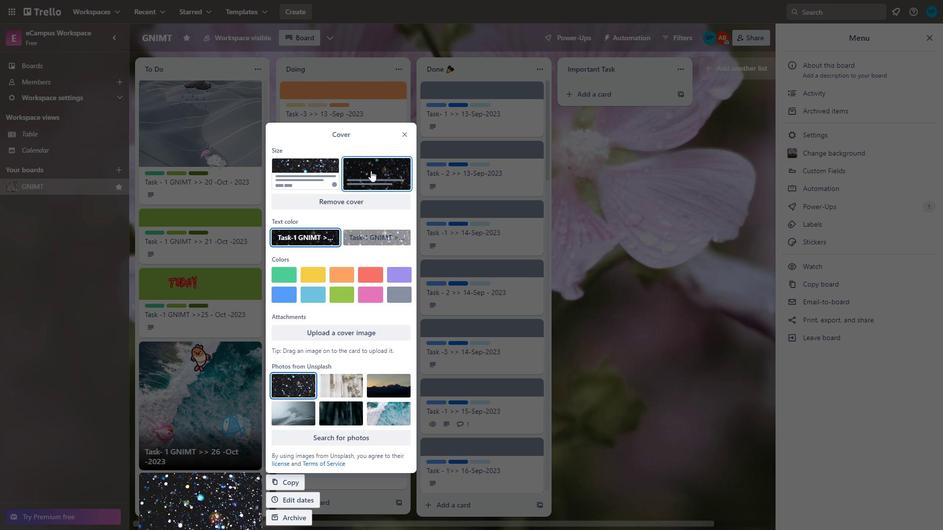 
Action: Mouse moved to (243, 420)
Screenshot: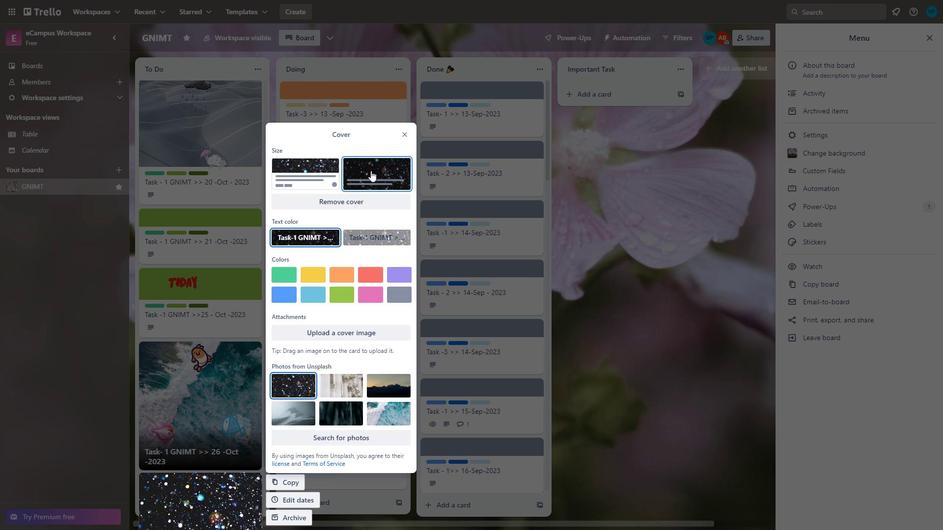 
Action: Mouse scrolled (243, 419) with delta (0, 0)
Screenshot: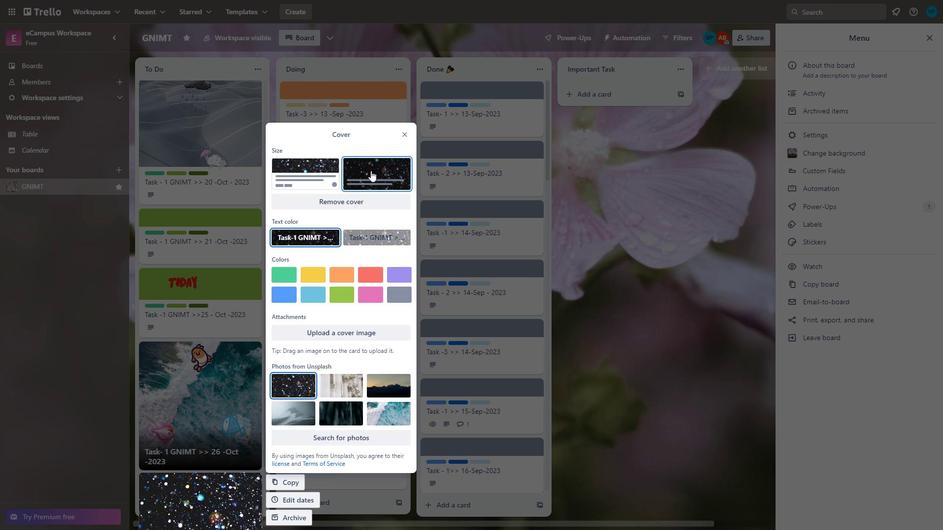 
Action: Mouse moved to (244, 422)
Screenshot: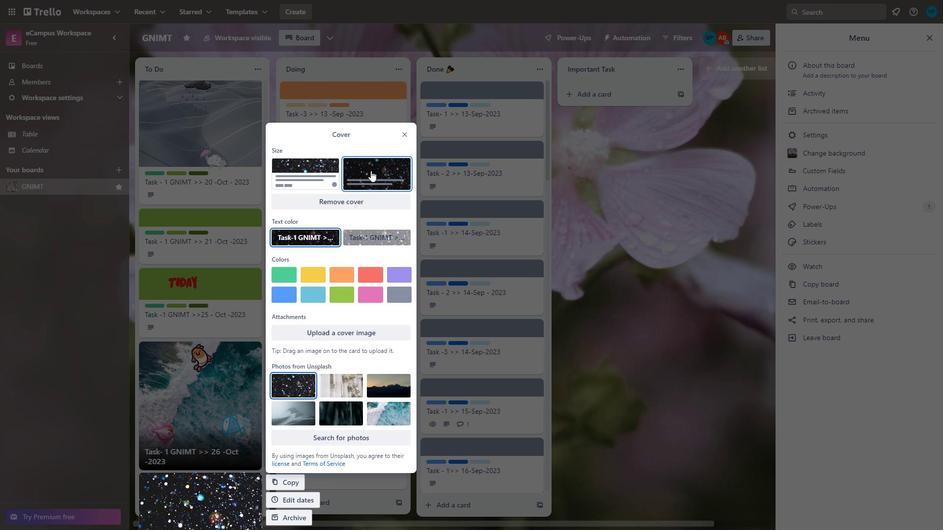 
Action: Mouse scrolled (244, 422) with delta (0, 0)
Screenshot: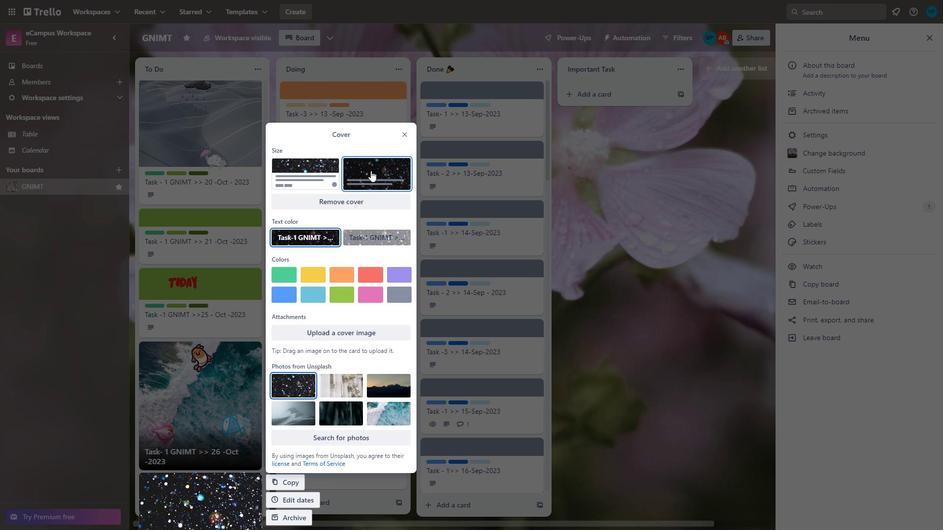 
Action: Mouse moved to (371, 171)
Screenshot: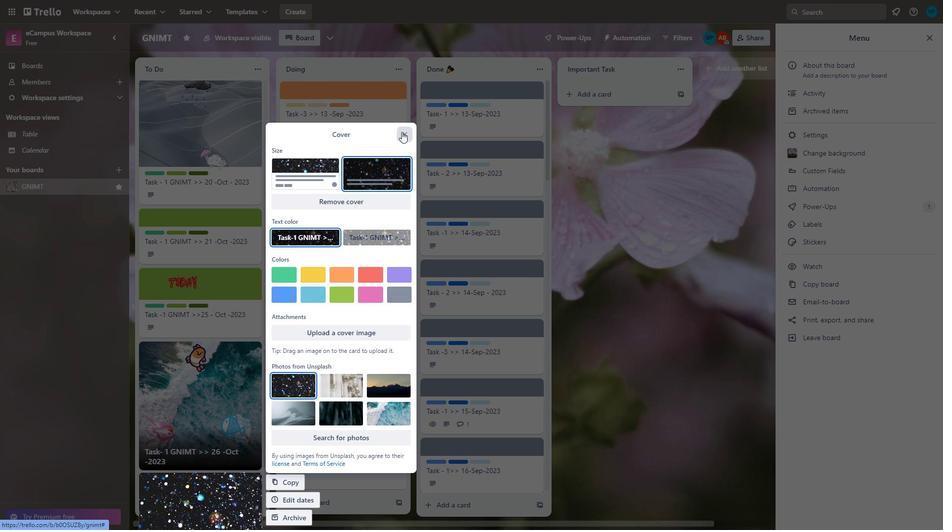 
Action: Mouse pressed left at (371, 171)
Screenshot: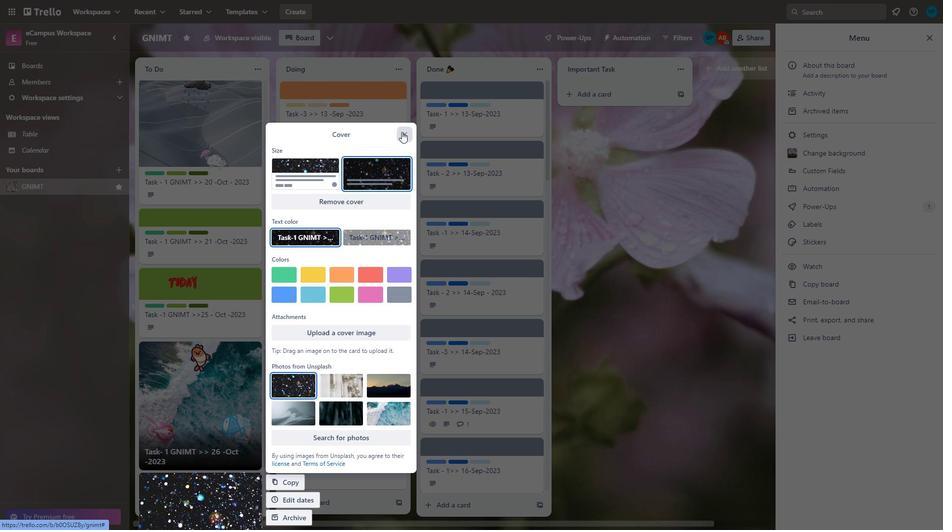 
Action: Mouse moved to (401, 132)
Screenshot: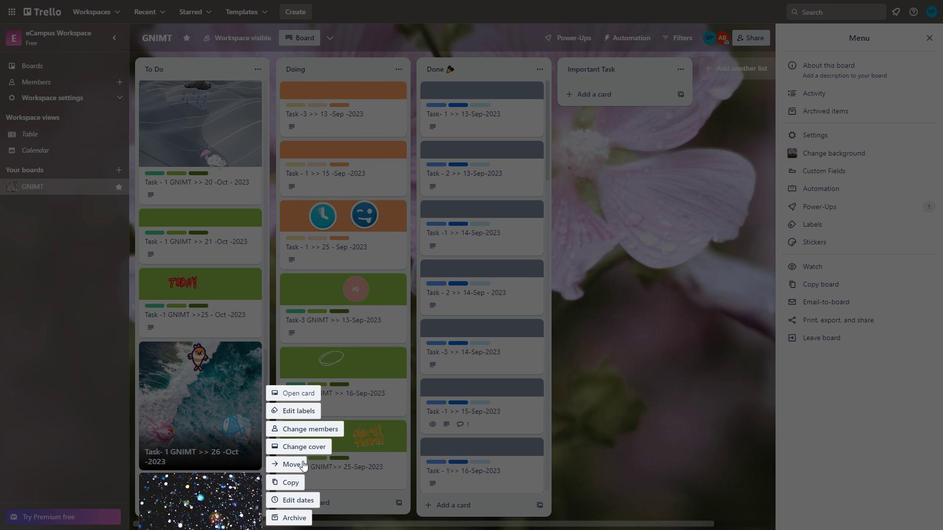 
Action: Mouse pressed left at (401, 132)
Screenshot: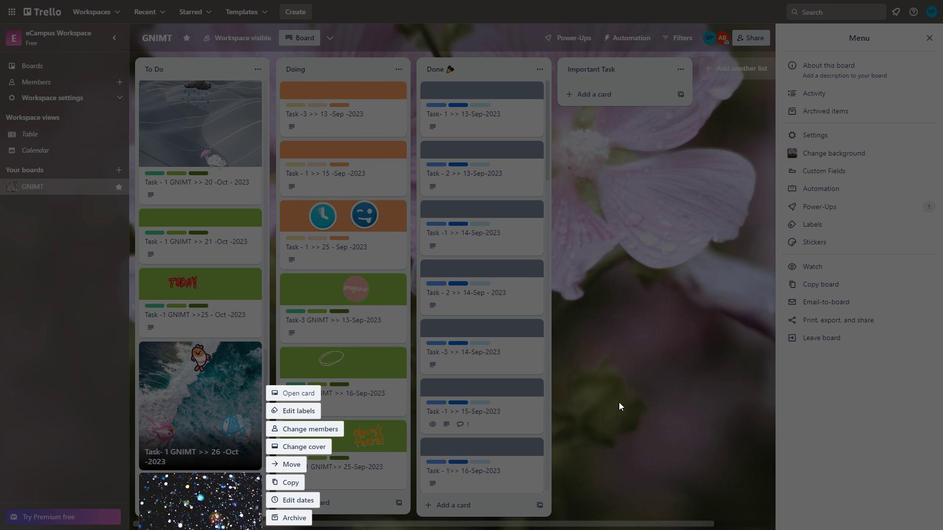 
Action: Mouse moved to (252, 448)
Screenshot: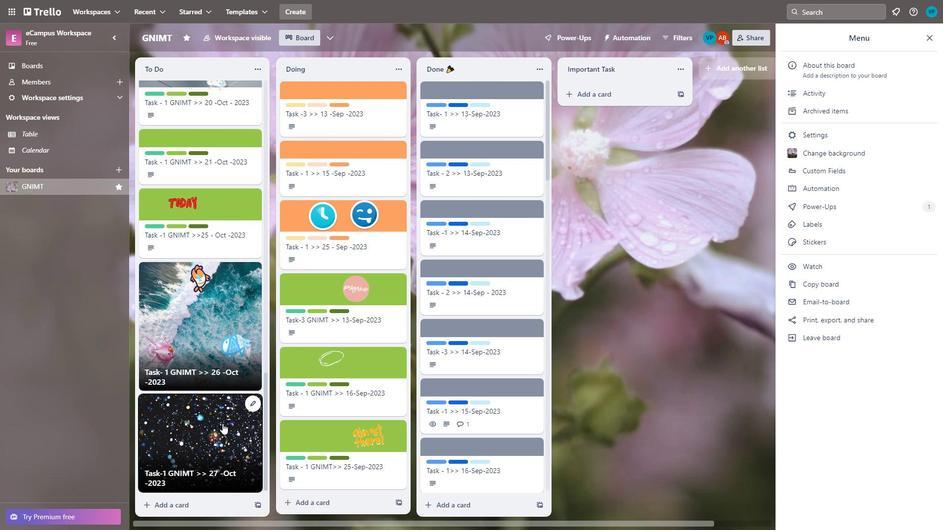 
Action: Mouse scrolled (252, 448) with delta (0, 0)
Screenshot: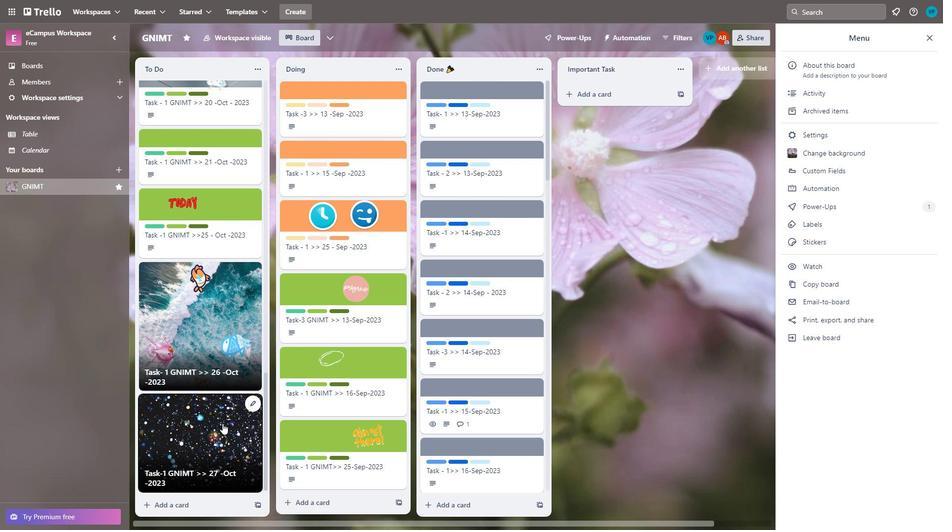 
Action: Mouse moved to (252, 449)
Screenshot: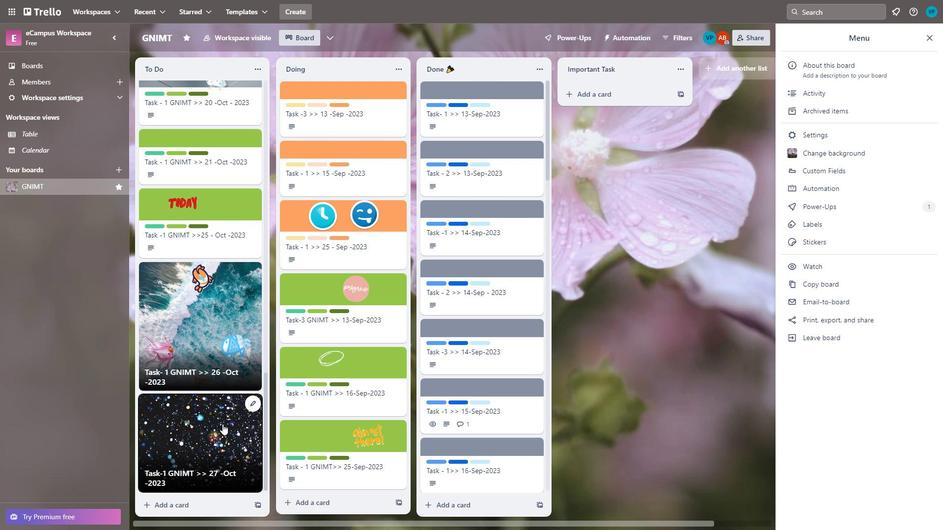 
Action: Mouse scrolled (252, 449) with delta (0, 0)
Screenshot: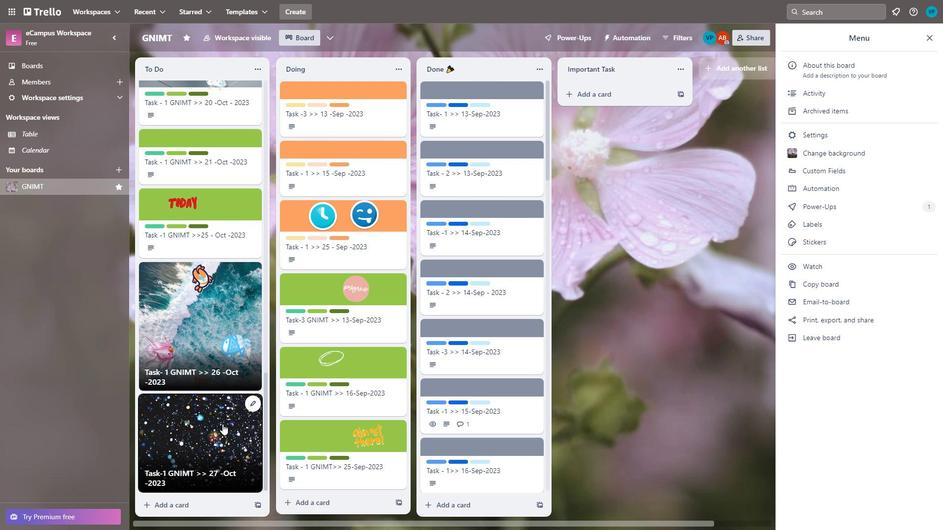 
Action: Mouse moved to (251, 452)
Screenshot: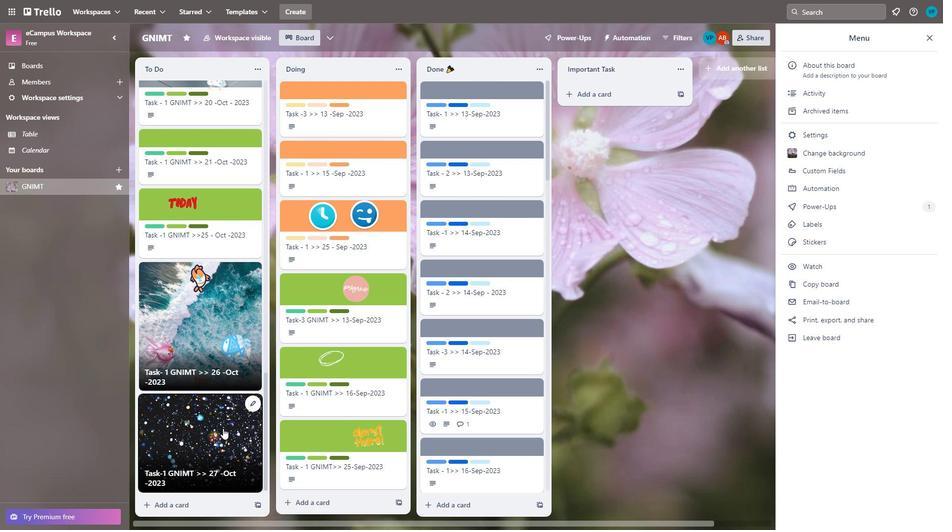 
Action: Mouse scrolled (251, 452) with delta (0, 0)
Screenshot: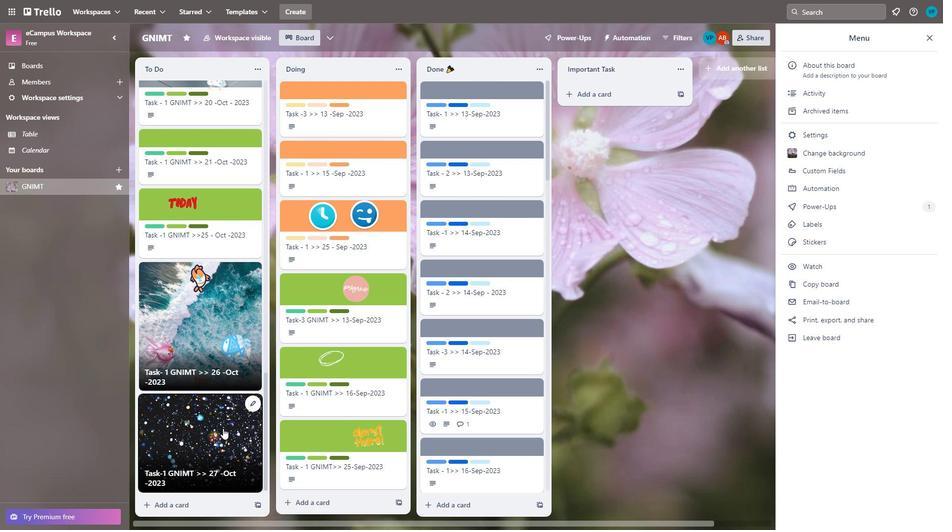 
Action: Mouse moved to (244, 476)
Screenshot: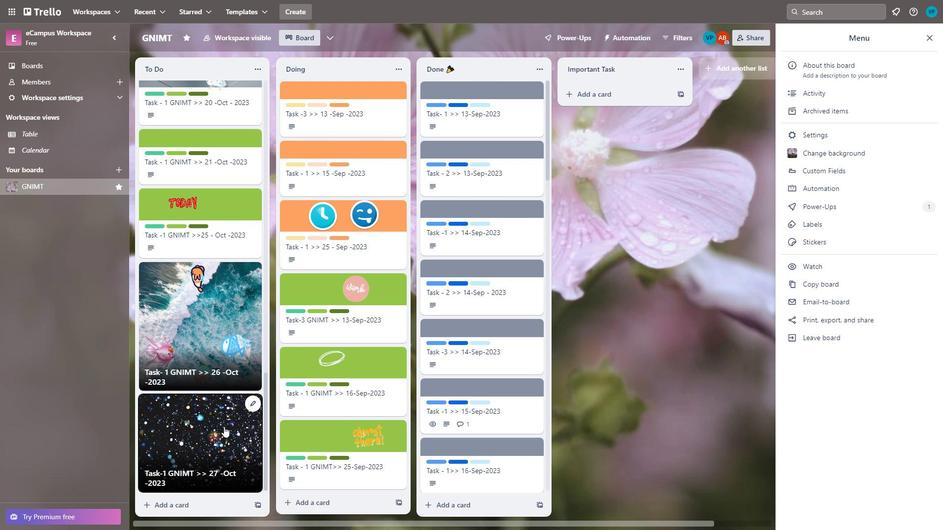 
Action: Mouse scrolled (244, 475) with delta (0, 0)
Screenshot: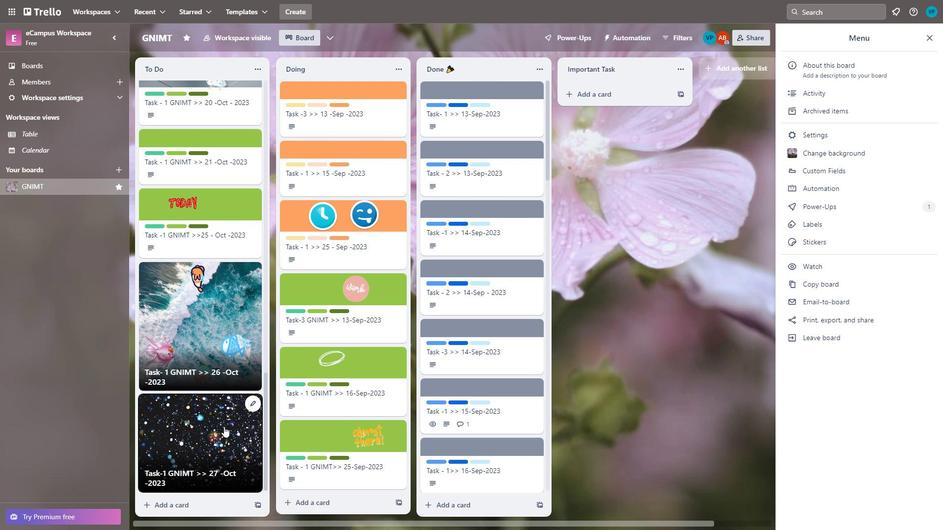 
Action: Mouse moved to (244, 477)
Screenshot: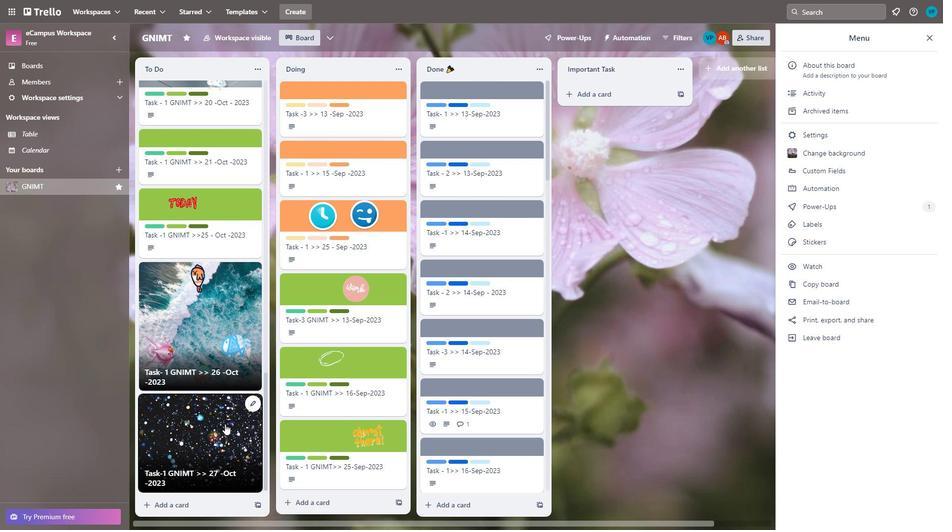 
Action: Mouse scrolled (244, 477) with delta (0, 0)
Screenshot: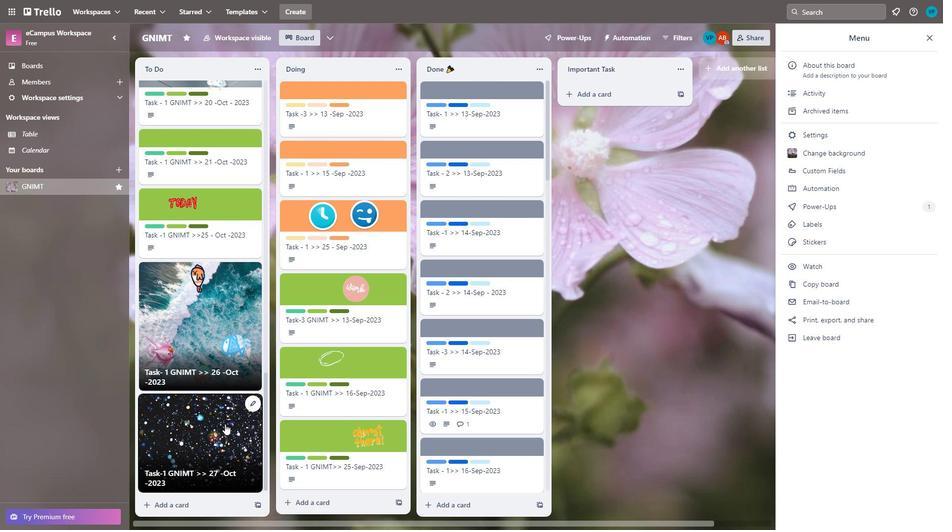 
Action: Mouse moved to (619, 402)
Screenshot: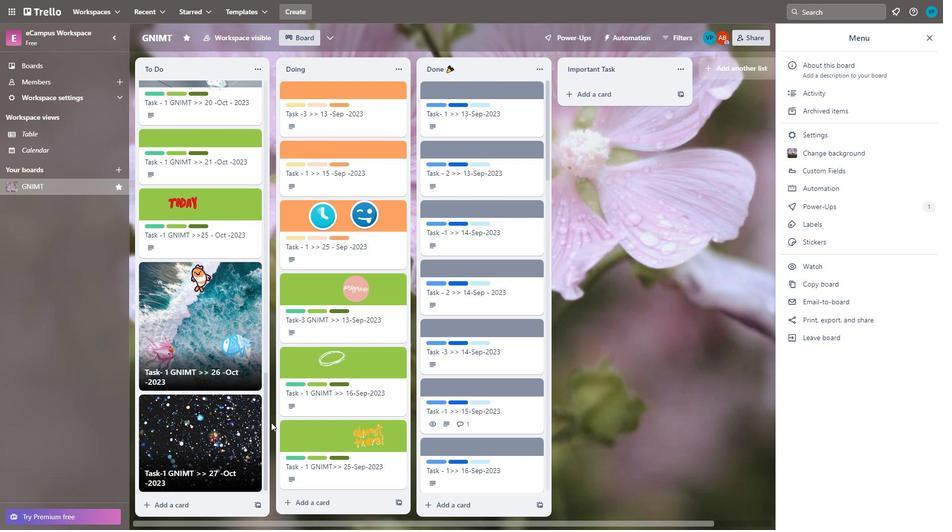 
Action: Mouse pressed left at (619, 402)
Screenshot: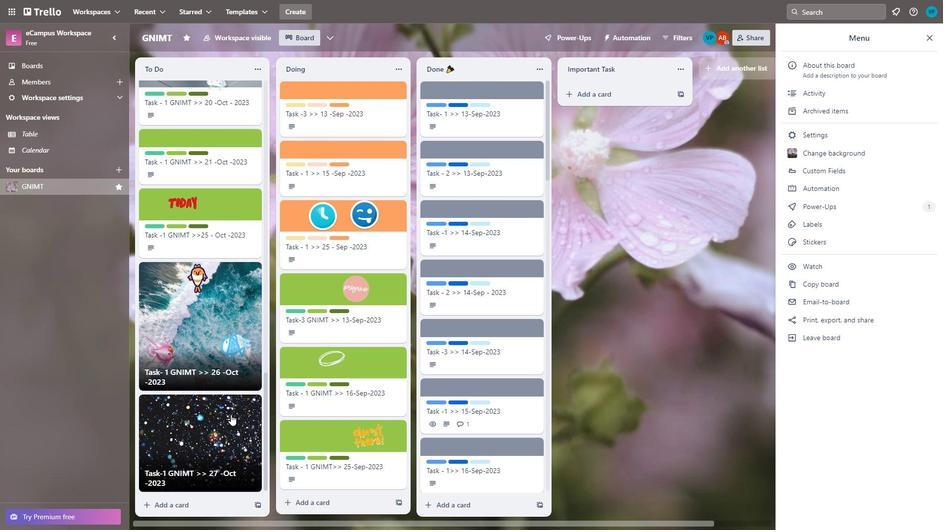 
Action: Mouse moved to (218, 417)
Screenshot: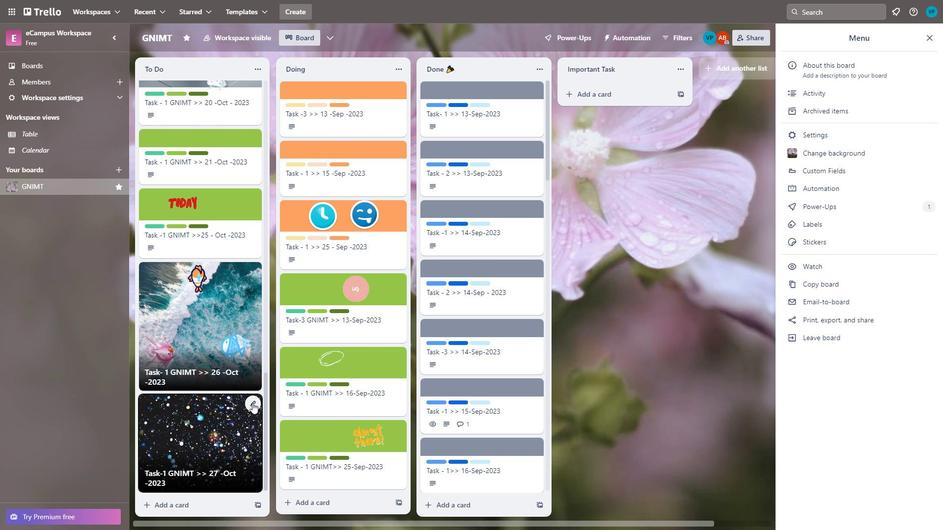 
Action: Mouse scrolled (218, 417) with delta (0, 0)
Screenshot: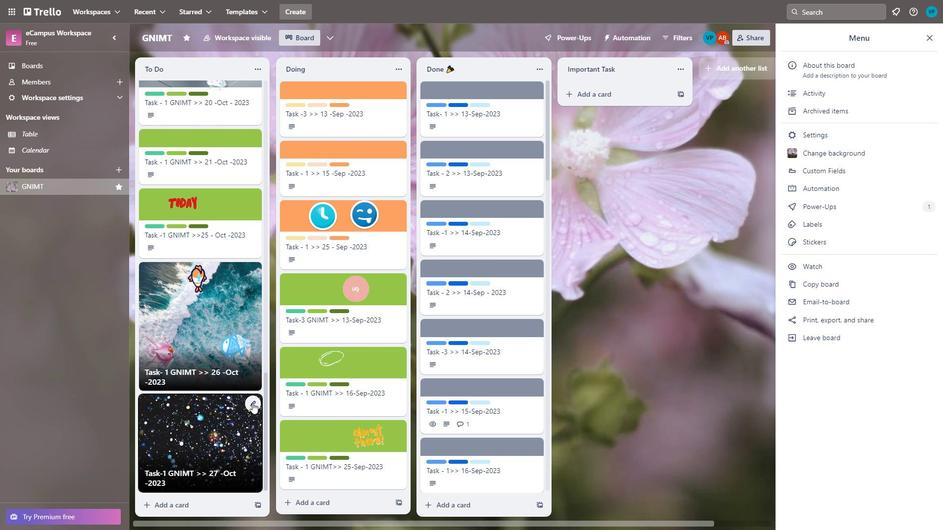 
Action: Mouse moved to (219, 417)
Screenshot: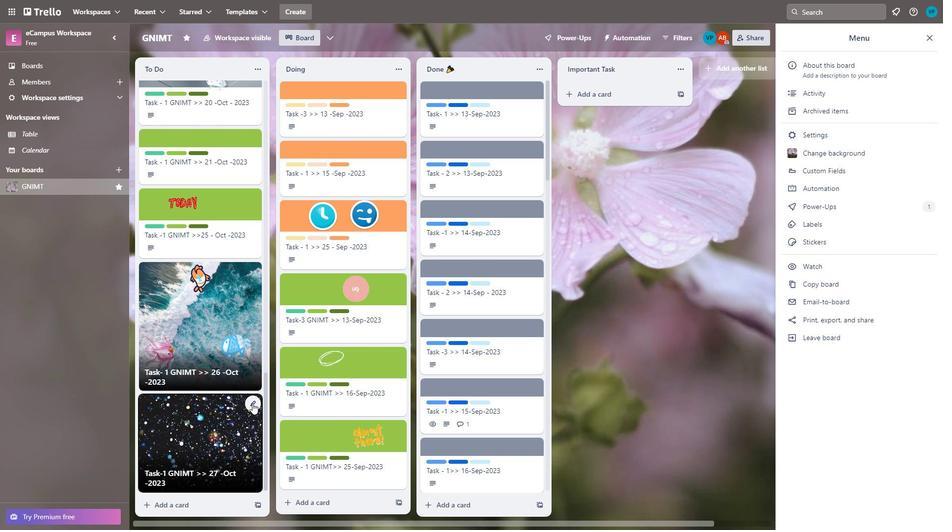 
Action: Mouse scrolled (219, 417) with delta (0, 0)
Screenshot: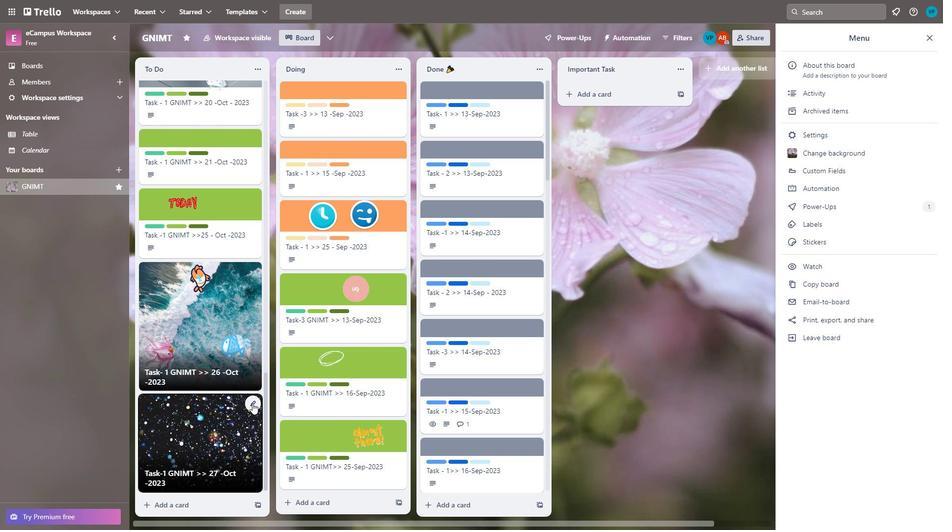 
Action: Mouse moved to (219, 417)
Screenshot: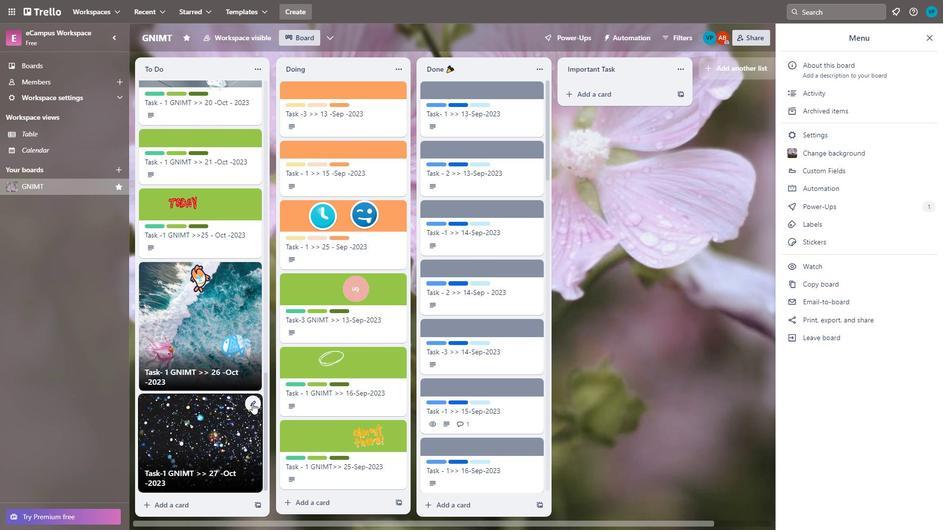 
Action: Mouse scrolled (219, 417) with delta (0, 0)
Screenshot: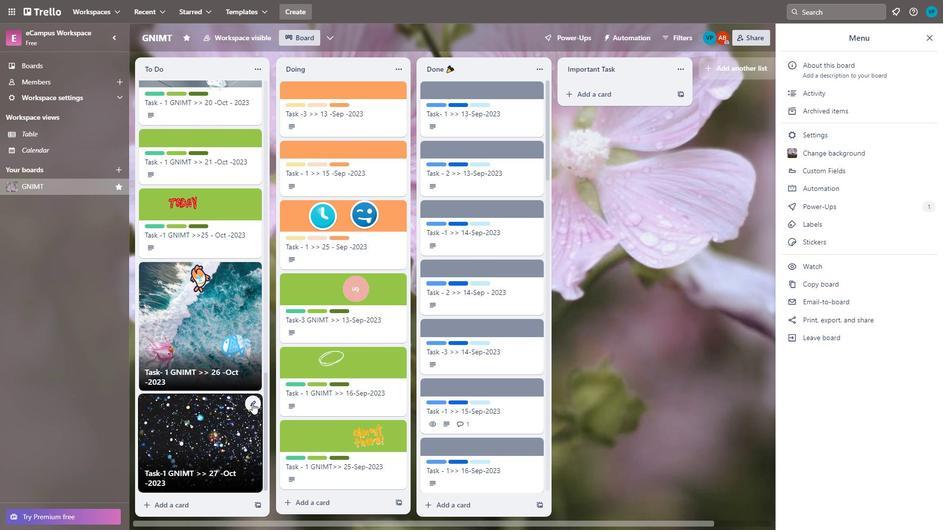 
Action: Mouse moved to (708, 254)
Screenshot: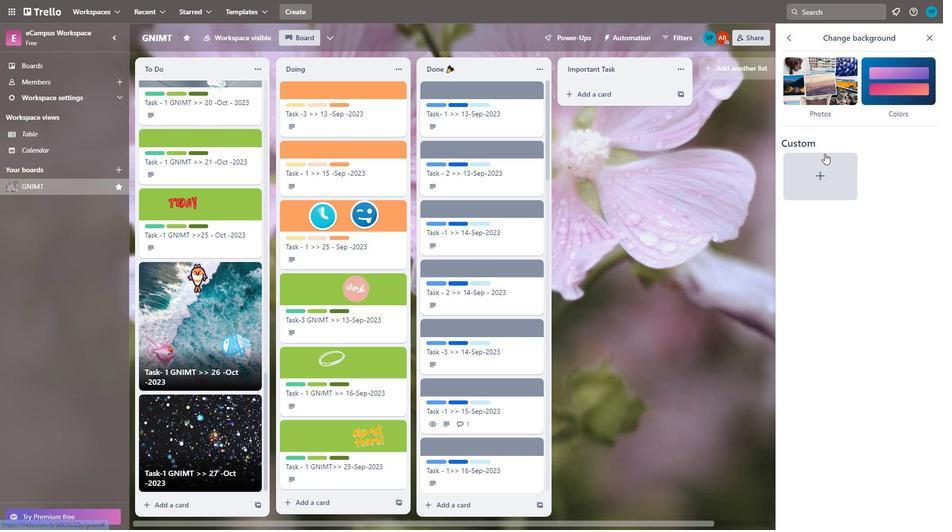 
Action: Mouse scrolled (708, 254) with delta (0, 0)
Screenshot: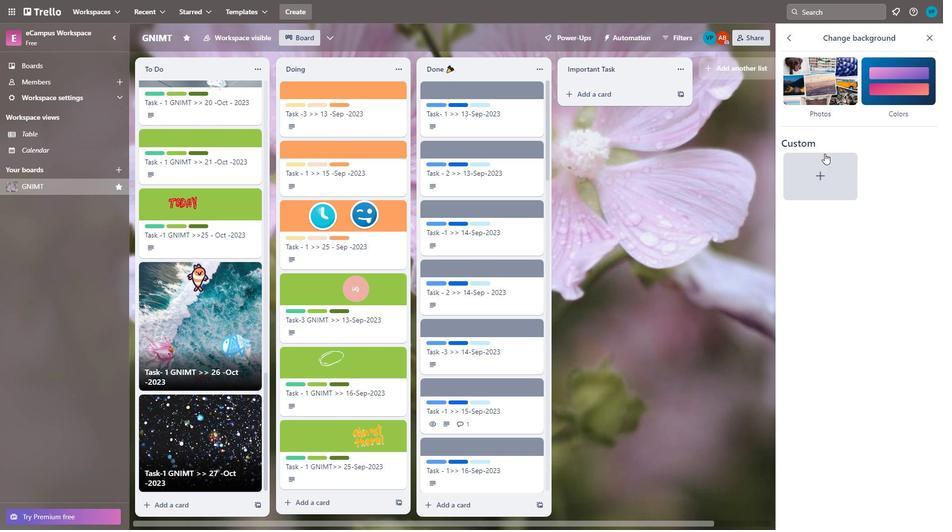 
Action: Mouse scrolled (708, 254) with delta (0, 0)
Screenshot: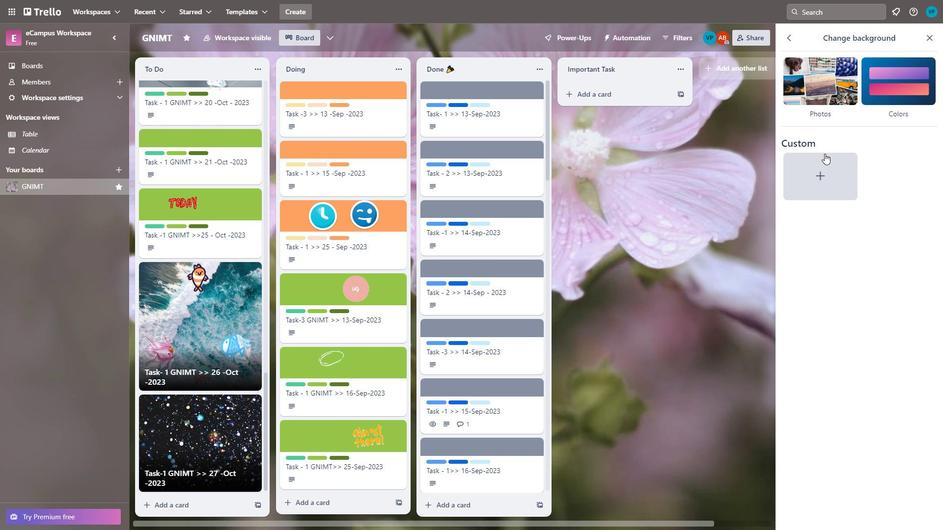 
Action: Mouse moved to (588, 324)
Screenshot: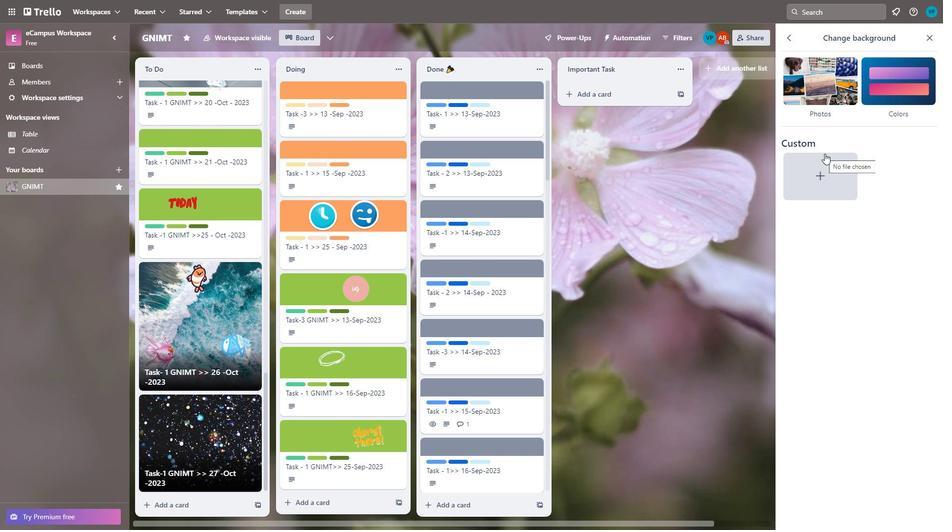 
Action: Mouse scrolled (588, 324) with delta (0, 0)
Screenshot: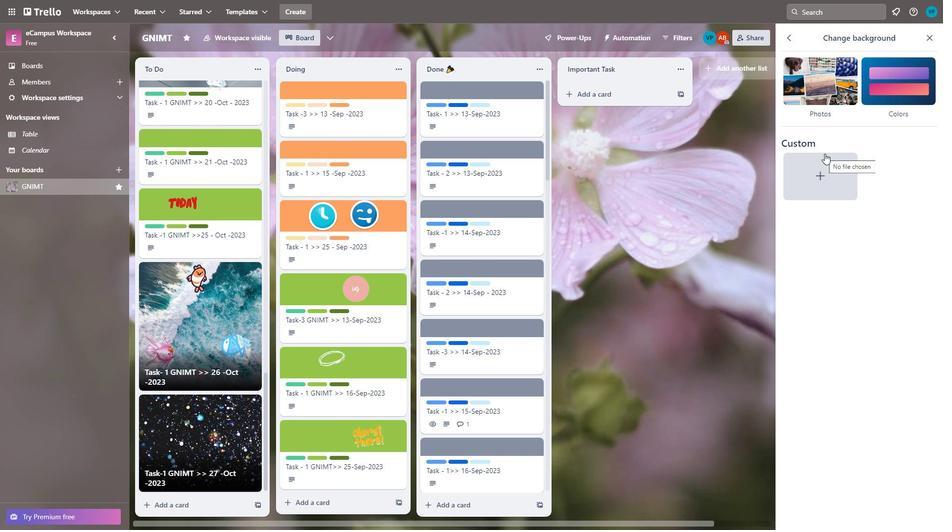 
Action: Mouse moved to (582, 338)
Screenshot: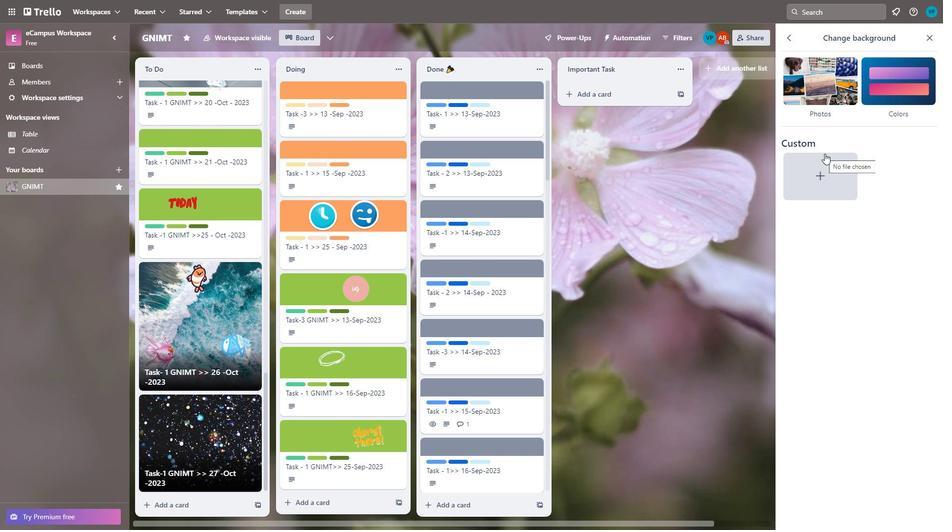 
Action: Mouse scrolled (582, 337) with delta (0, 0)
Screenshot: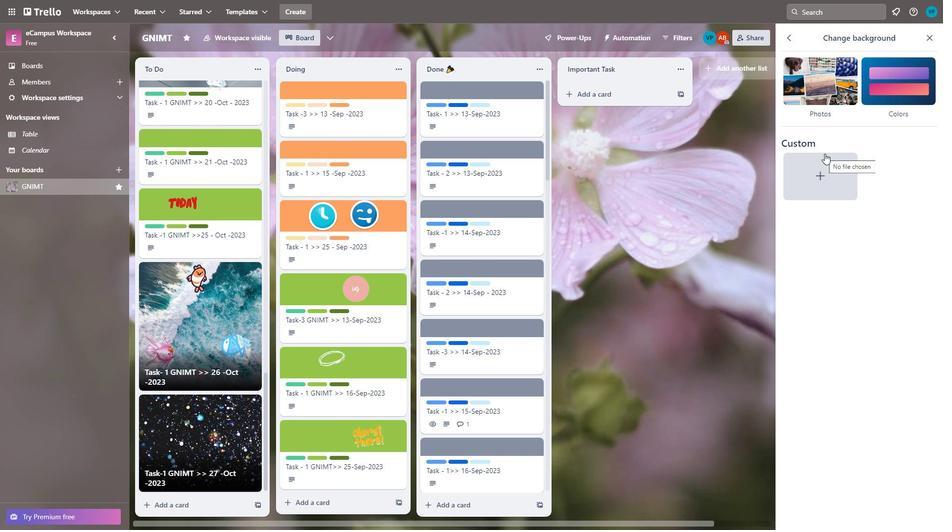 
Action: Mouse moved to (583, 341)
Screenshot: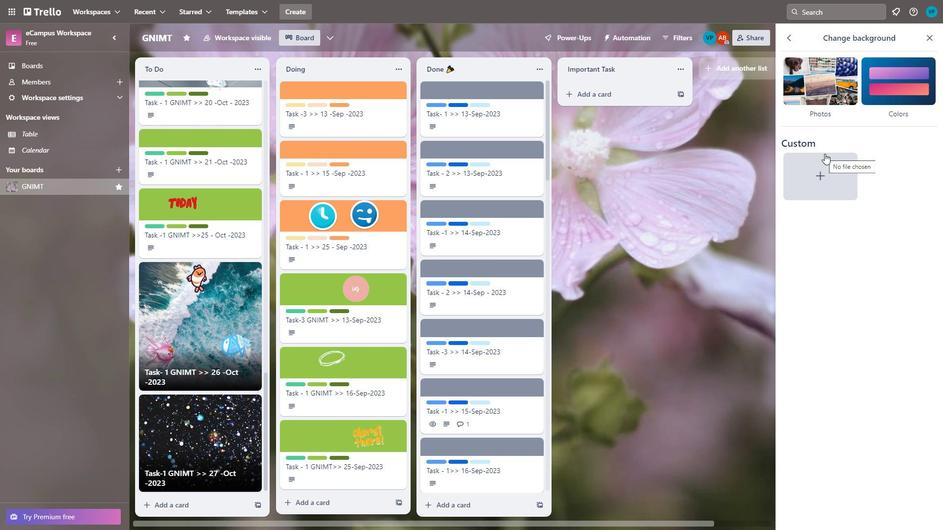 
Action: Mouse scrolled (583, 341) with delta (0, 0)
Screenshot: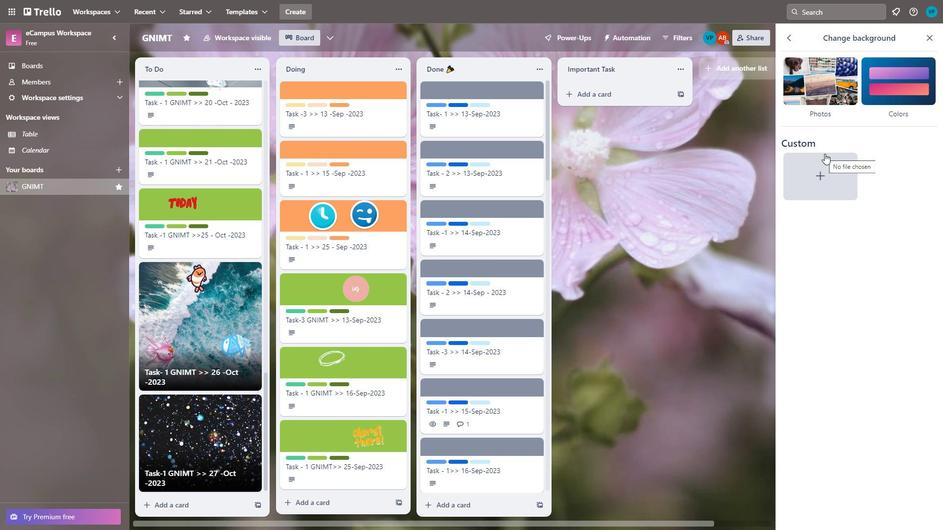 
Action: Mouse moved to (597, 341)
Screenshot: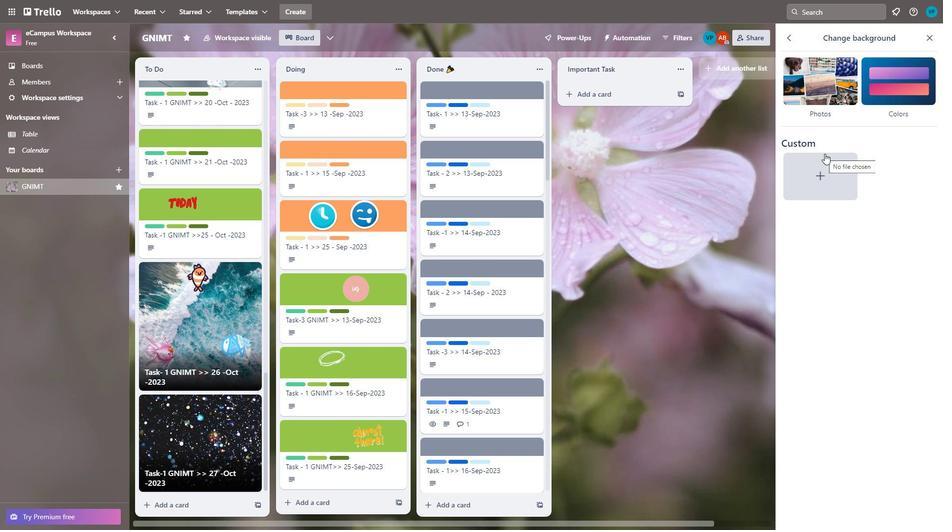 
Action: Mouse scrolled (597, 341) with delta (0, 0)
Screenshot: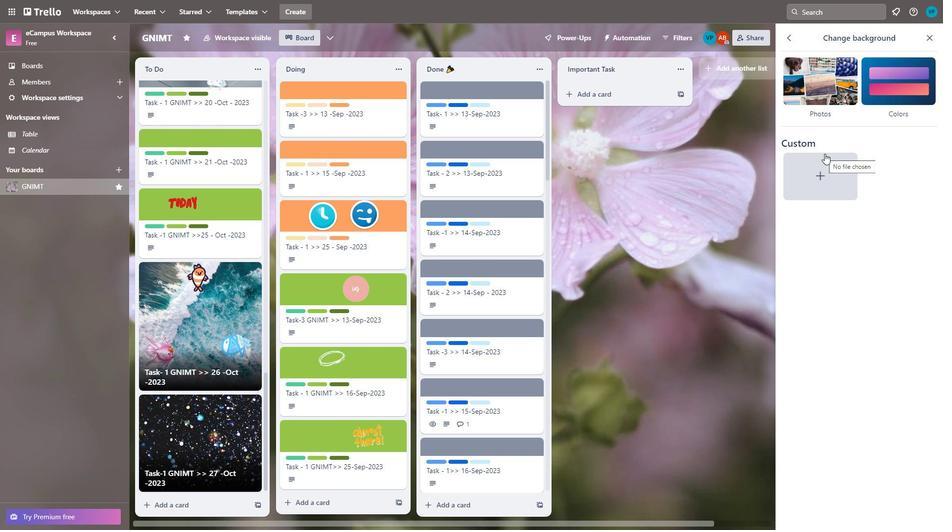 
Action: Mouse moved to (705, 303)
Screenshot: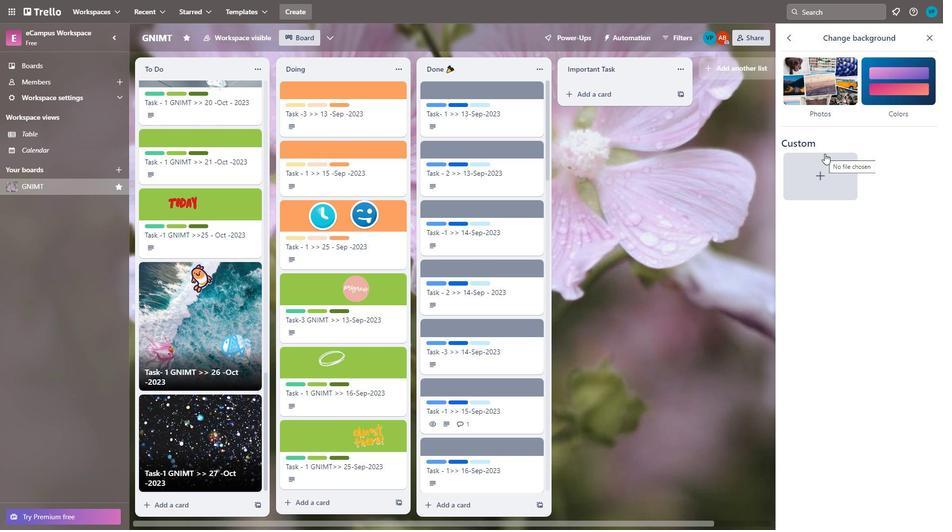 
Action: Mouse scrolled (705, 303) with delta (0, 0)
Screenshot: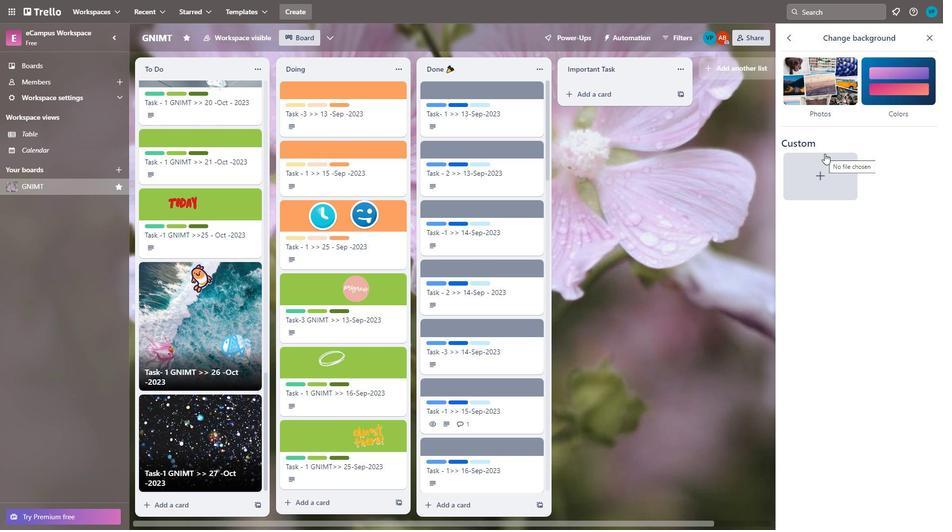 
Action: Mouse moved to (708, 305)
Screenshot: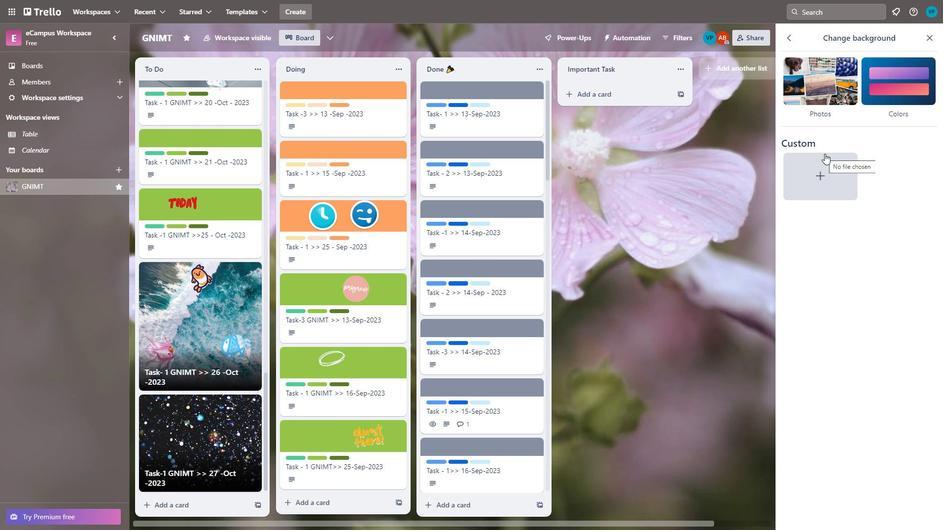 
Action: Mouse scrolled (708, 305) with delta (0, 0)
Screenshot: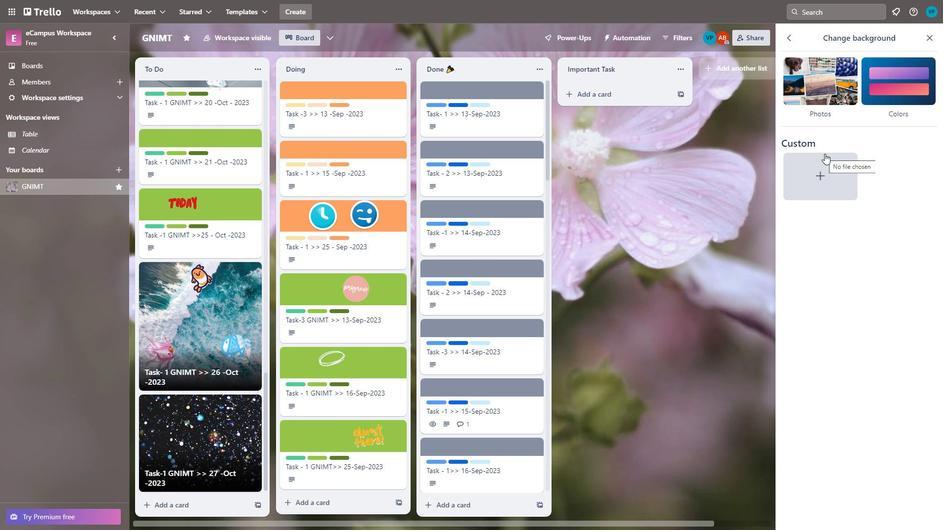 
Action: Mouse moved to (709, 307)
Screenshot: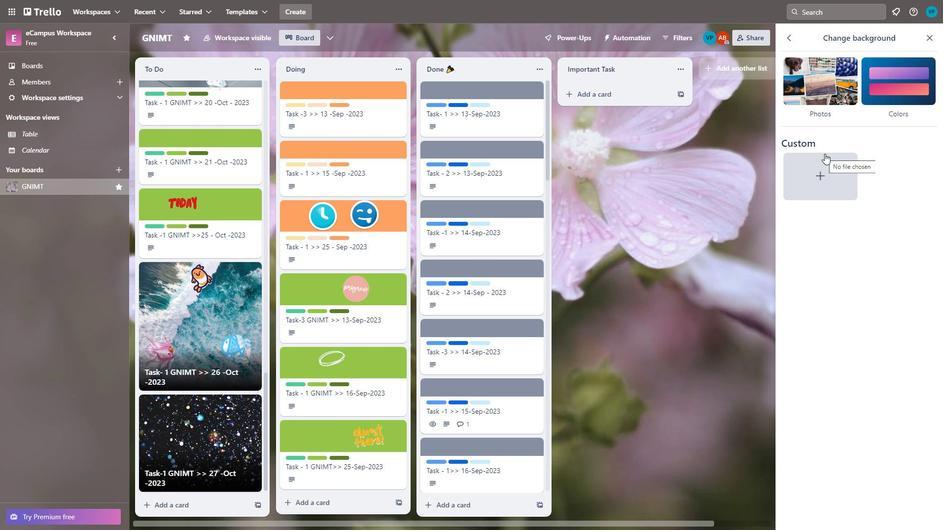 
Action: Mouse scrolled (709, 307) with delta (0, 0)
Screenshot: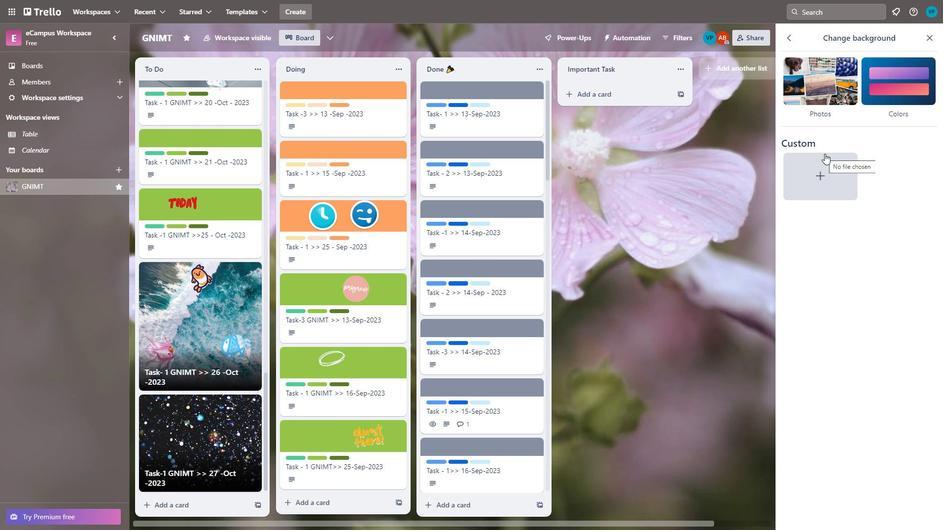 
Action: Mouse moved to (578, 314)
Screenshot: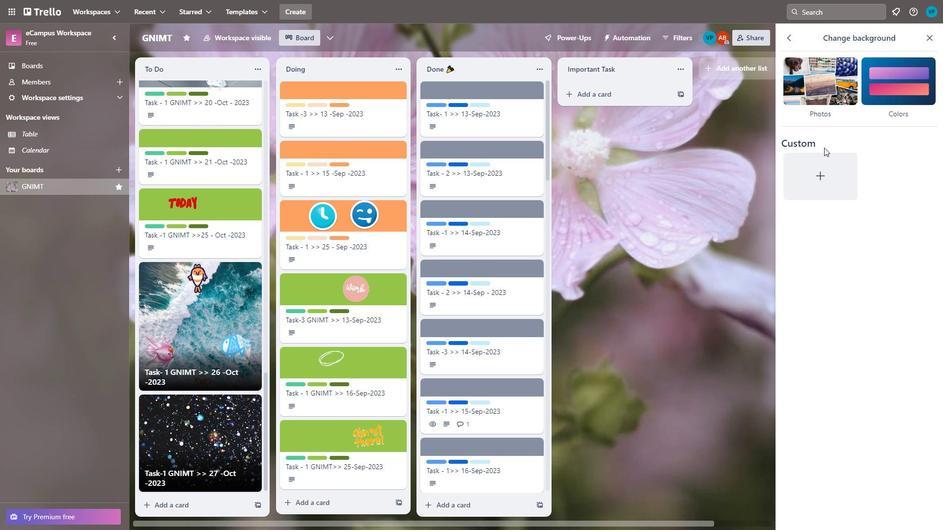 
Action: Mouse scrolled (578, 314) with delta (0, 0)
Screenshot: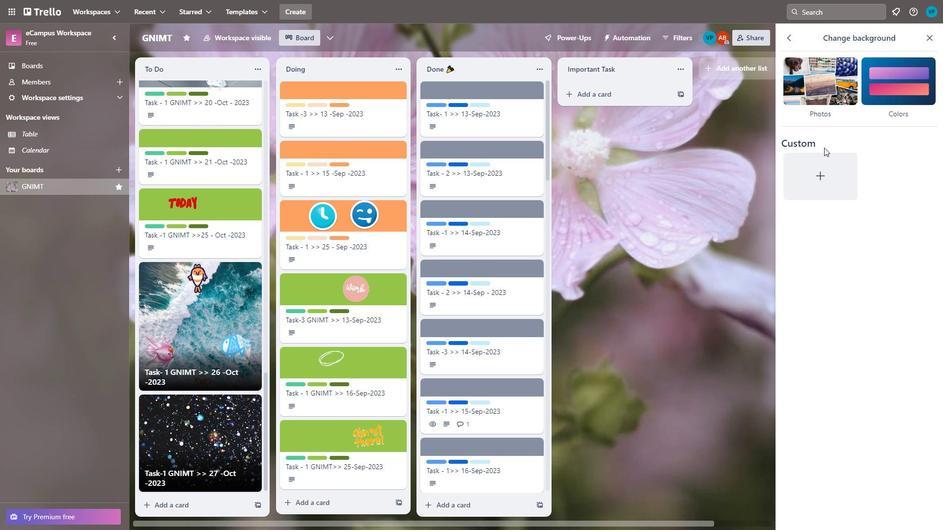 
Action: Mouse moved to (588, 309)
Screenshot: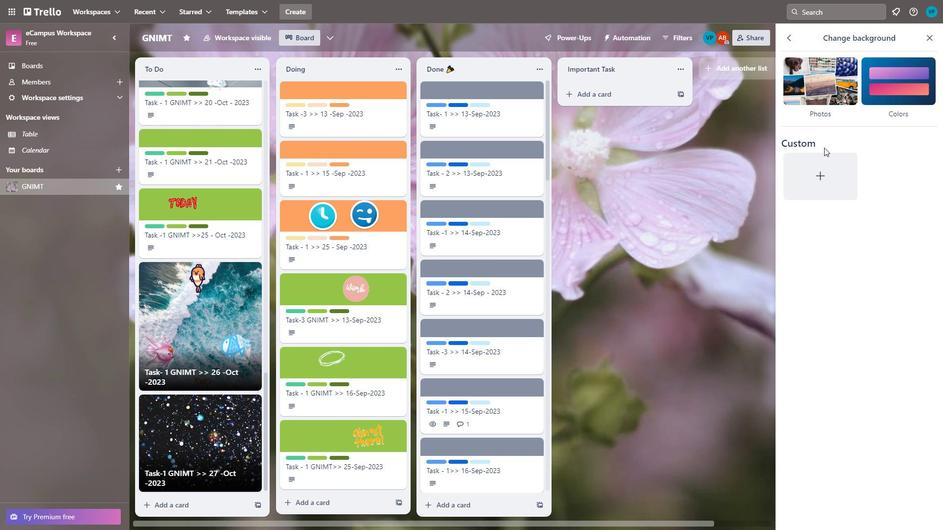 
Action: Mouse scrolled (588, 309) with delta (0, 0)
Screenshot: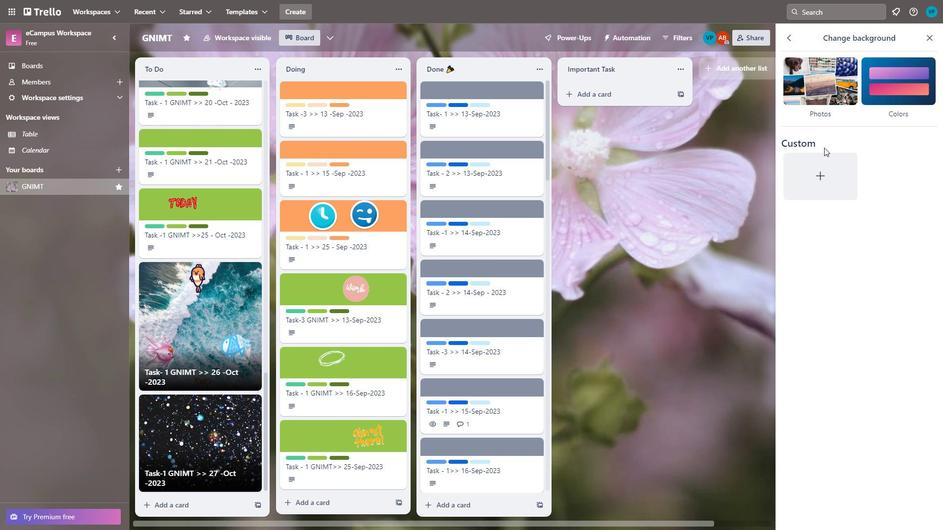
Action: Mouse moved to (609, 300)
Screenshot: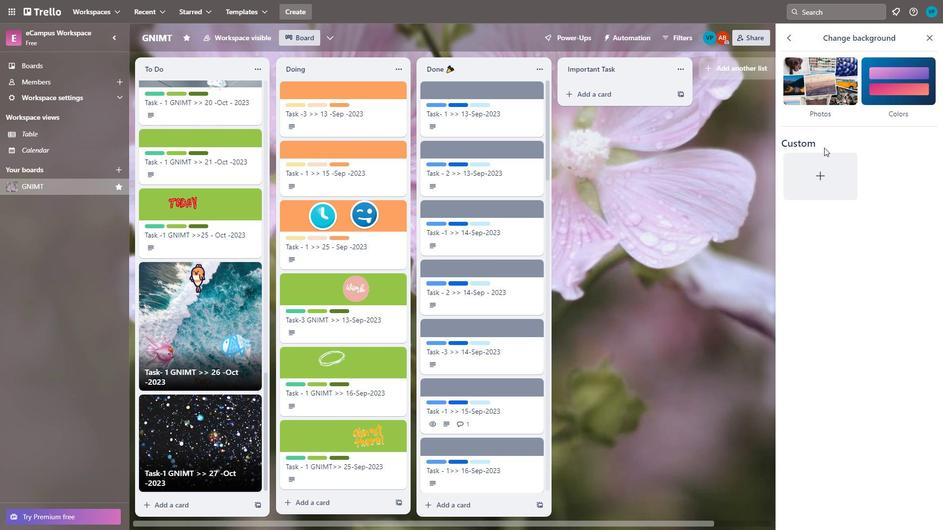 
Action: Mouse scrolled (609, 301) with delta (0, 0)
Screenshot: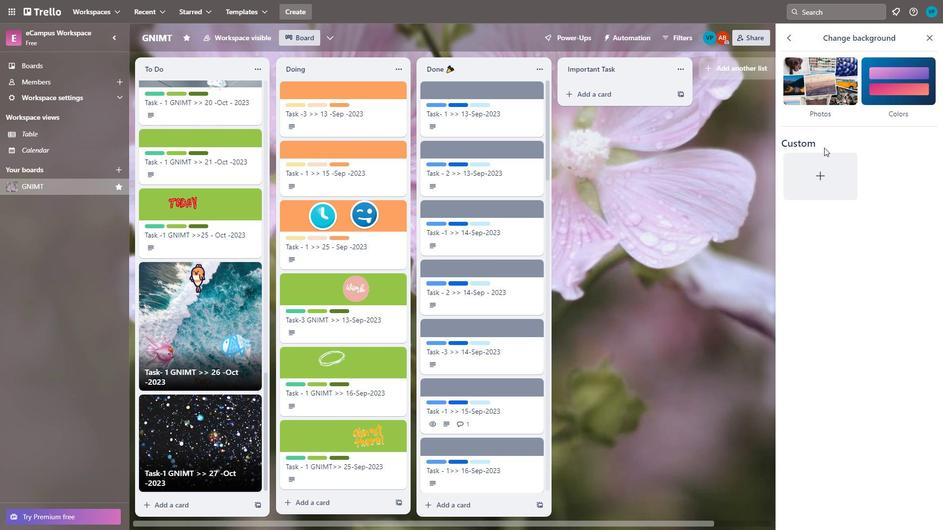 
Action: Mouse moved to (641, 311)
Screenshot: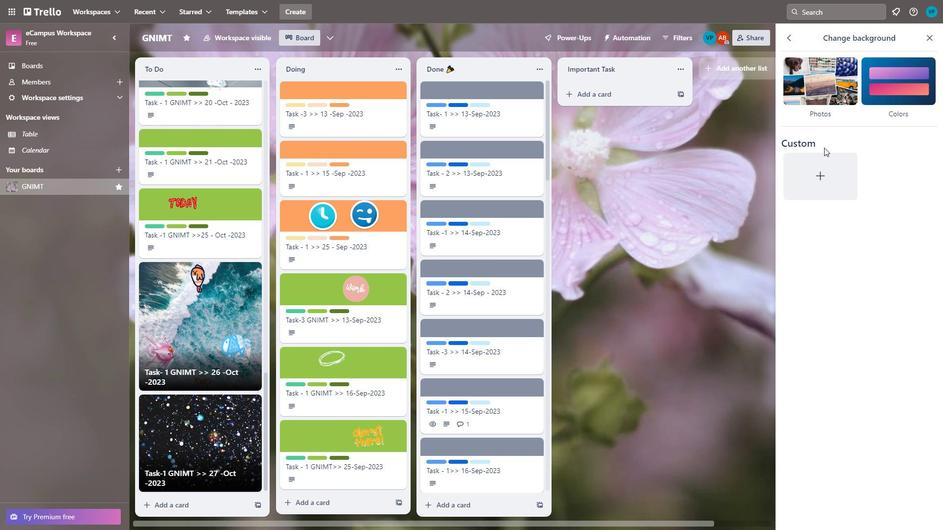 
Action: Mouse scrolled (641, 310) with delta (0, 0)
Screenshot: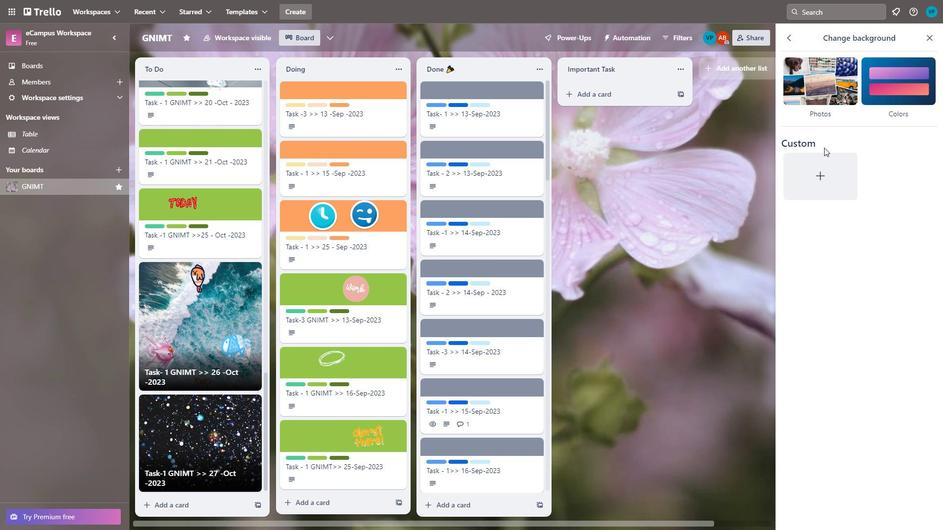 
Action: Mouse moved to (643, 311)
Screenshot: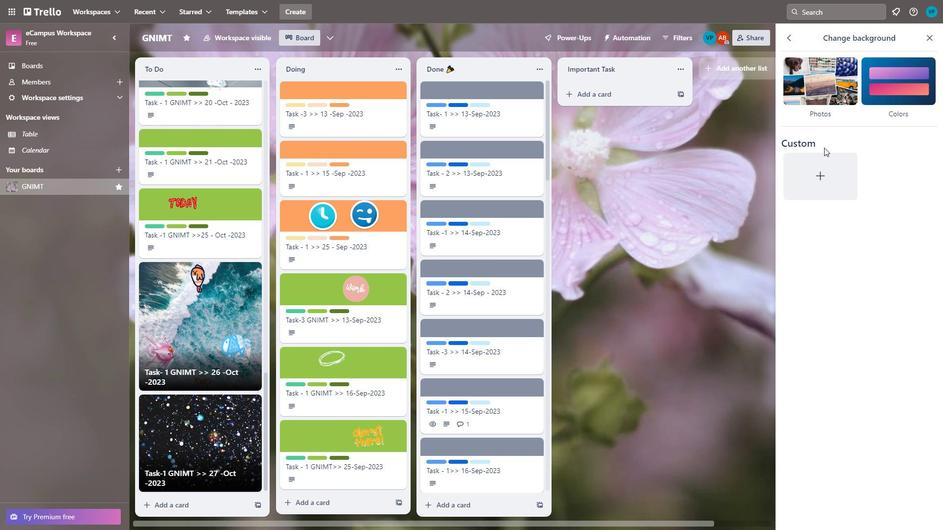 
Action: Mouse scrolled (643, 310) with delta (0, 0)
Screenshot: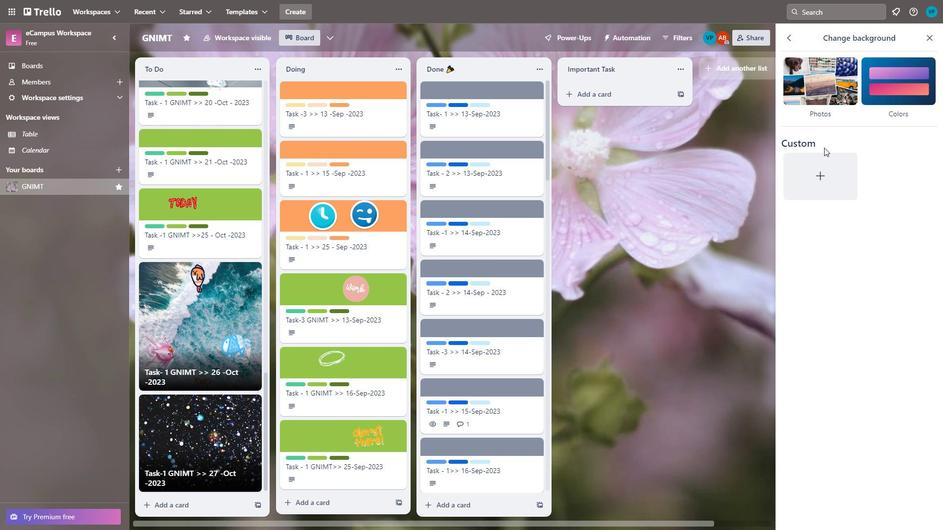 
Action: Mouse moved to (645, 311)
Screenshot: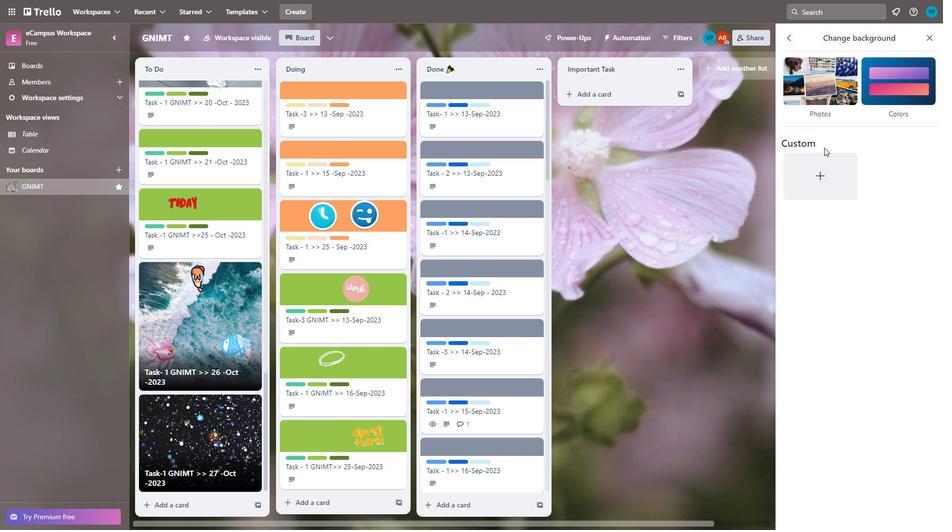 
Action: Mouse scrolled (645, 310) with delta (0, 0)
Screenshot: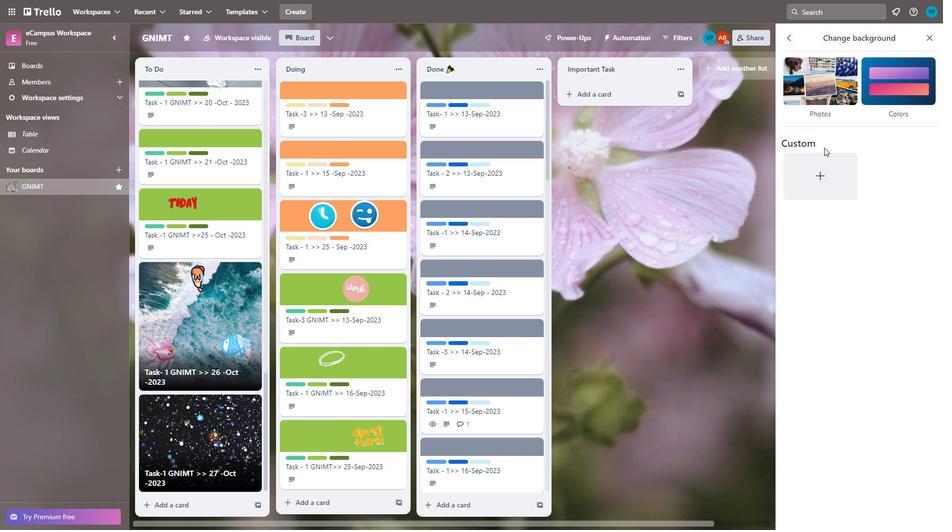 
Action: Mouse moved to (825, 153)
Screenshot: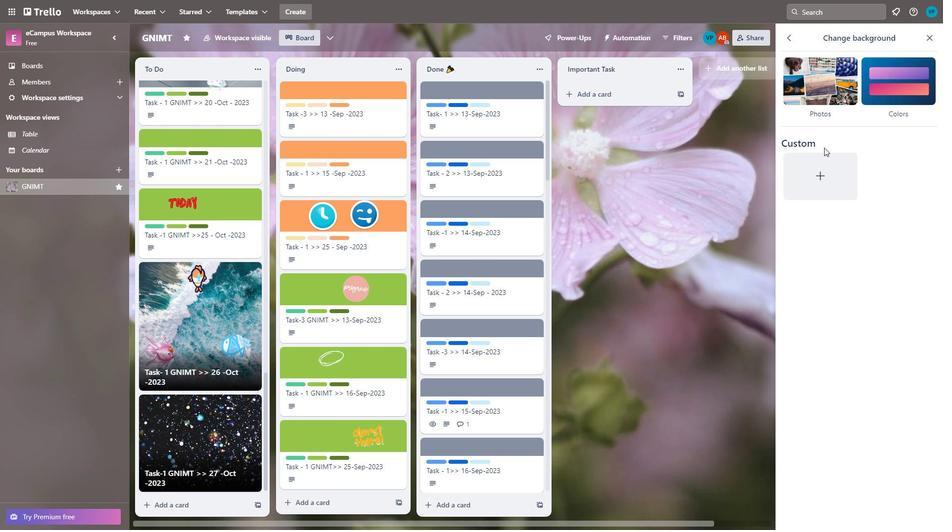 
Action: Mouse pressed left at (825, 153)
Screenshot: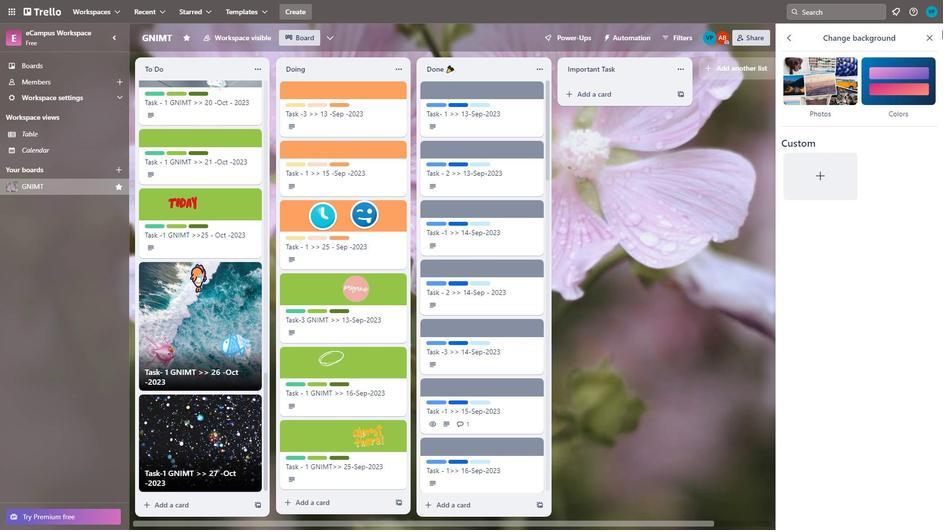 
Action: Mouse moved to (624, 145)
Screenshot: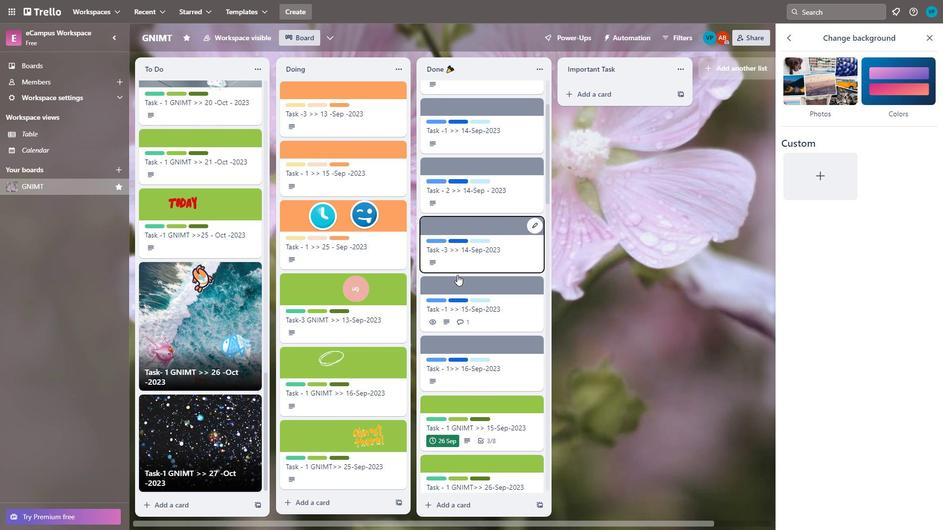 
Action: Mouse scrolled (624, 144) with delta (0, 0)
Screenshot: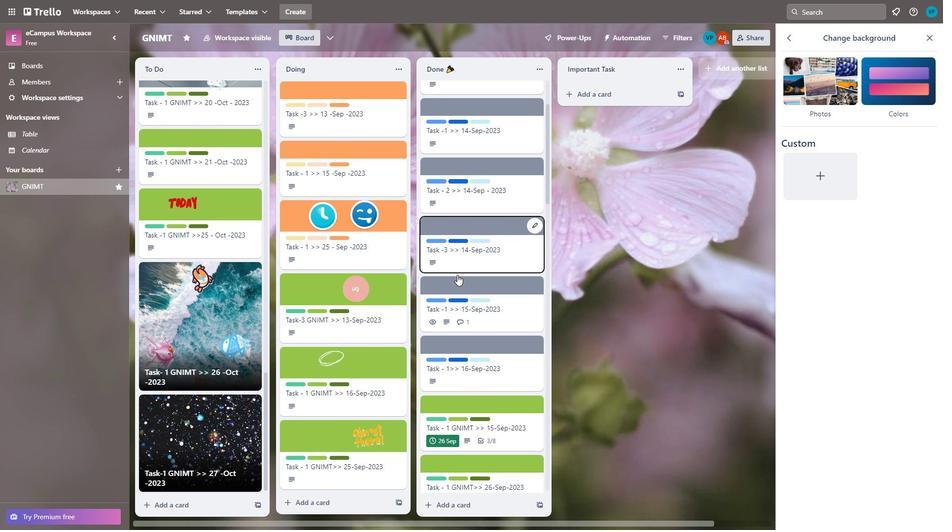 
Action: Mouse scrolled (624, 144) with delta (0, 0)
Screenshot: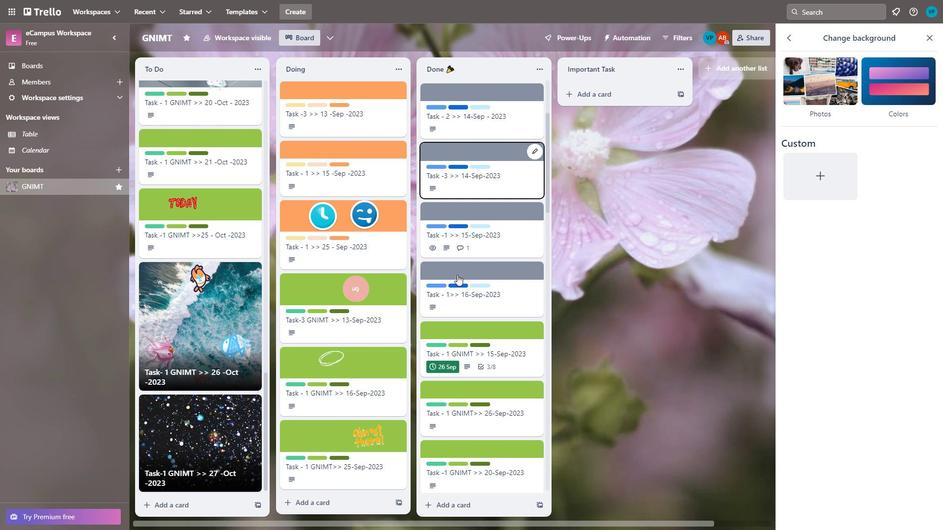 
Action: Mouse moved to (623, 167)
Screenshot: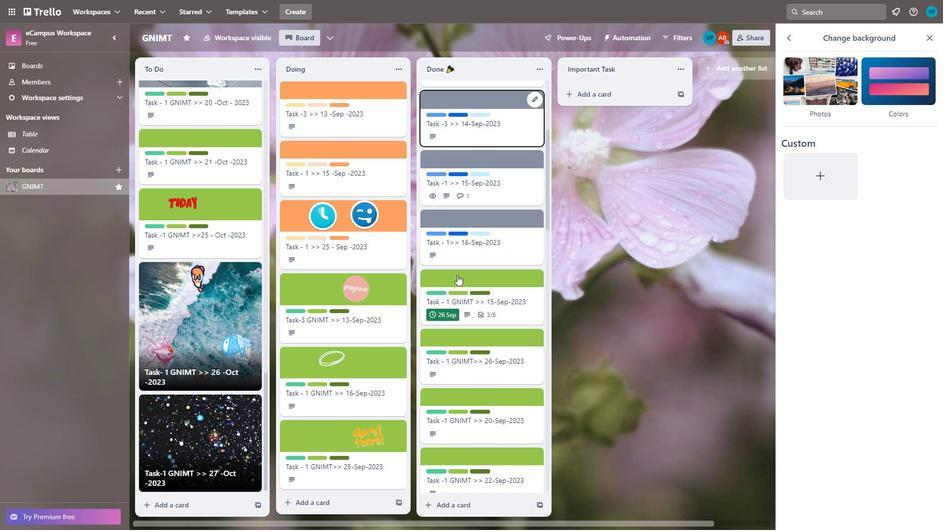 
Action: Mouse scrolled (623, 166) with delta (0, 0)
Screenshot: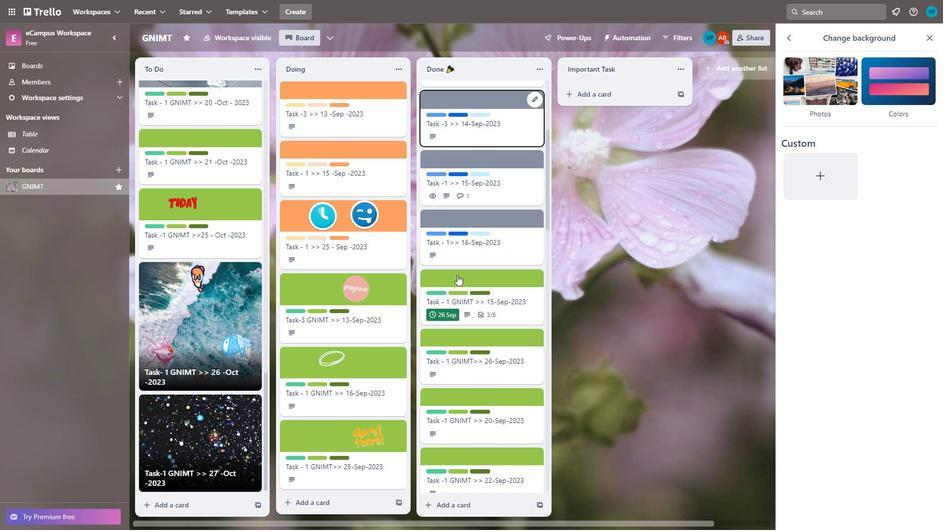 
Action: Mouse moved to (456, 266)
Screenshot: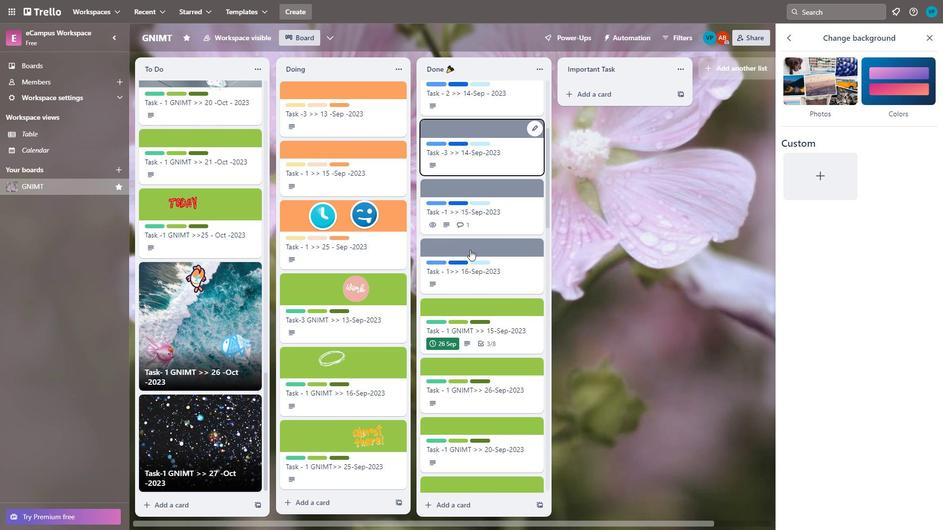 
Action: Mouse scrolled (456, 266) with delta (0, 0)
Screenshot: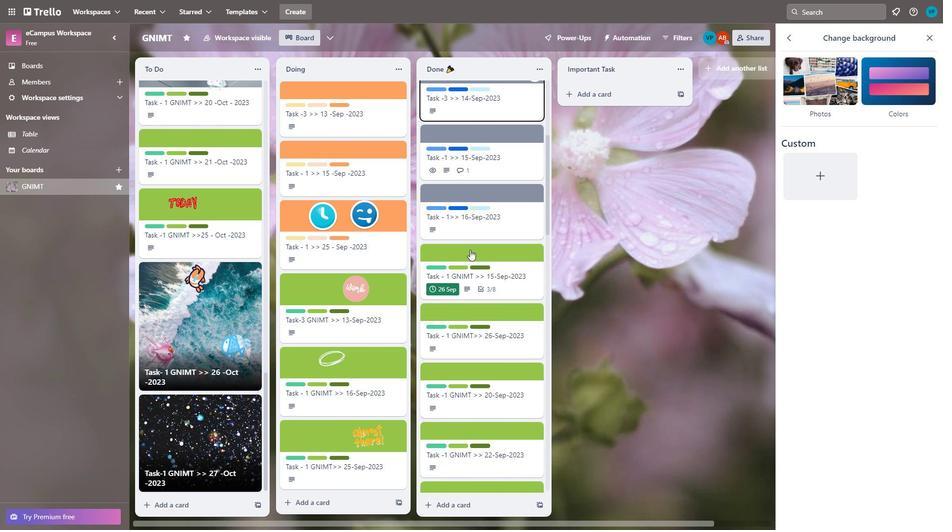 
Action: Mouse moved to (457, 269)
Screenshot: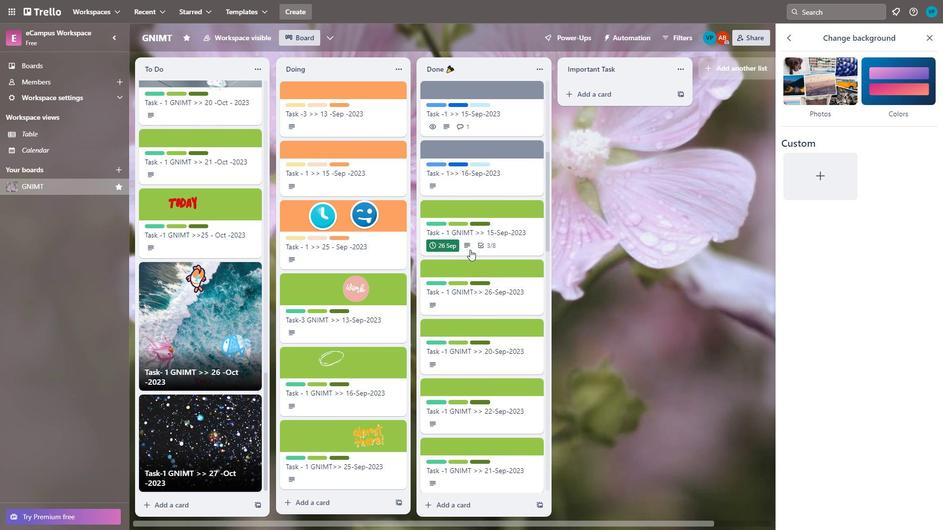 
Action: Mouse scrolled (457, 268) with delta (0, 0)
Screenshot: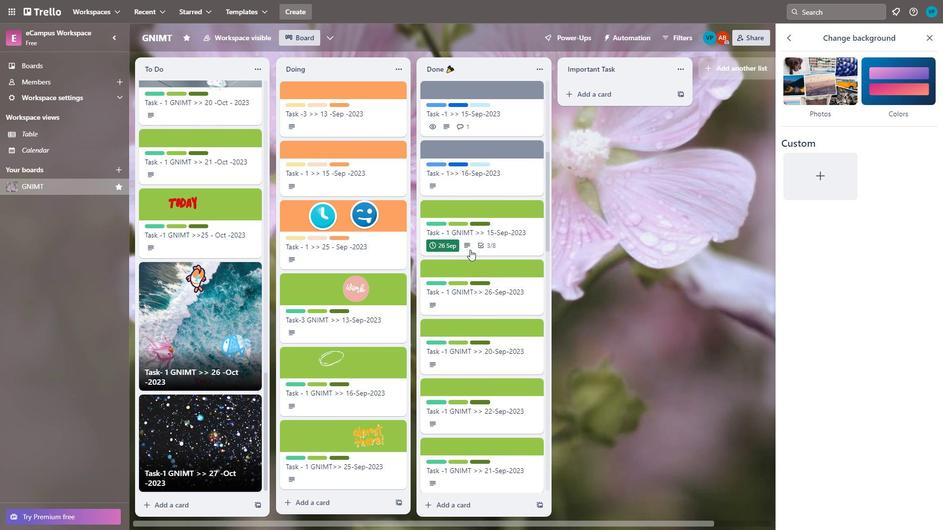 
Action: Mouse moved to (457, 275)
Screenshot: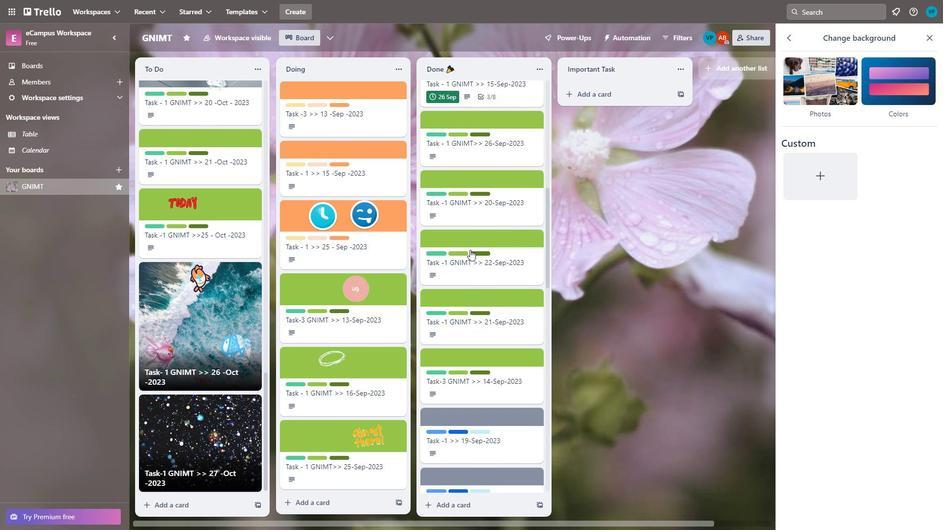 
Action: Mouse scrolled (457, 274) with delta (0, 0)
Screenshot: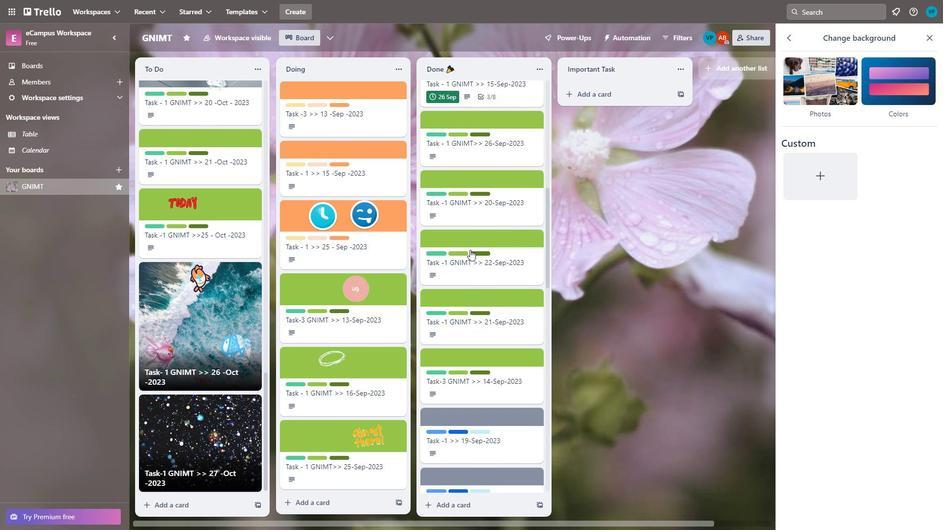 
Action: Mouse scrolled (457, 274) with delta (0, 0)
Screenshot: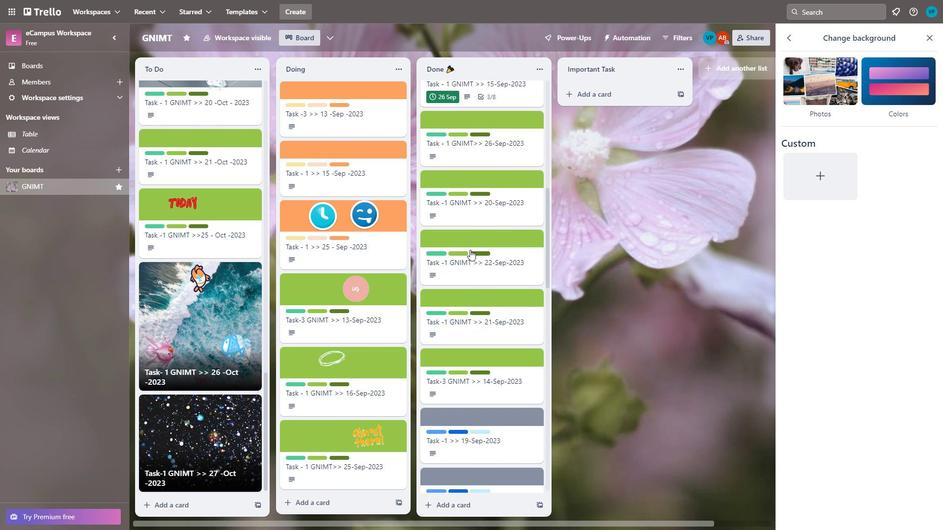 
Action: Mouse scrolled (457, 274) with delta (0, 0)
Screenshot: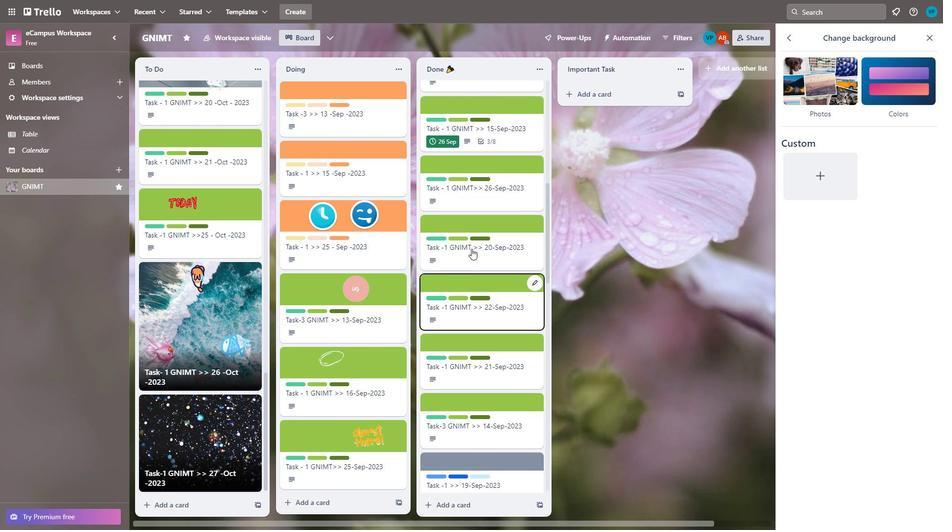 
Action: Mouse scrolled (457, 274) with delta (0, 0)
Screenshot: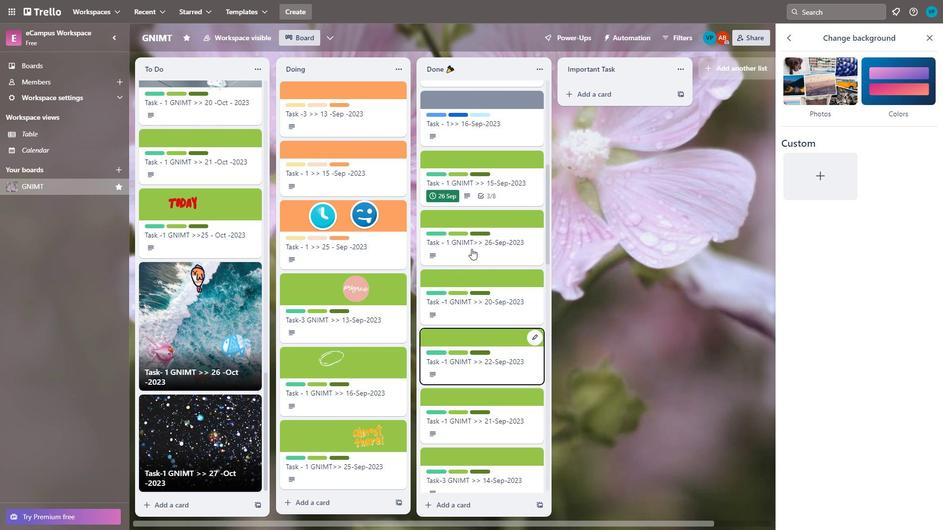 
Action: Mouse scrolled (457, 274) with delta (0, 0)
Screenshot: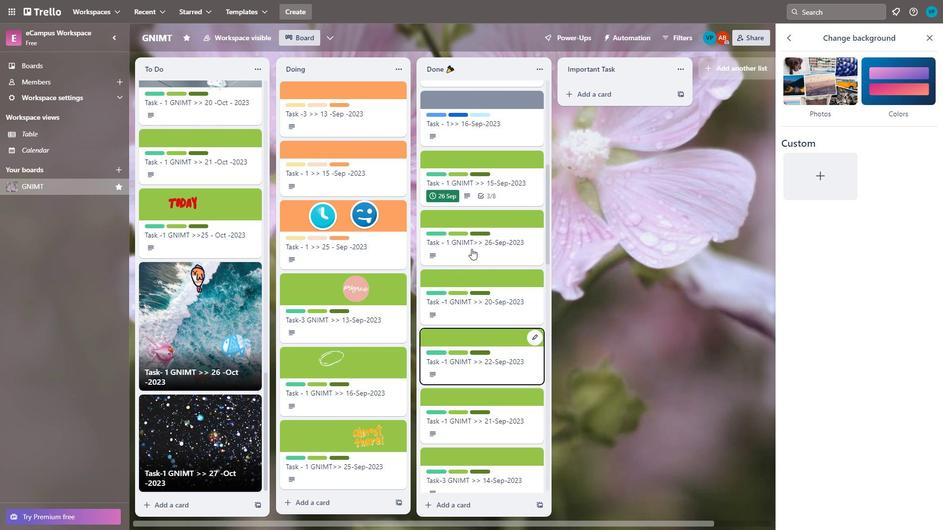 
Action: Mouse scrolled (457, 275) with delta (0, 0)
Screenshot: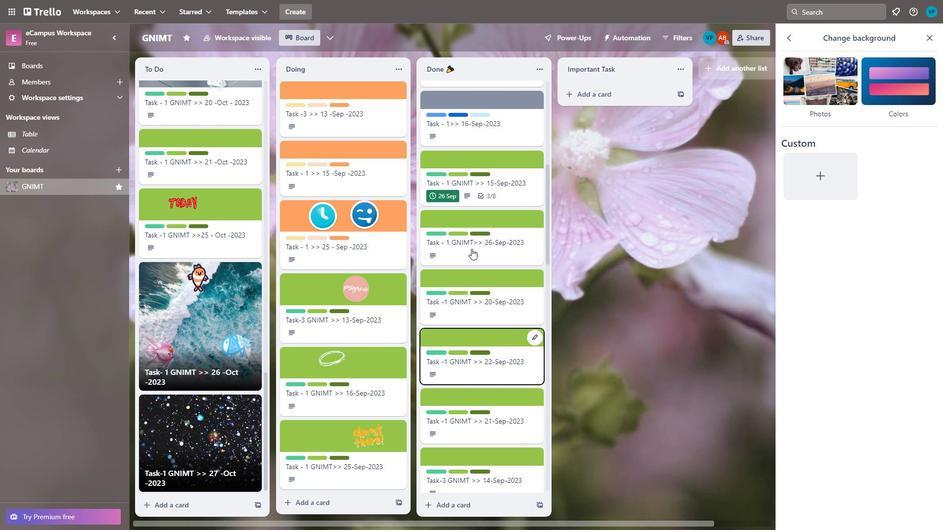 
Action: Mouse scrolled (457, 275) with delta (0, 0)
Screenshot: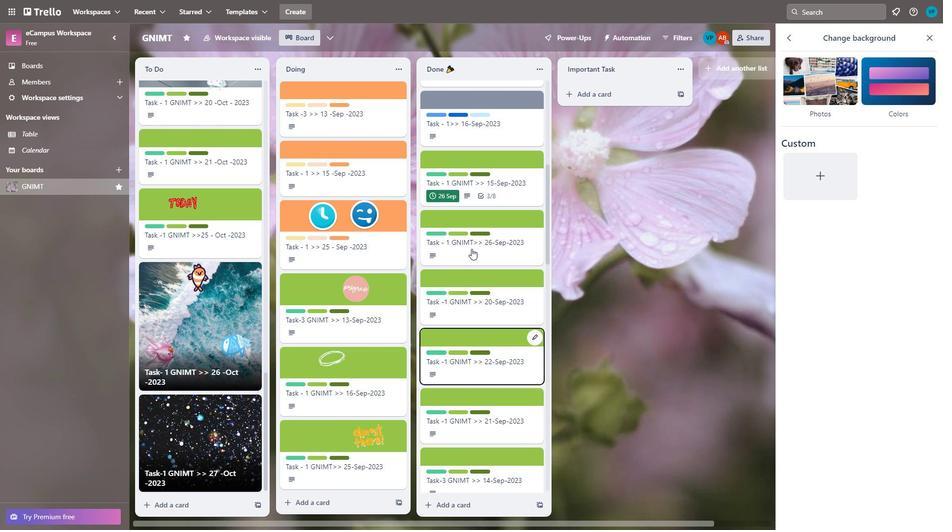 
Action: Mouse scrolled (457, 275) with delta (0, 0)
Screenshot: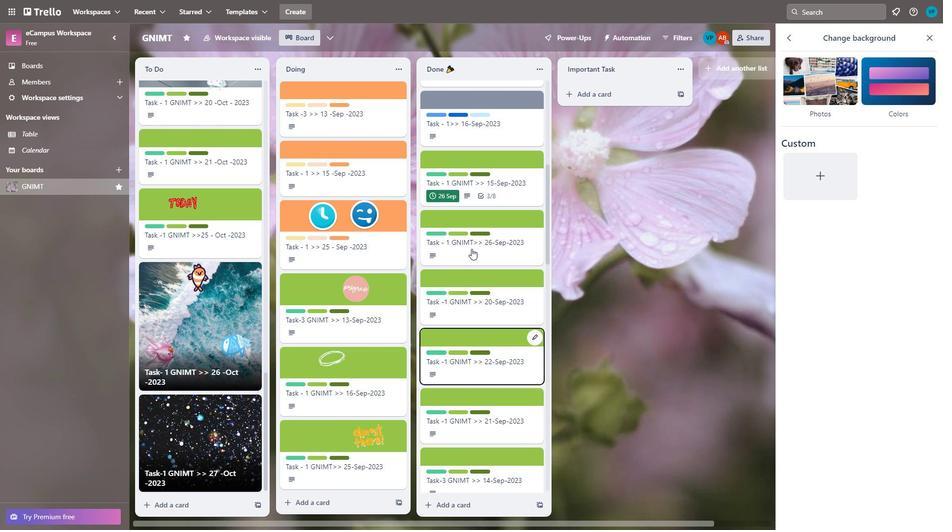 
Action: Mouse scrolled (457, 275) with delta (0, 0)
Screenshot: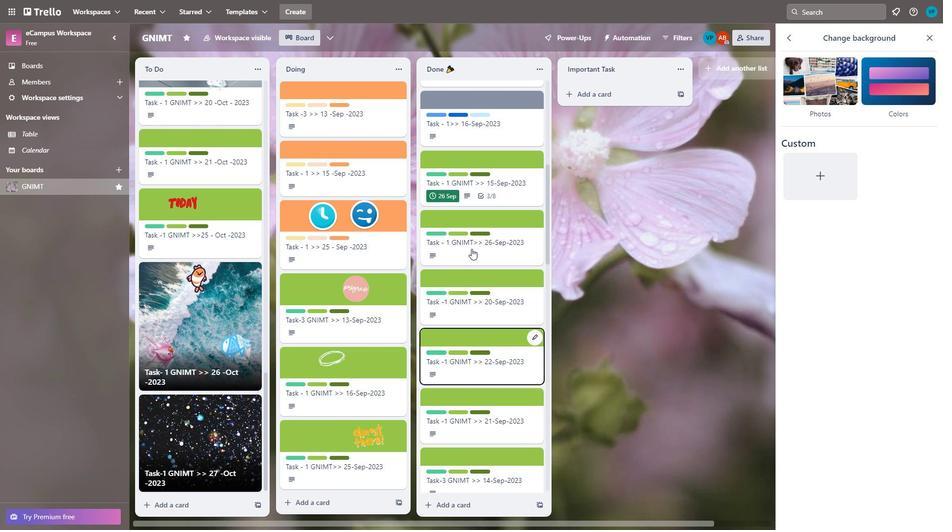 
Action: Mouse scrolled (457, 275) with delta (0, 0)
Screenshot: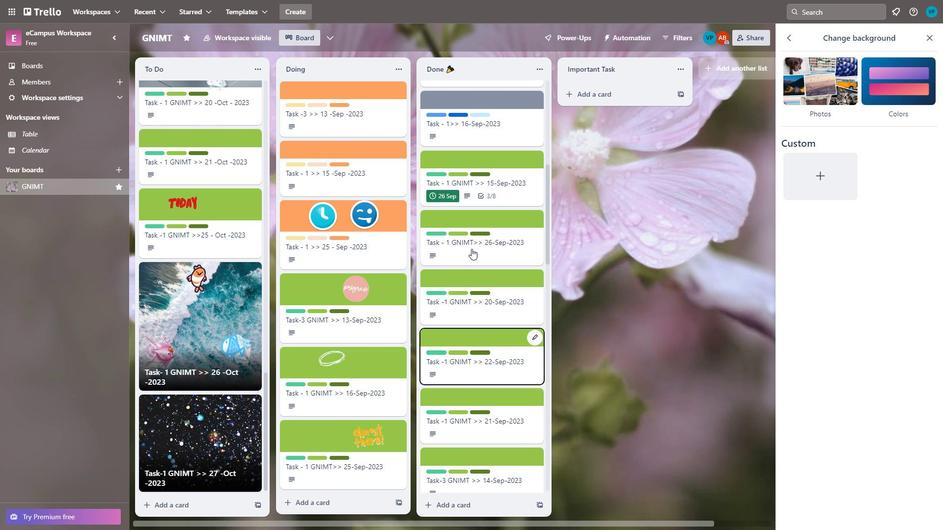 
Action: Mouse moved to (457, 275)
Screenshot: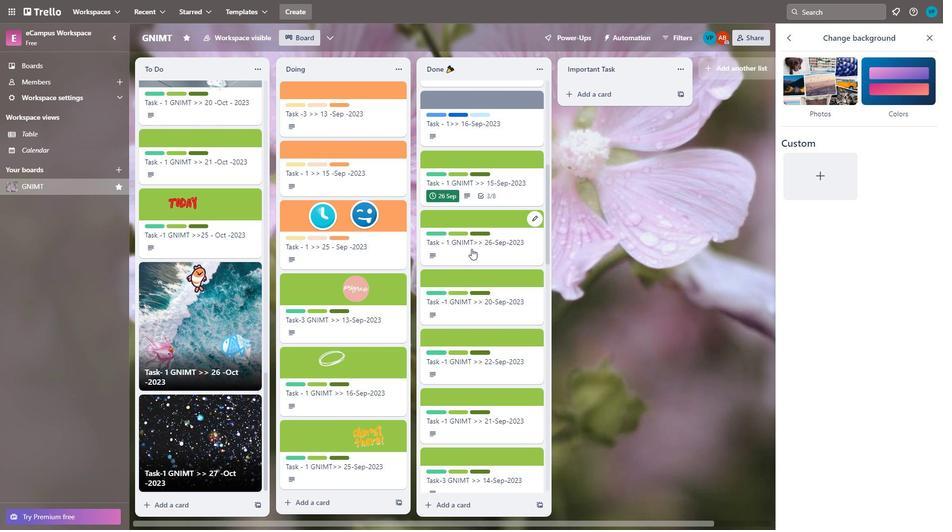 
Action: Mouse scrolled (457, 276) with delta (0, 0)
Screenshot: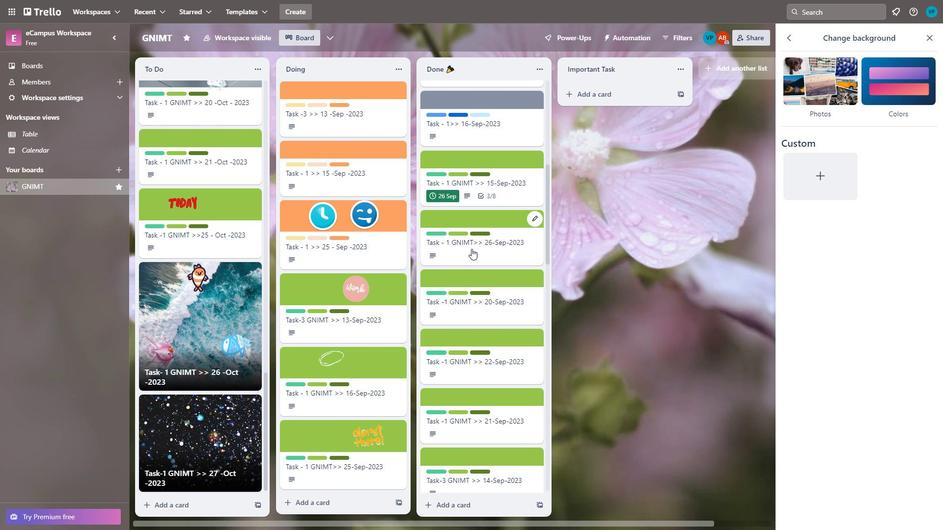 
Action: Mouse scrolled (457, 276) with delta (0, 0)
Screenshot: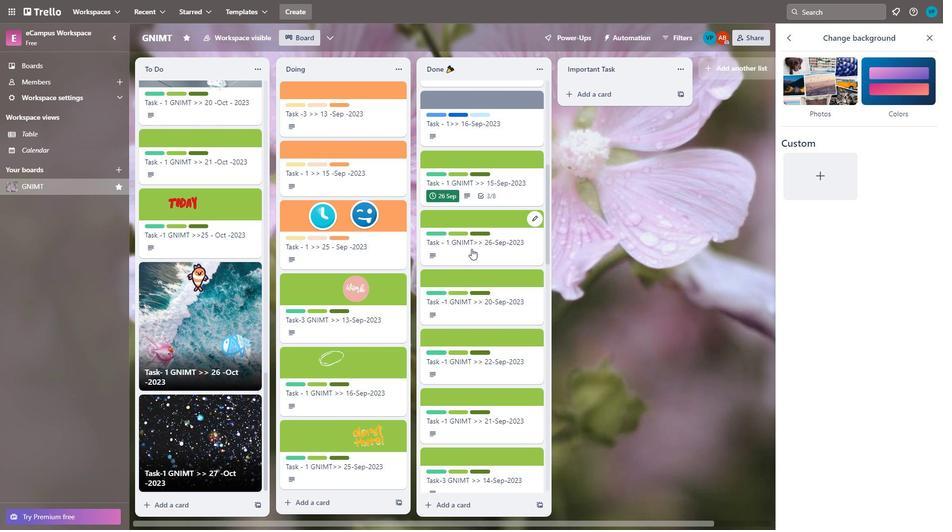 
Action: Mouse scrolled (457, 276) with delta (0, 0)
Screenshot: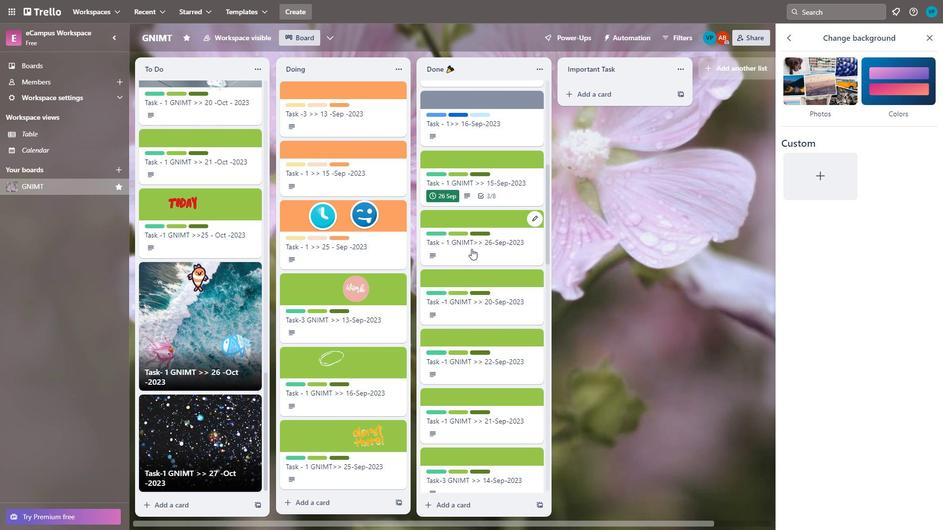 
Action: Mouse scrolled (457, 276) with delta (0, 0)
Screenshot: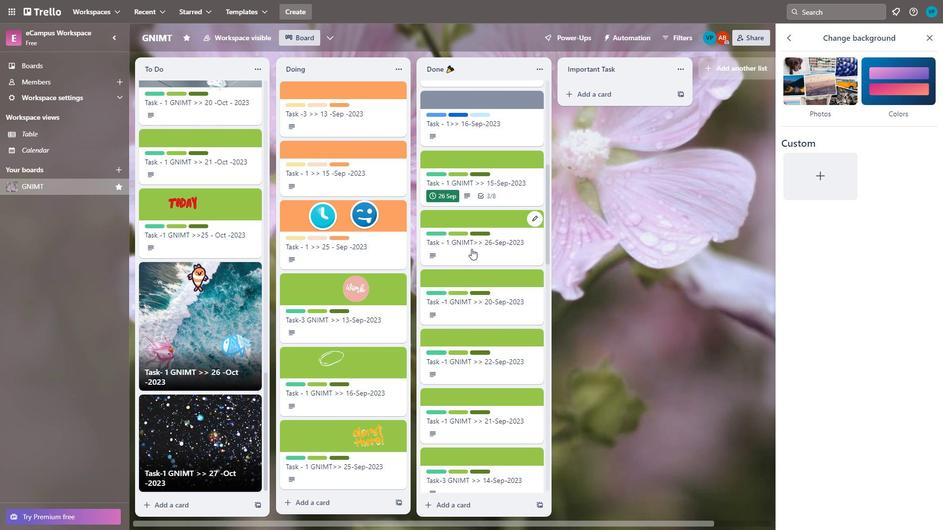 
Action: Mouse moved to (454, 275)
Screenshot: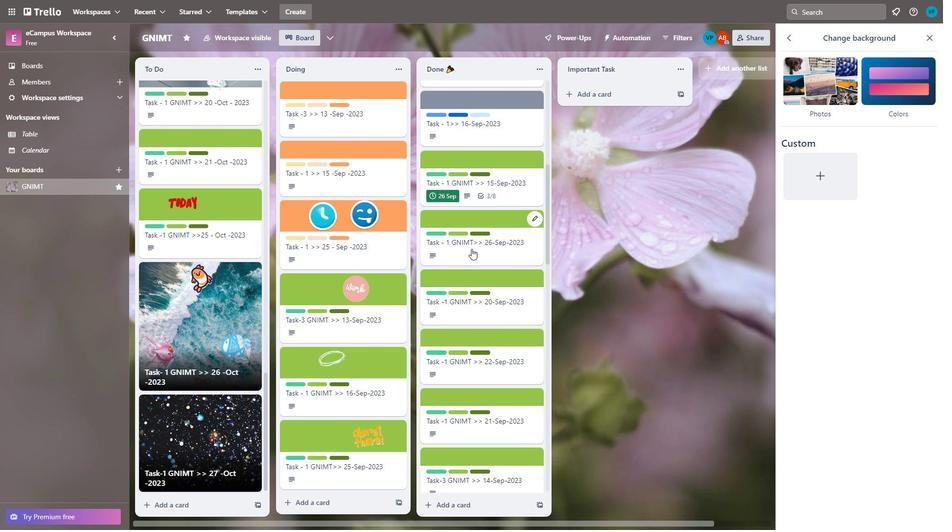 
Action: Mouse scrolled (454, 276) with delta (0, 0)
Screenshot: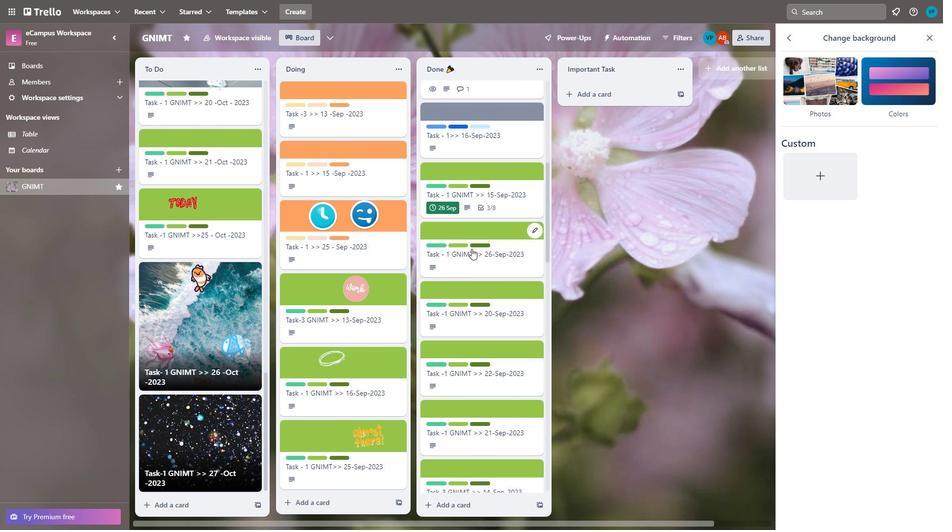 
Action: Mouse moved to (469, 264)
Screenshot: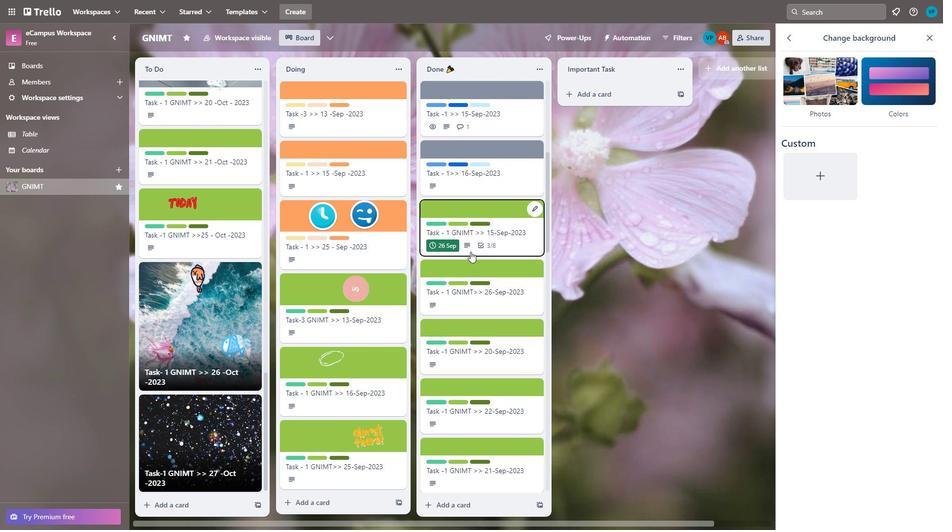
Action: Mouse scrolled (469, 264) with delta (0, 0)
Screenshot: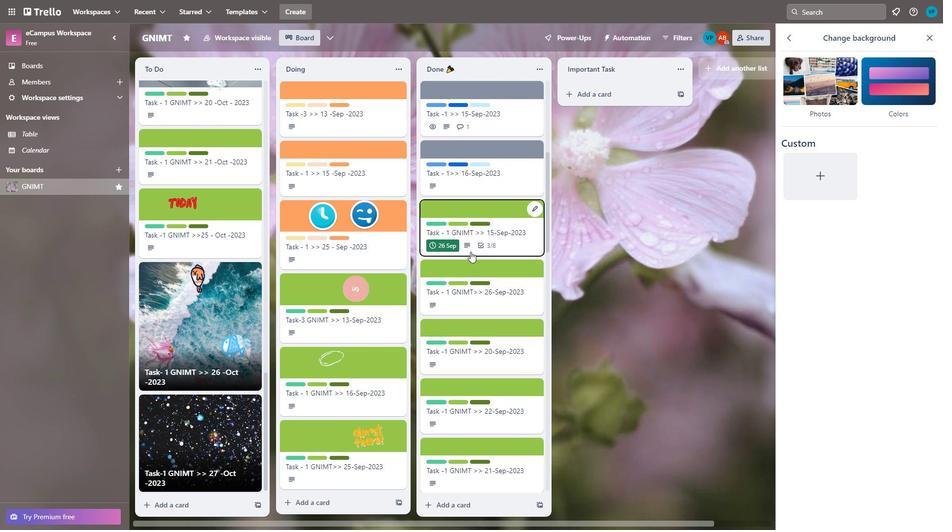 
Action: Mouse scrolled (469, 264) with delta (0, 0)
Screenshot: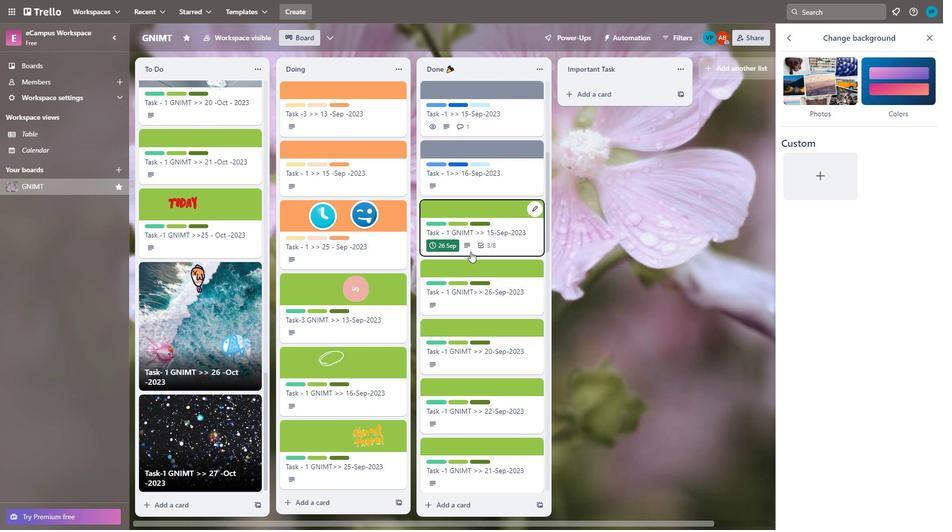 
Action: Mouse moved to (470, 264)
Screenshot: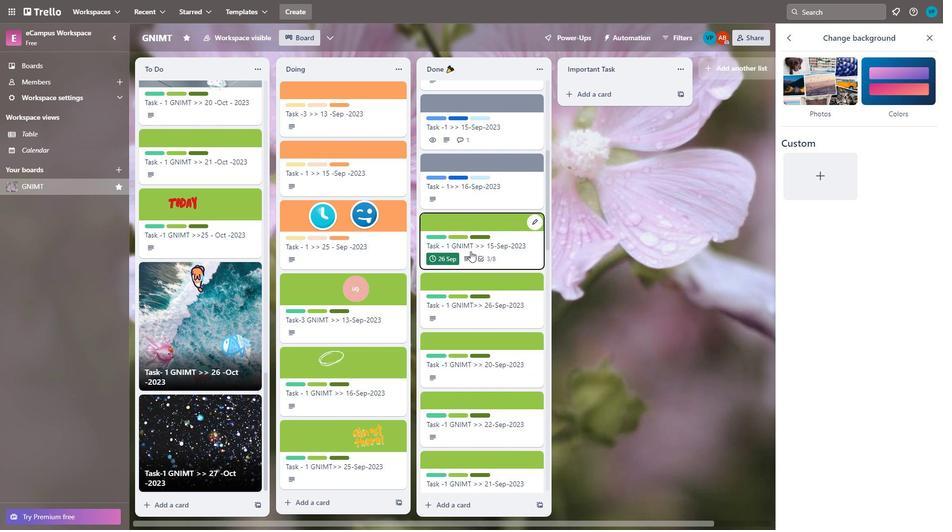 
Action: Mouse scrolled (470, 263) with delta (0, 0)
Screenshot: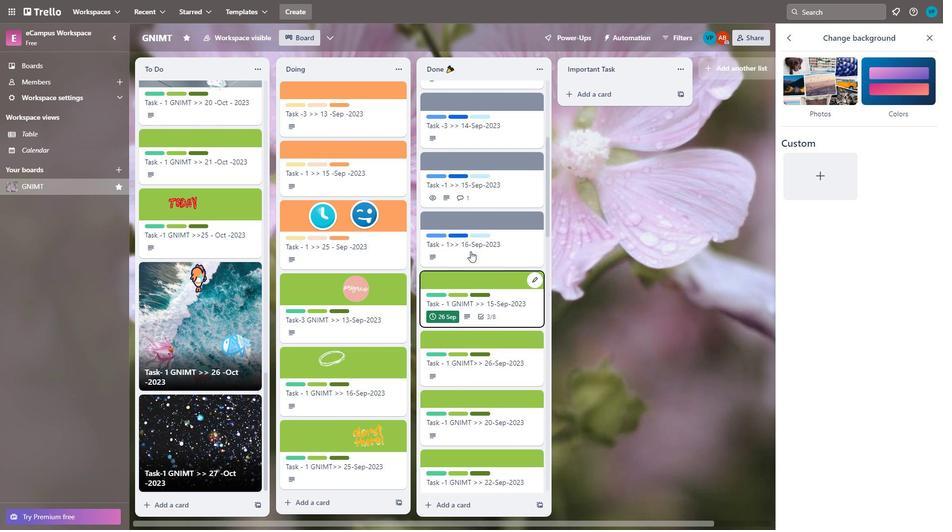 
Action: Mouse scrolled (470, 263) with delta (0, 0)
Screenshot: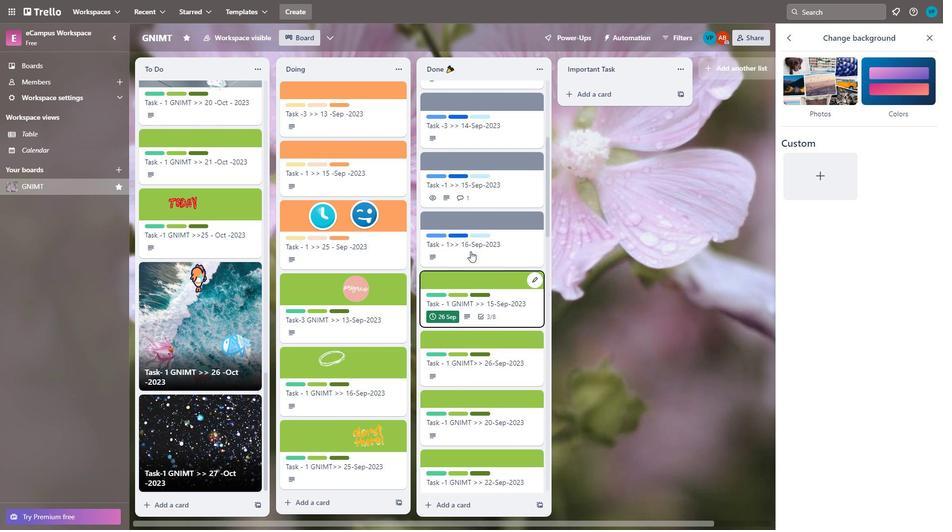 
Action: Mouse moved to (470, 264)
Screenshot: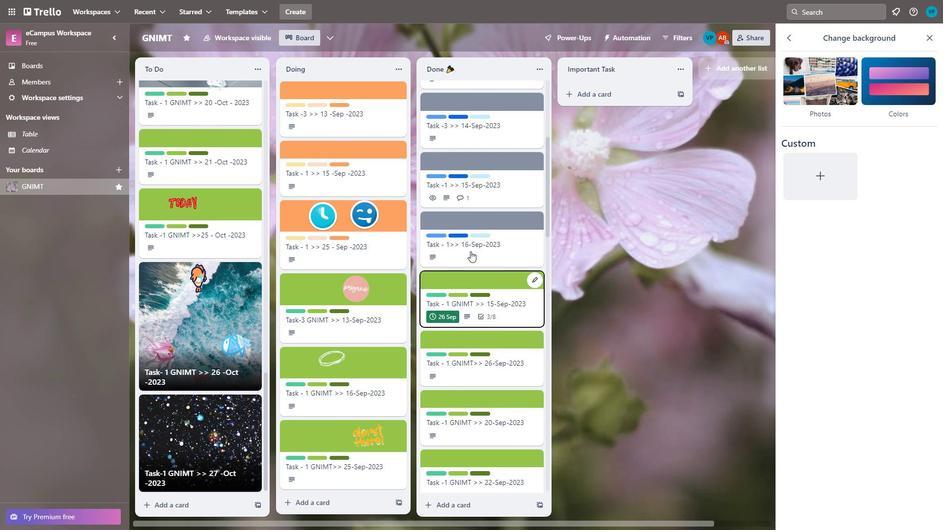 
Action: Mouse scrolled (470, 263) with delta (0, 0)
Screenshot: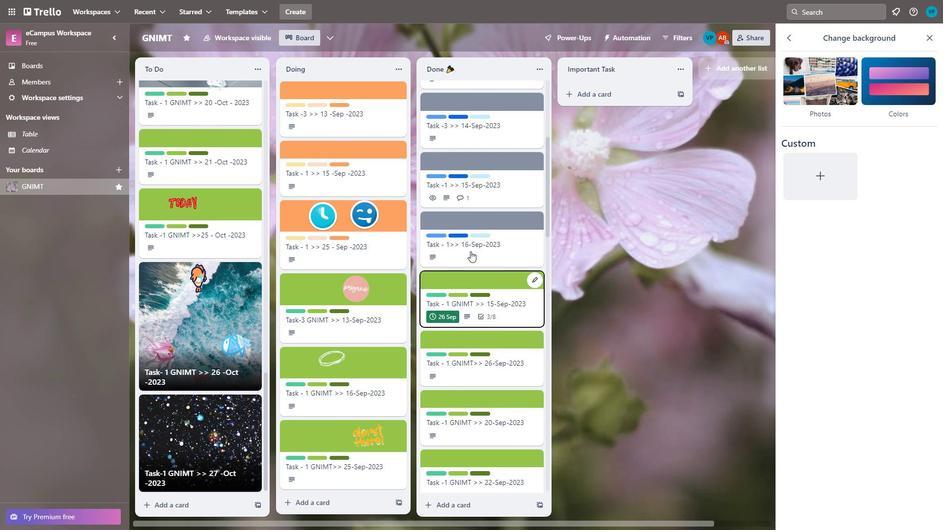 
Action: Mouse moved to (470, 252)
Screenshot: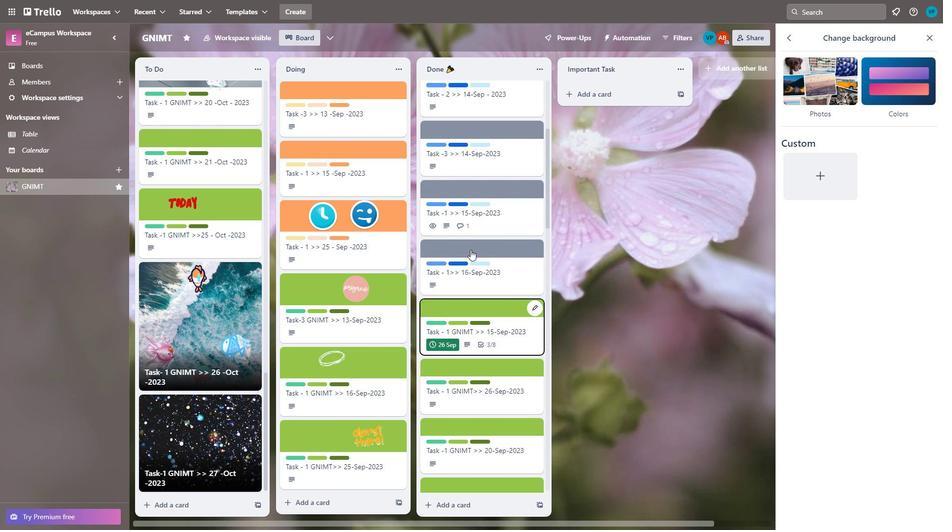
Action: Mouse scrolled (470, 252) with delta (0, 0)
Screenshot: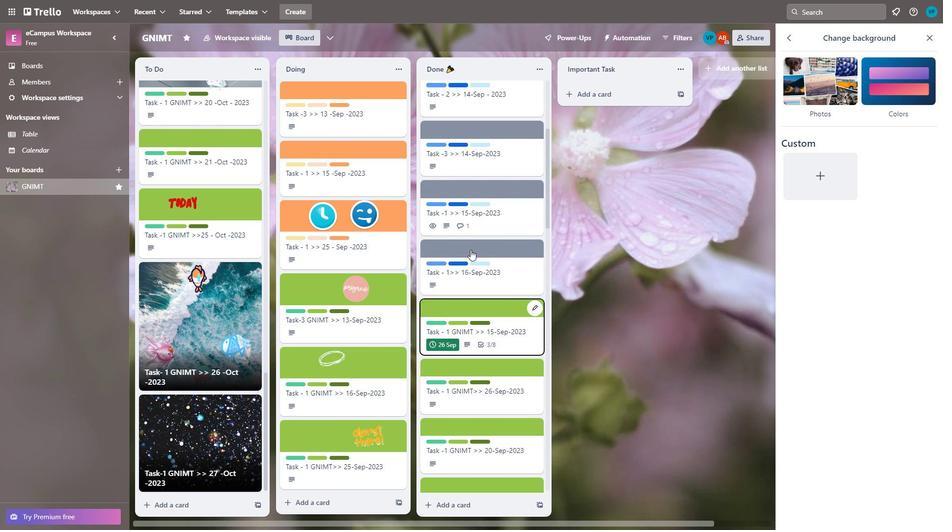 
Action: Mouse moved to (470, 250)
Screenshot: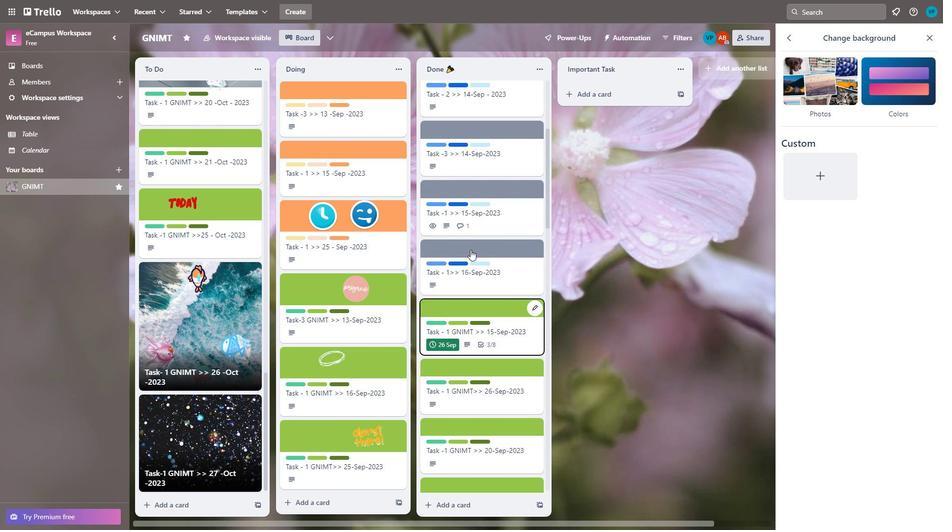 
Action: Mouse scrolled (470, 249) with delta (0, 0)
Screenshot: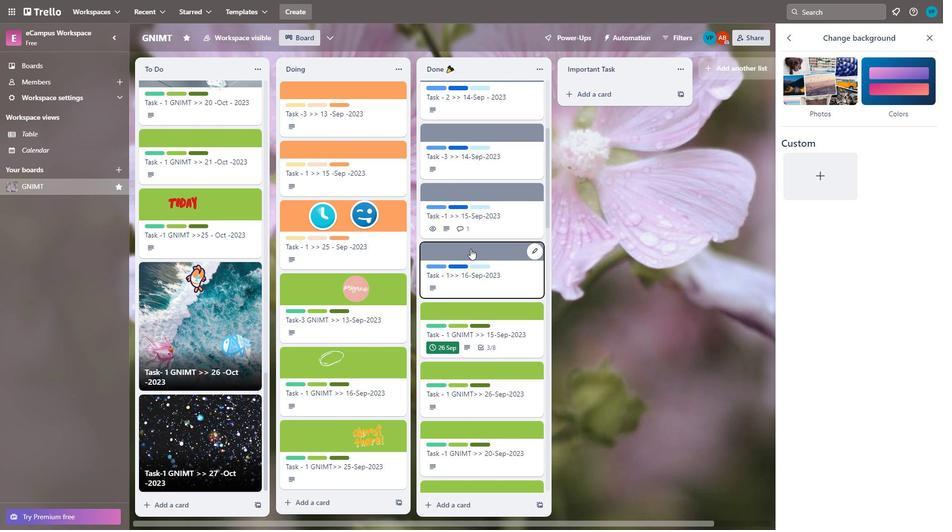 
Action: Mouse scrolled (470, 249) with delta (0, 0)
Screenshot: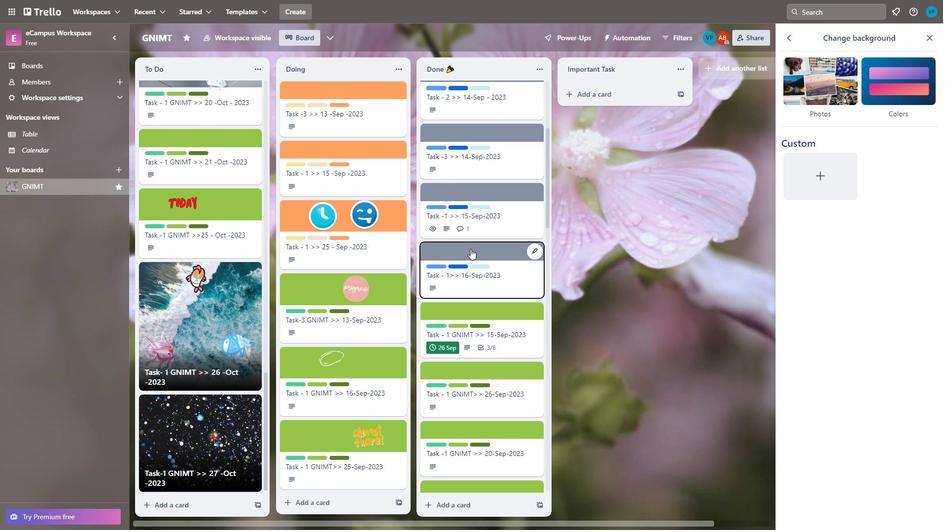 
Action: Mouse scrolled (470, 249) with delta (0, 0)
Screenshot: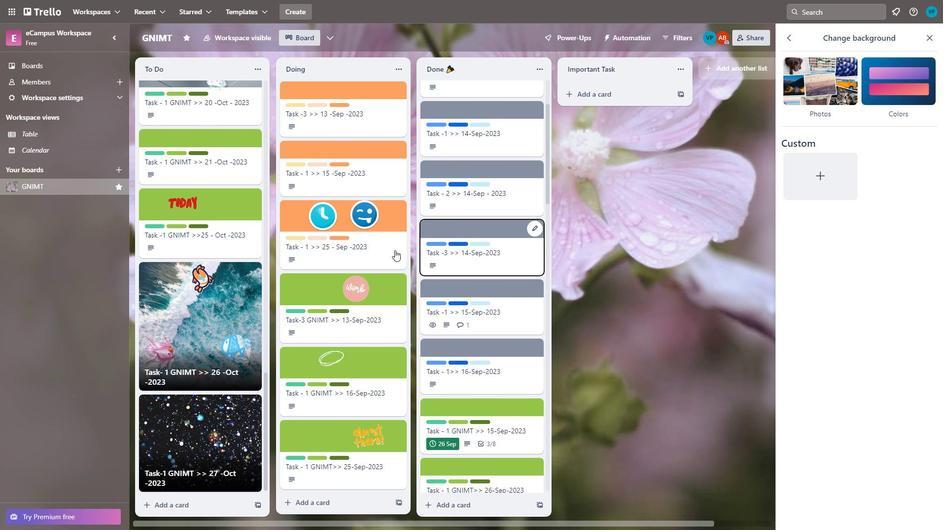 
Action: Mouse scrolled (470, 249) with delta (0, 0)
Screenshot: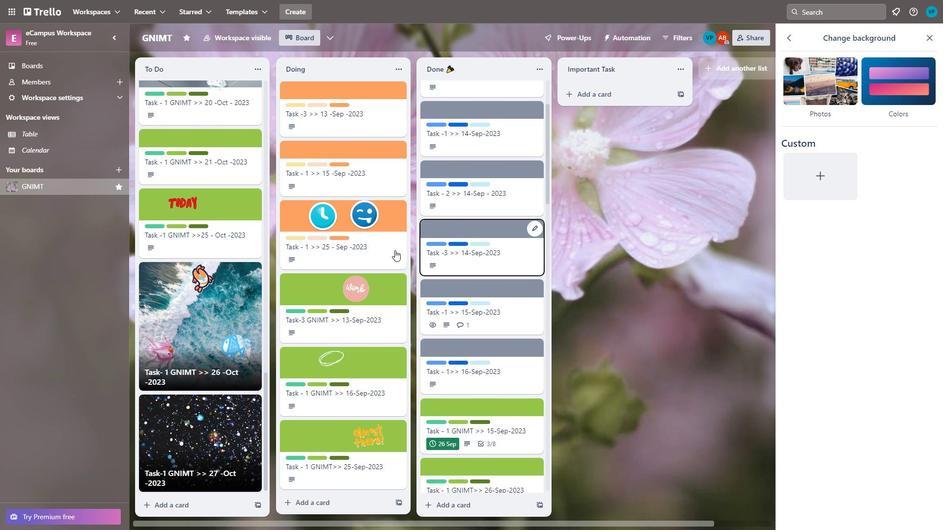 
Action: Mouse scrolled (470, 249) with delta (0, 0)
Screenshot: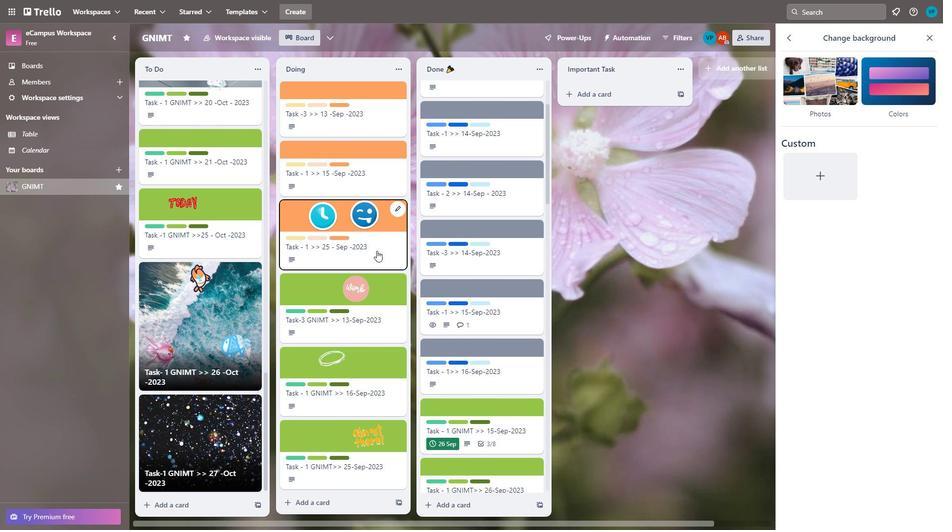 
Action: Mouse moved to (471, 249)
Screenshot: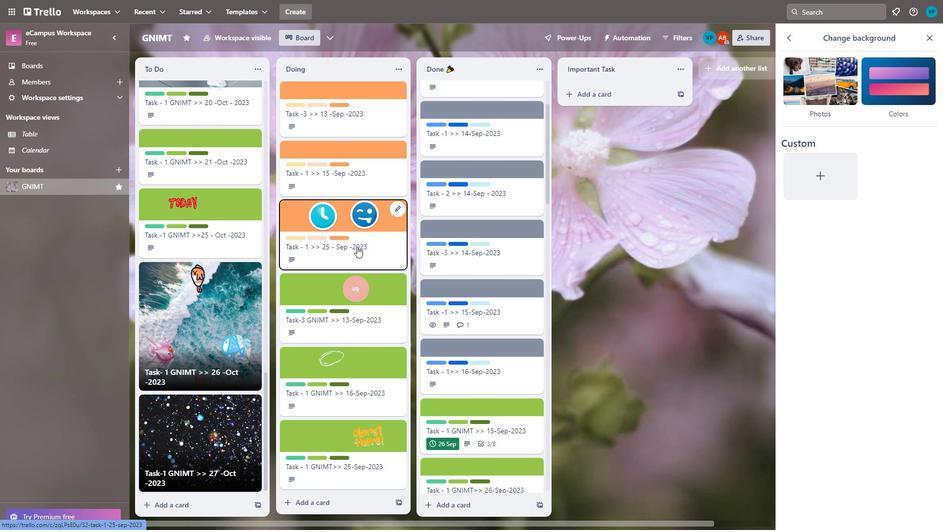 
Action: Mouse scrolled (471, 249) with delta (0, 0)
Screenshot: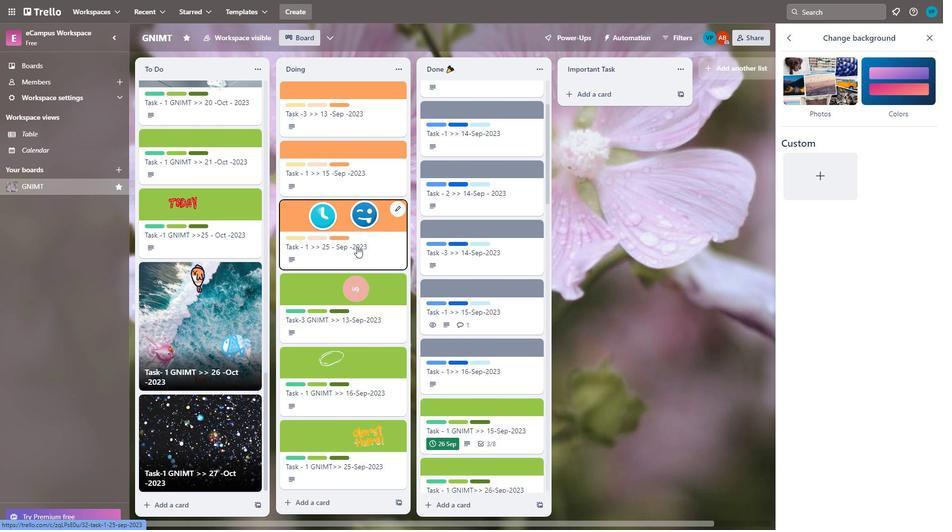
Action: Mouse scrolled (471, 249) with delta (0, 0)
Screenshot: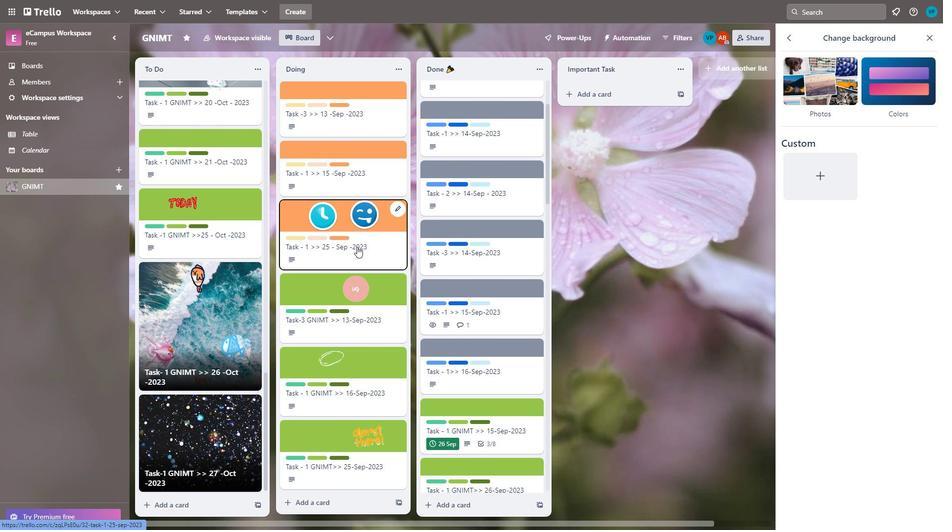 
Action: Mouse scrolled (471, 249) with delta (0, 0)
Screenshot: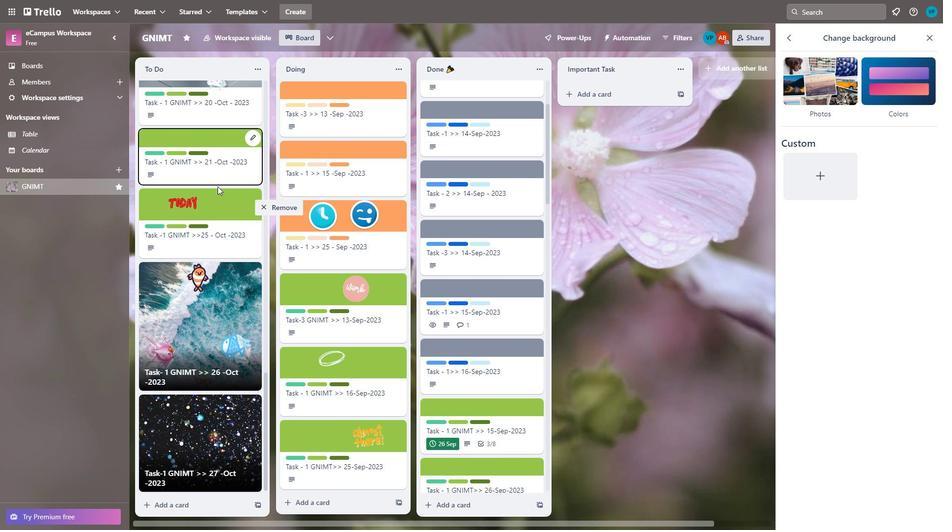
Action: Mouse moved to (470, 252)
Screenshot: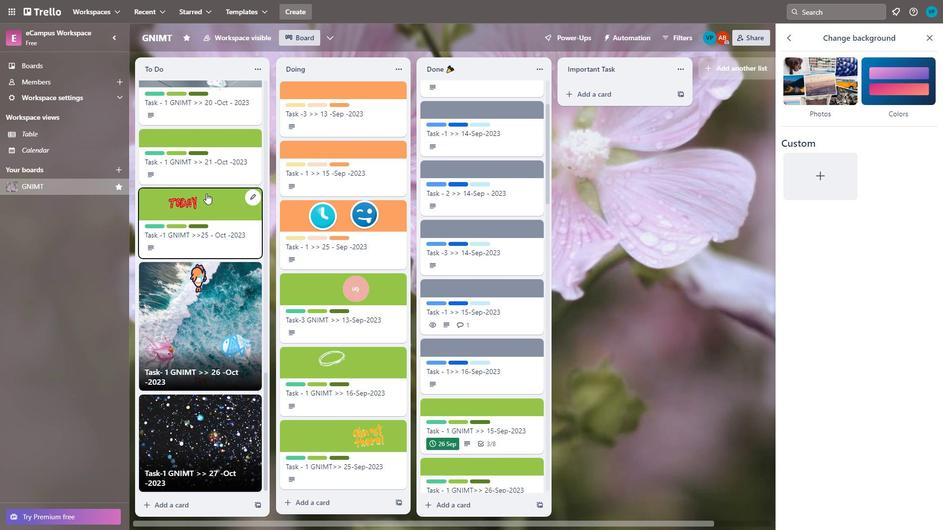 
Action: Mouse scrolled (470, 252) with delta (0, 0)
Screenshot: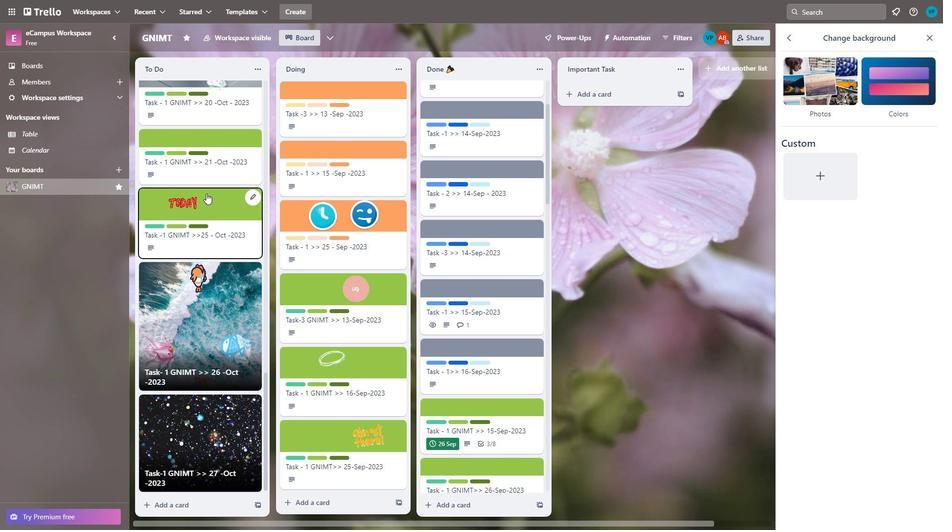 
Action: Mouse moved to (470, 252)
Screenshot: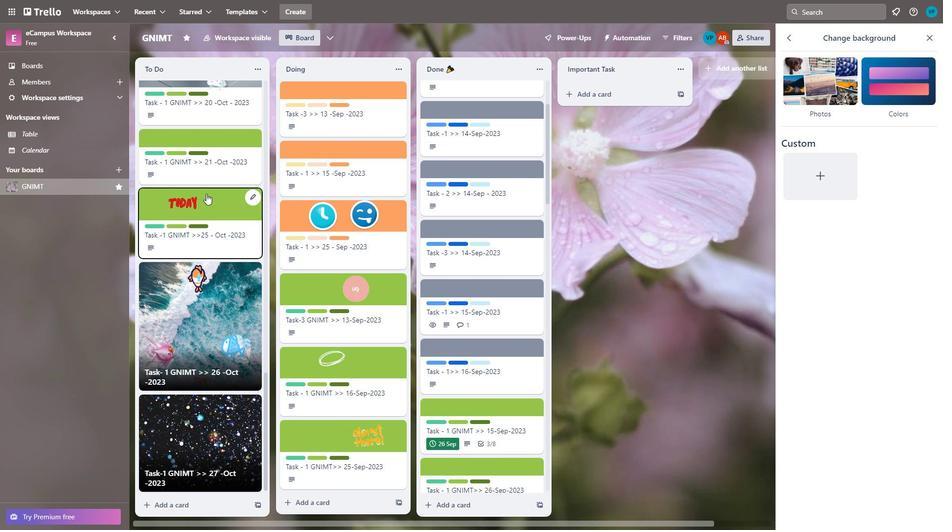 
Action: Mouse scrolled (470, 252) with delta (0, 0)
